 Task: Look for space in Oeiras, Brazil from 24th August, 2023 to 10th September, 2023 for 8 adults, 2 children in price range Rs.12000 to Rs.15000. Place can be entire place or shared room with 4 bedrooms having 8 beds and 4 bathrooms. Property type can be house, flat, guest house. Amenities needed are: wifi, TV, free parkinig on premises, gym, breakfast. Booking option can be shelf check-in. Required host language is English.
Action: Mouse moved to (427, 89)
Screenshot: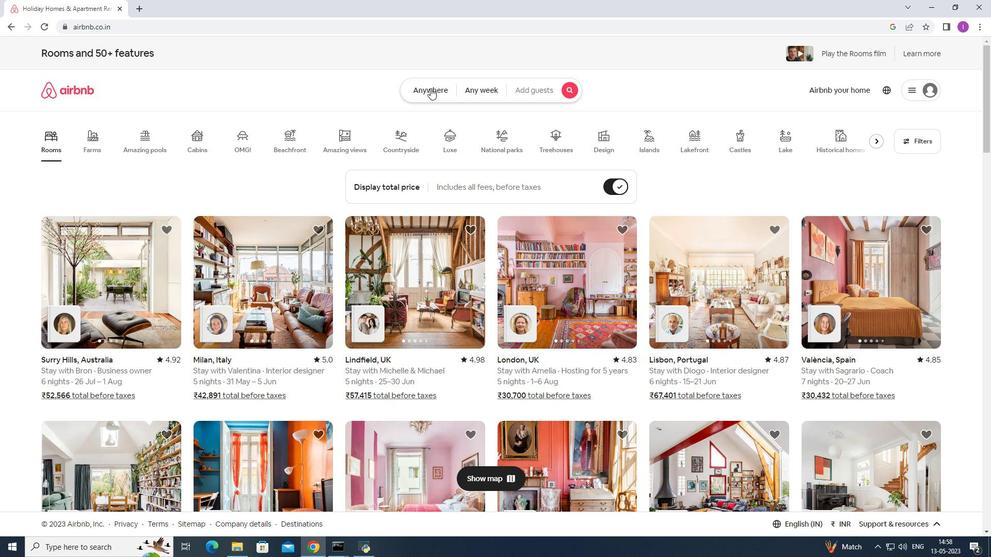 
Action: Mouse pressed left at (427, 89)
Screenshot: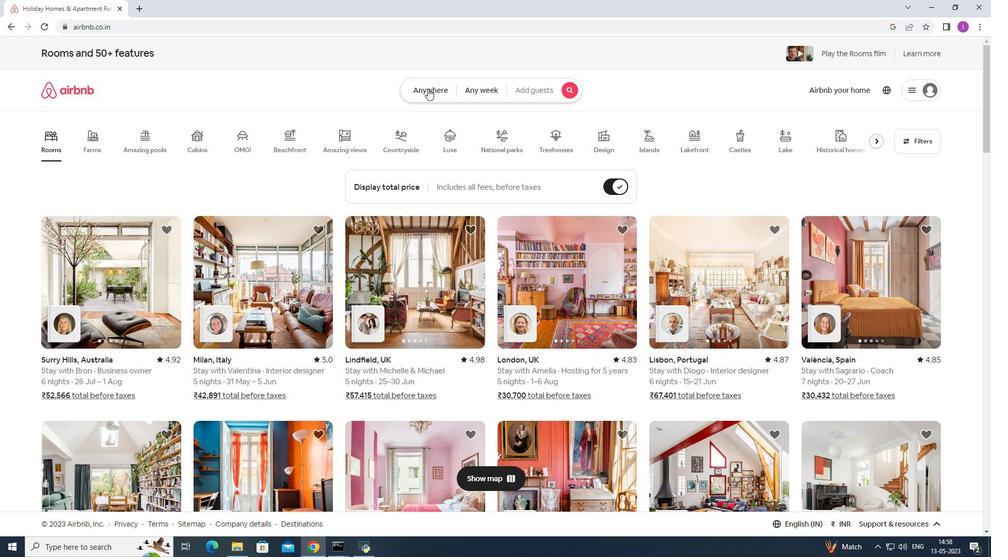 
Action: Mouse moved to (359, 121)
Screenshot: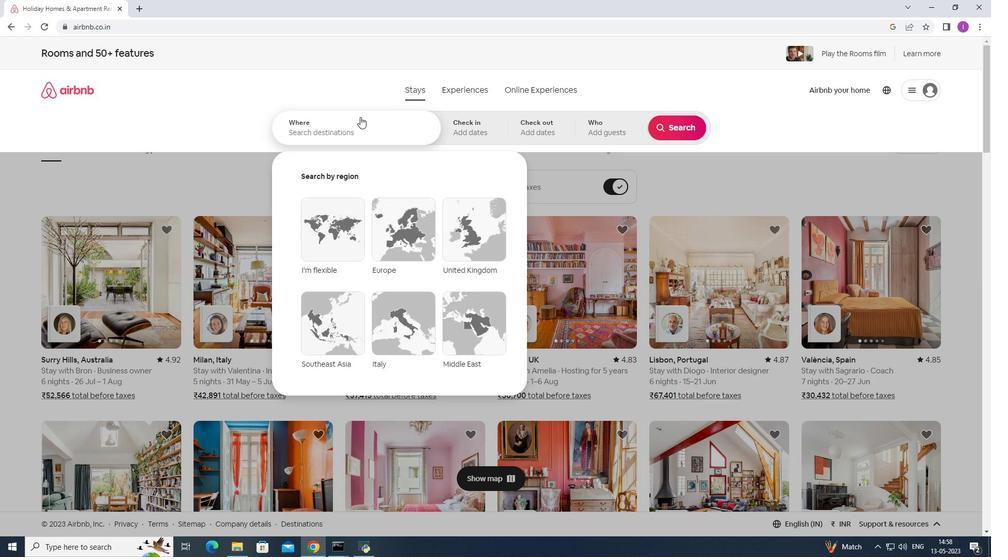
Action: Mouse pressed left at (359, 121)
Screenshot: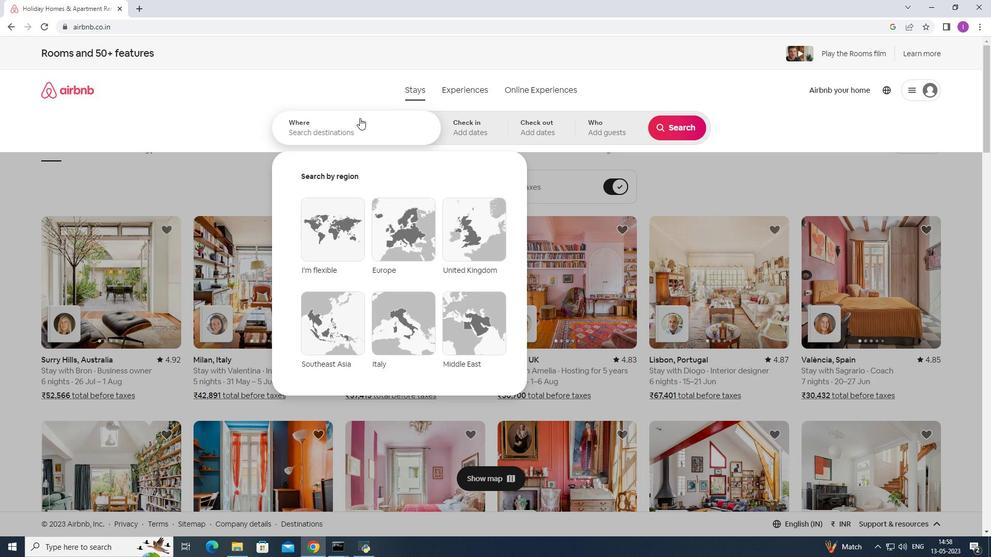 
Action: Mouse moved to (358, 132)
Screenshot: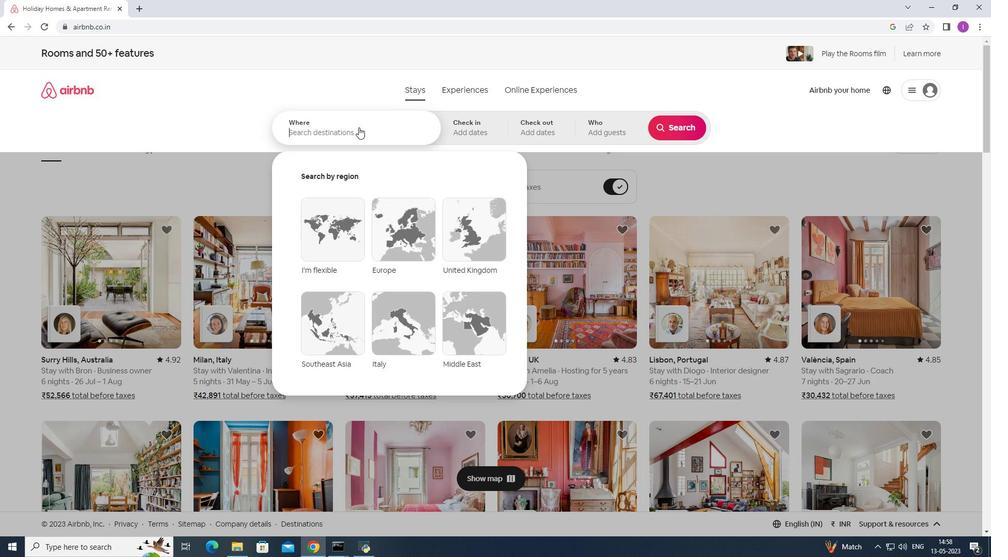 
Action: Key pressed <Key.shift>Oeiras,<Key.shift><Key.shift><Key.shift><Key.shift><Key.shift><Key.shift><Key.shift><Key.shift><Key.shift><Key.shift><Key.shift><Key.shift><Key.shift><Key.shift><Key.shift><Key.shift><Key.shift><Key.shift><Key.shift><Key.shift>Brazil
Screenshot: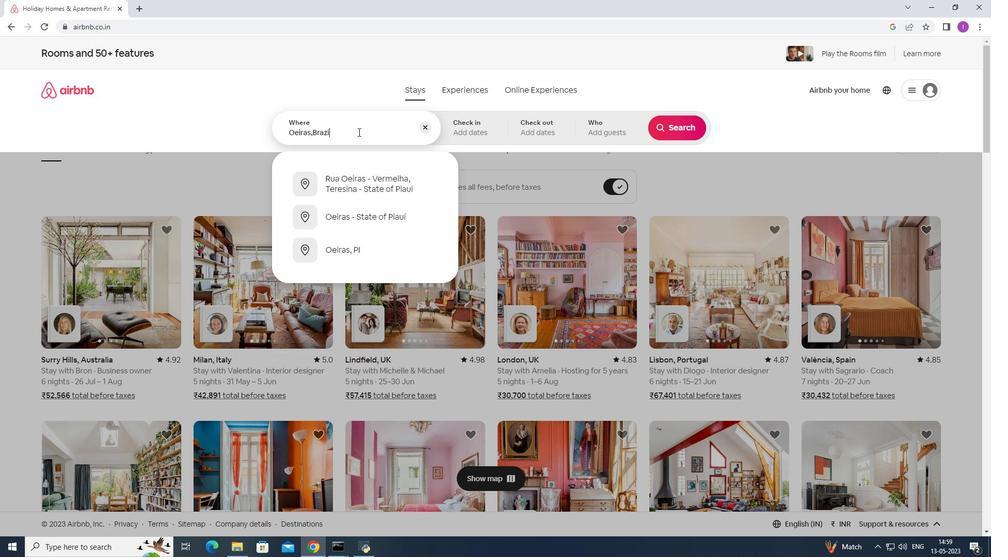 
Action: Mouse moved to (471, 130)
Screenshot: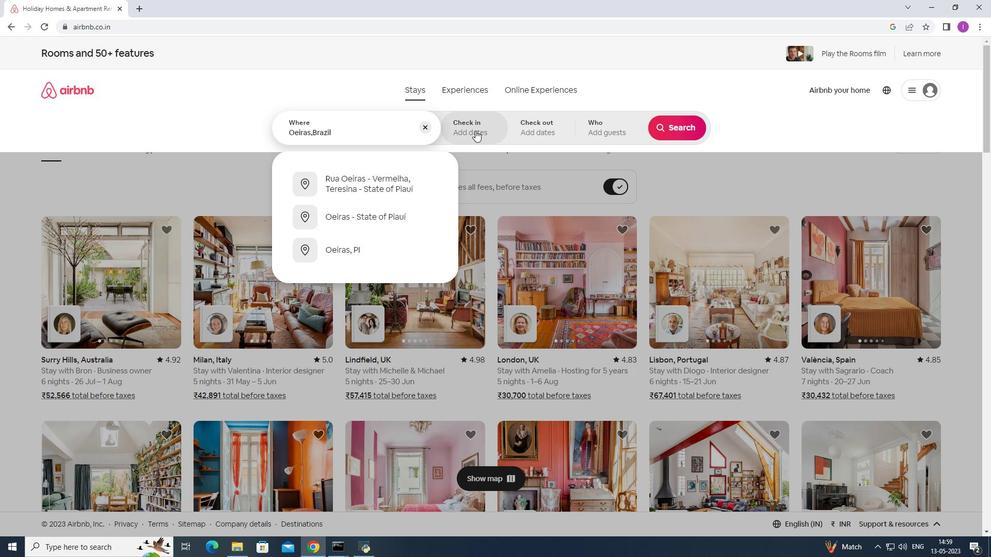 
Action: Mouse pressed left at (471, 130)
Screenshot: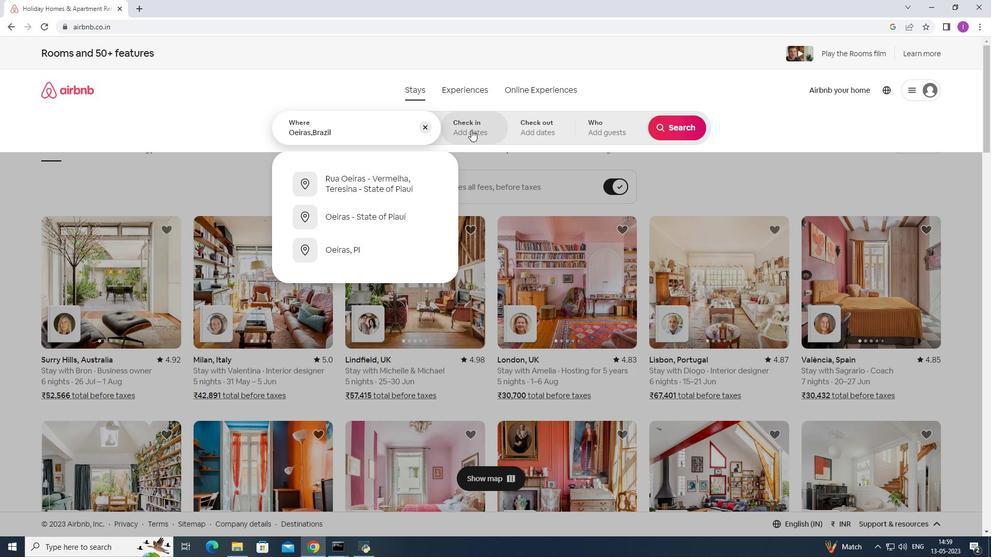 
Action: Mouse moved to (668, 210)
Screenshot: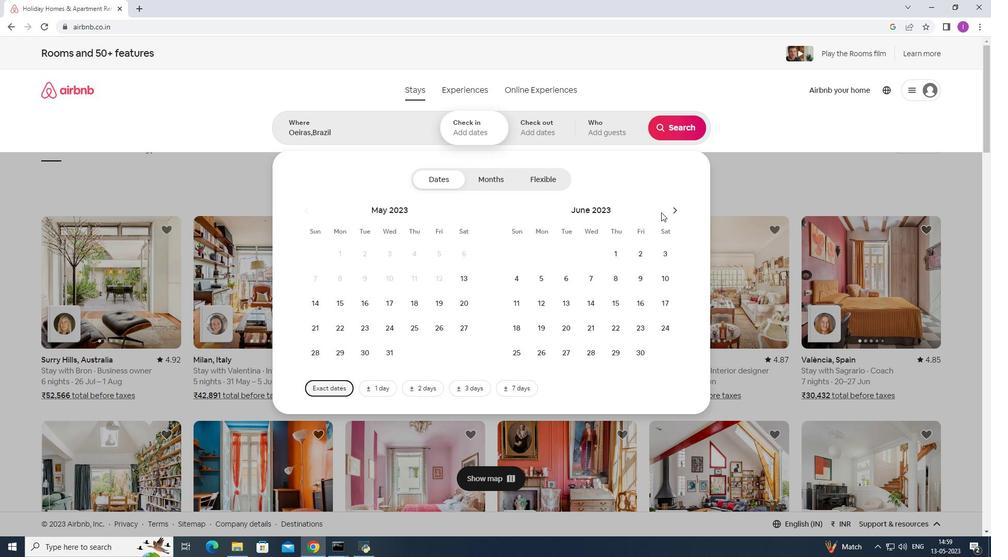 
Action: Mouse pressed left at (668, 210)
Screenshot: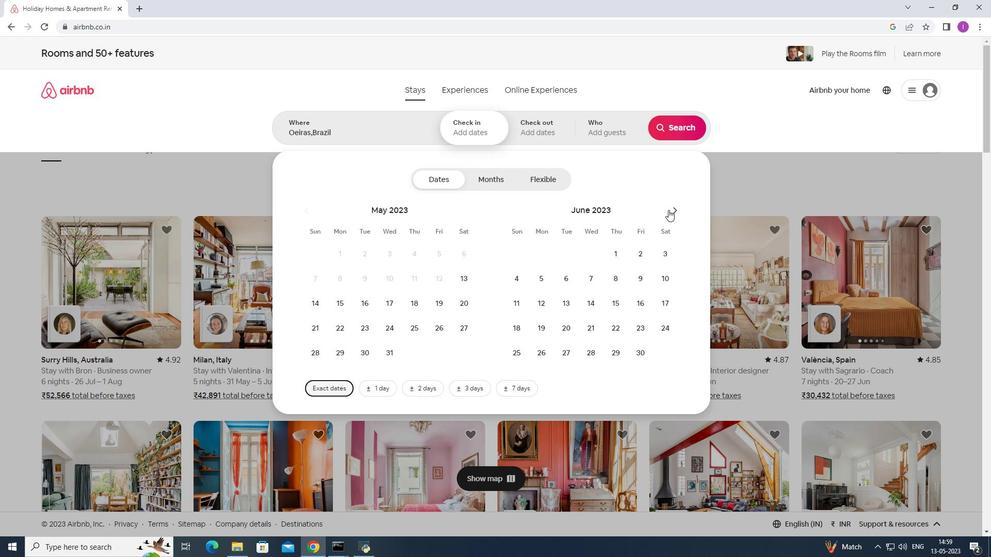 
Action: Mouse pressed left at (668, 210)
Screenshot: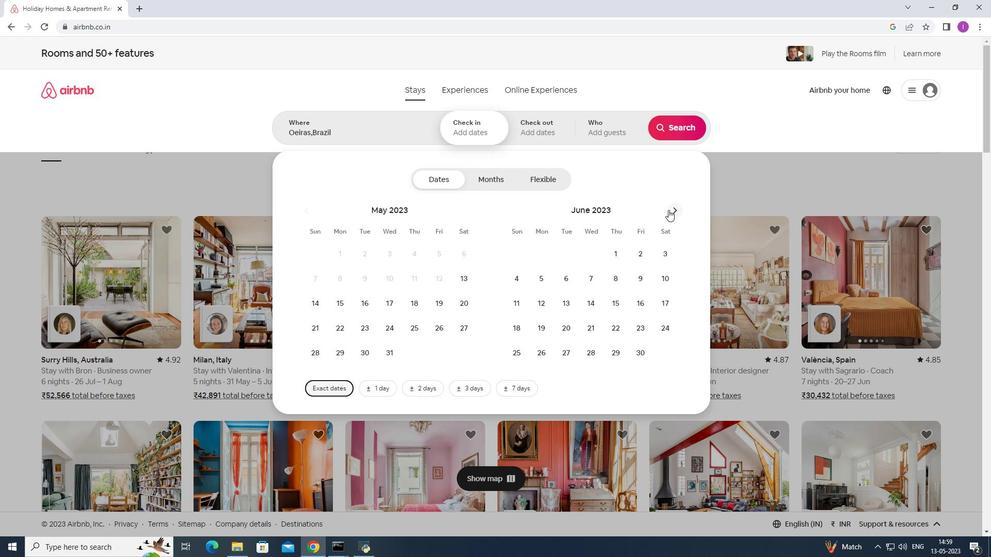 
Action: Mouse moved to (668, 210)
Screenshot: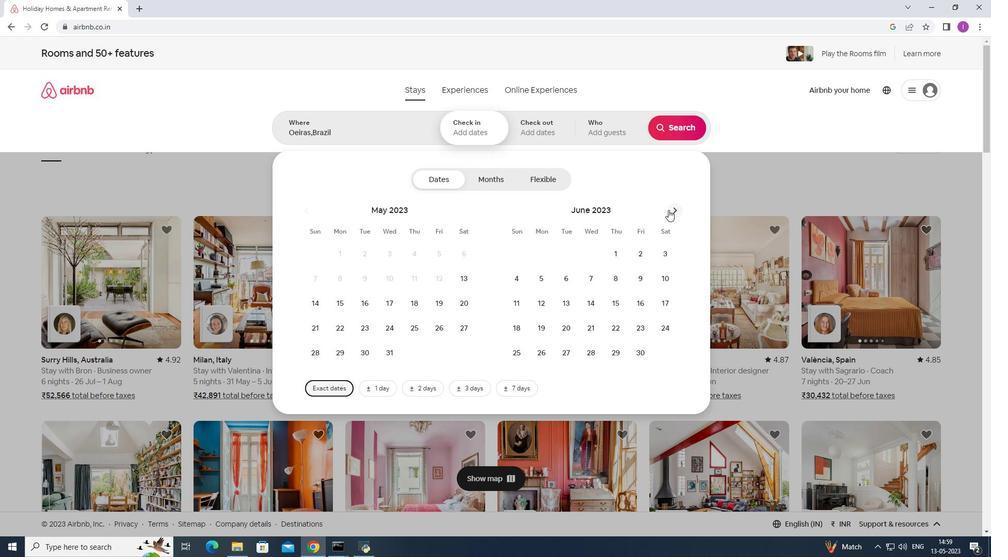 
Action: Mouse pressed left at (668, 210)
Screenshot: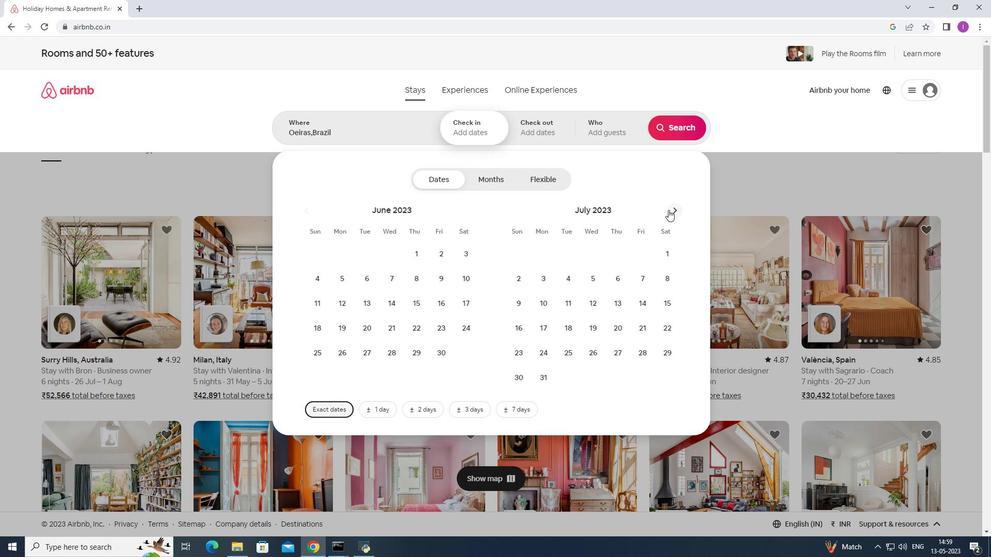 
Action: Mouse pressed left at (668, 210)
Screenshot: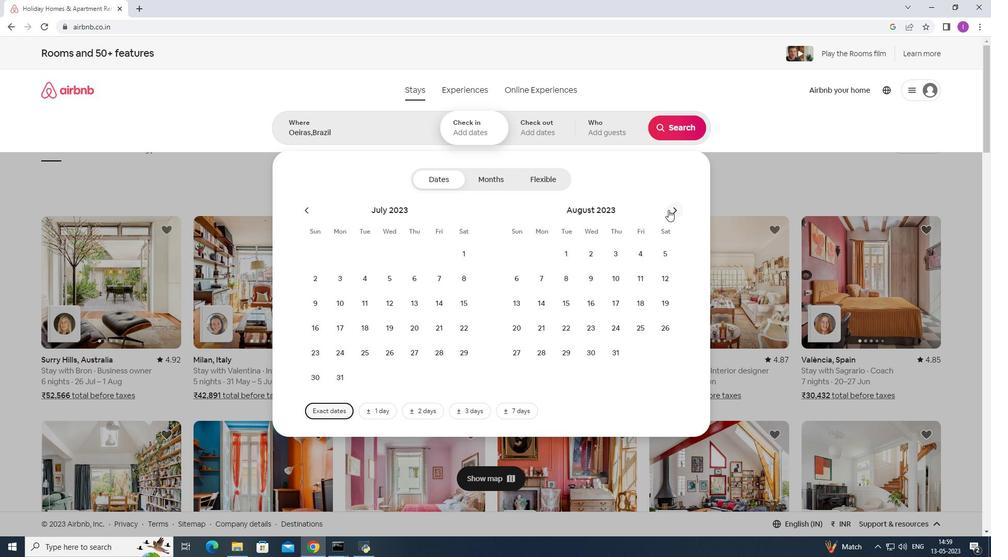 
Action: Mouse moved to (413, 324)
Screenshot: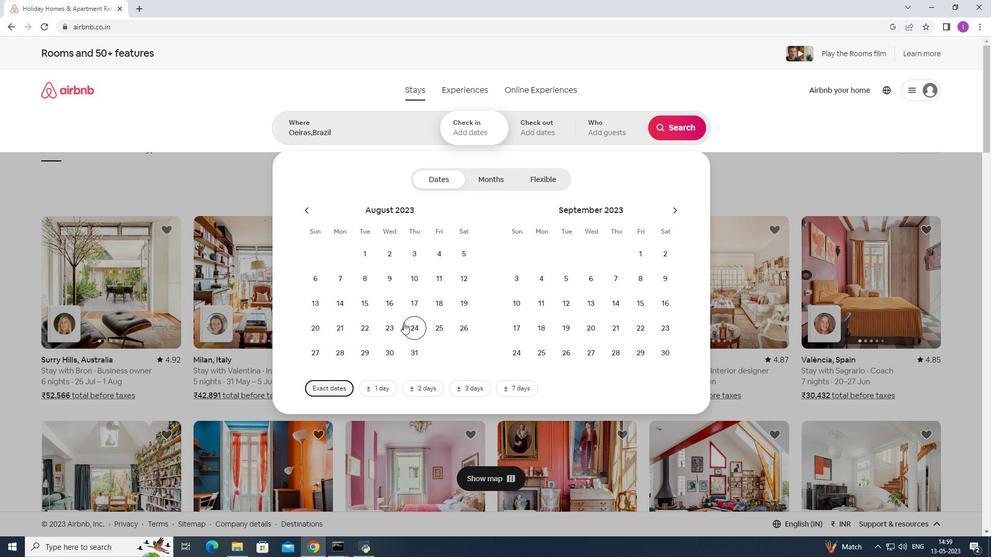 
Action: Mouse pressed left at (413, 324)
Screenshot: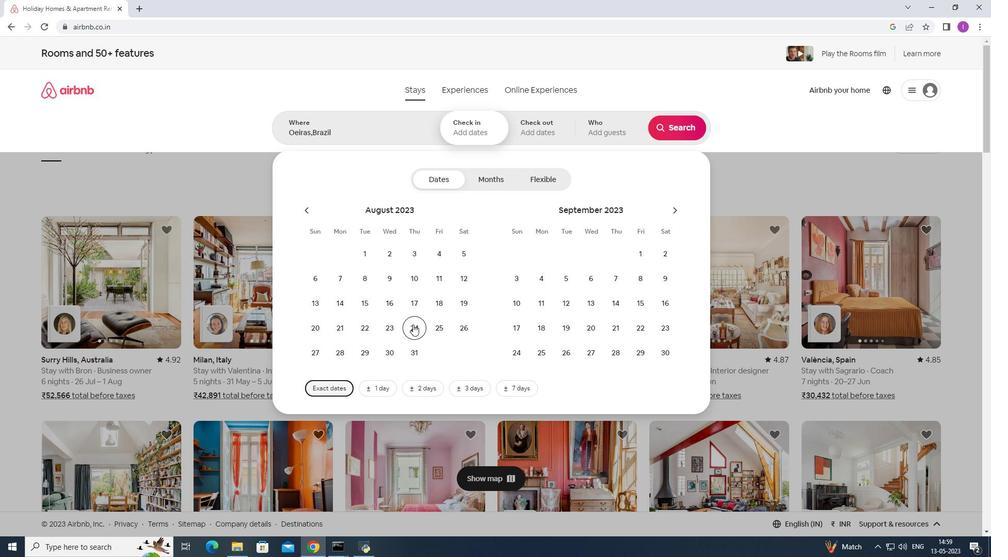 
Action: Mouse moved to (509, 301)
Screenshot: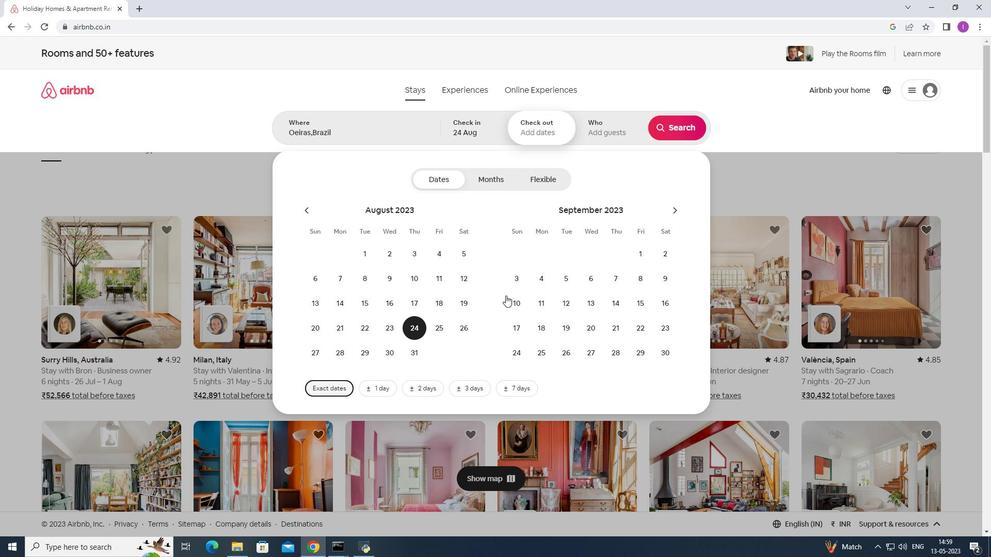 
Action: Mouse pressed left at (509, 301)
Screenshot: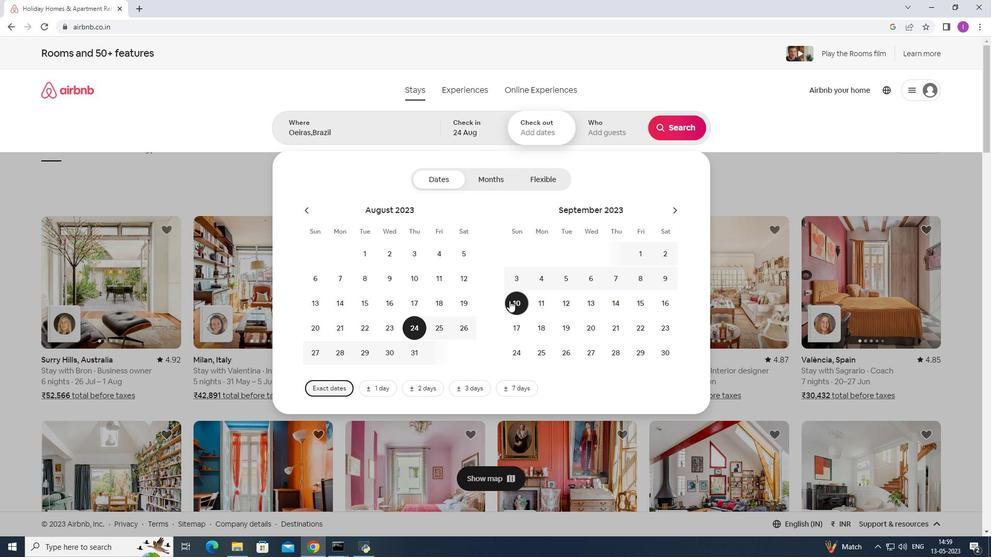 
Action: Mouse moved to (601, 132)
Screenshot: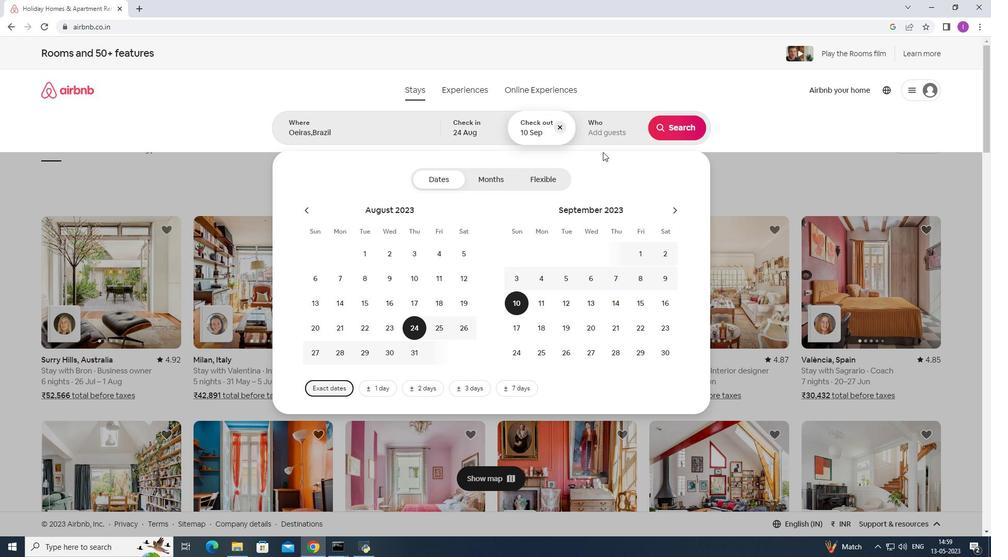 
Action: Mouse pressed left at (601, 132)
Screenshot: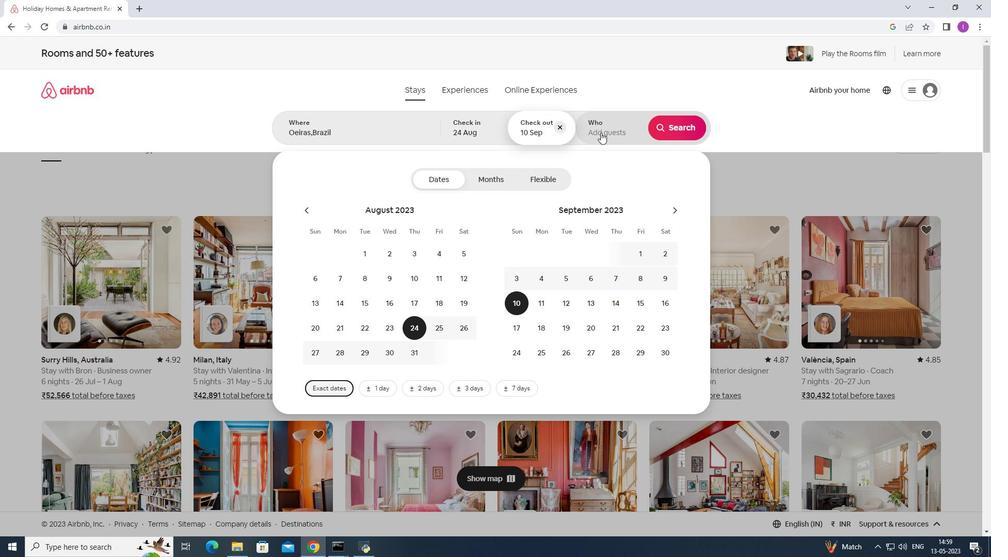 
Action: Mouse moved to (680, 182)
Screenshot: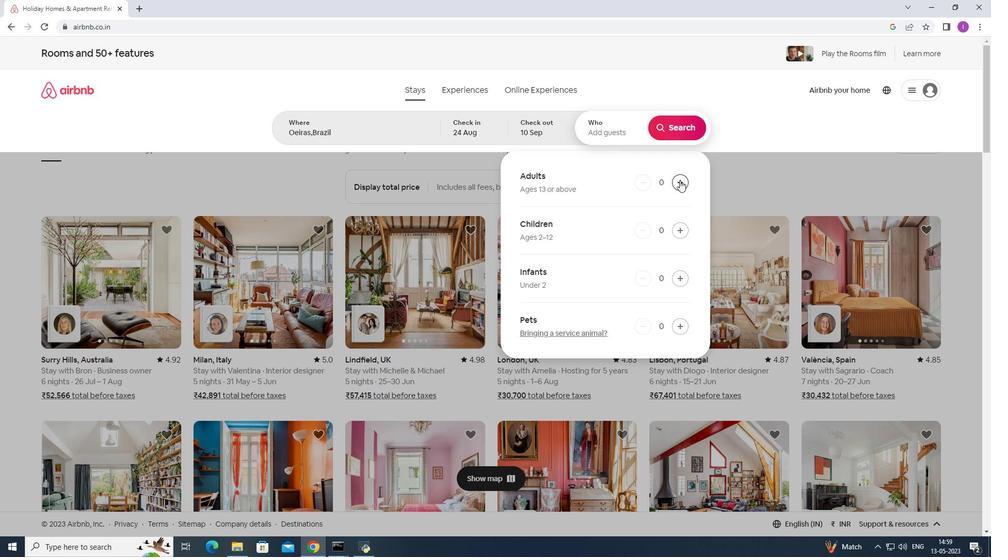 
Action: Mouse pressed left at (680, 182)
Screenshot: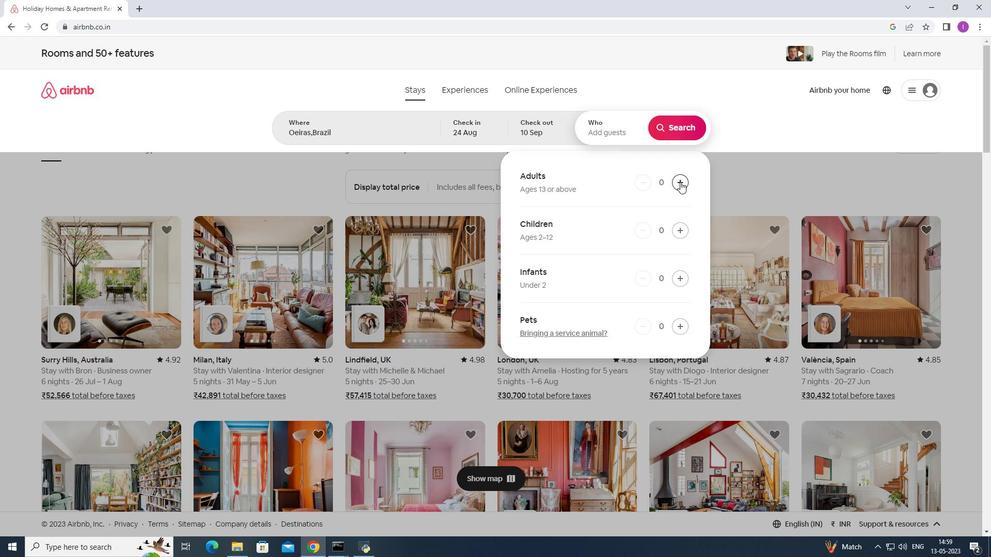 
Action: Mouse pressed left at (680, 182)
Screenshot: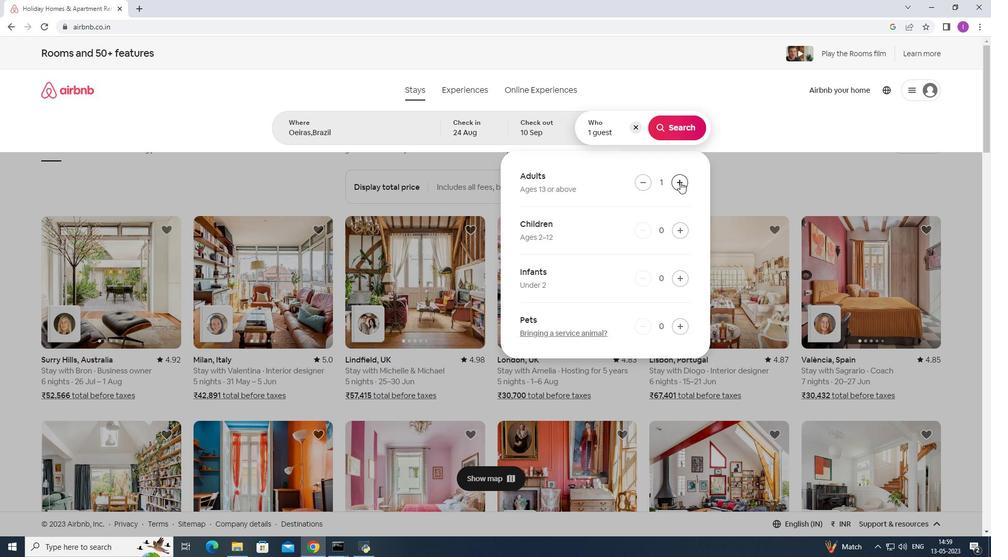 
Action: Mouse pressed left at (680, 182)
Screenshot: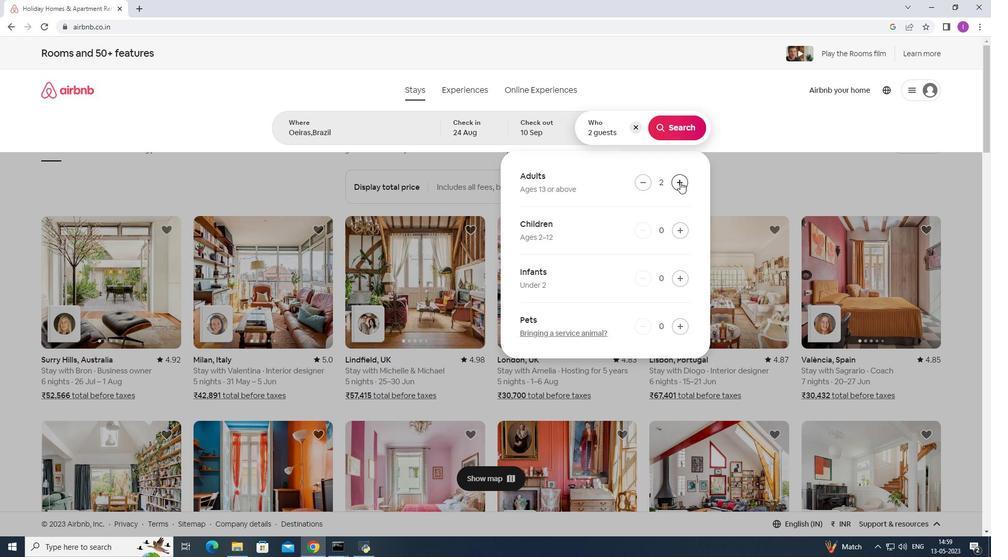 
Action: Mouse pressed left at (680, 182)
Screenshot: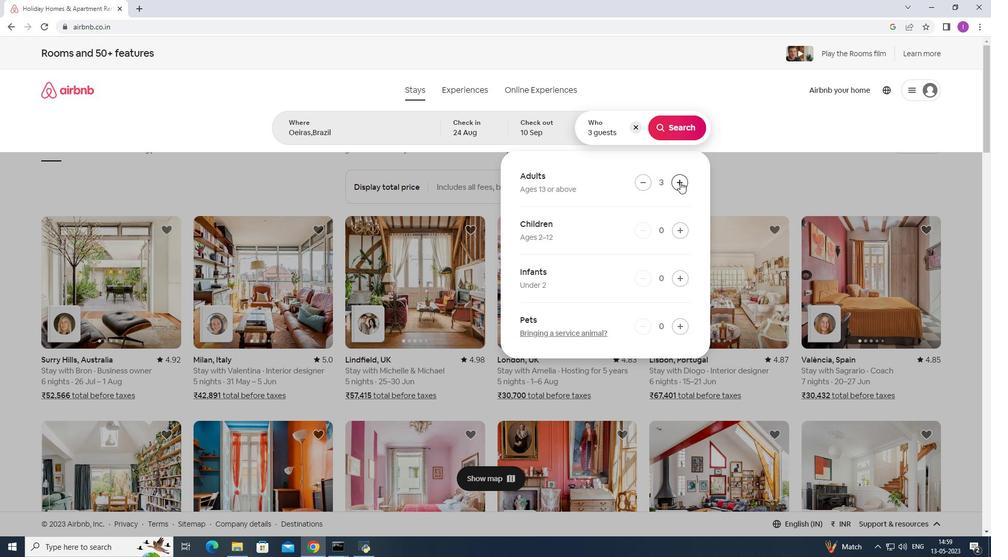 
Action: Mouse pressed left at (680, 182)
Screenshot: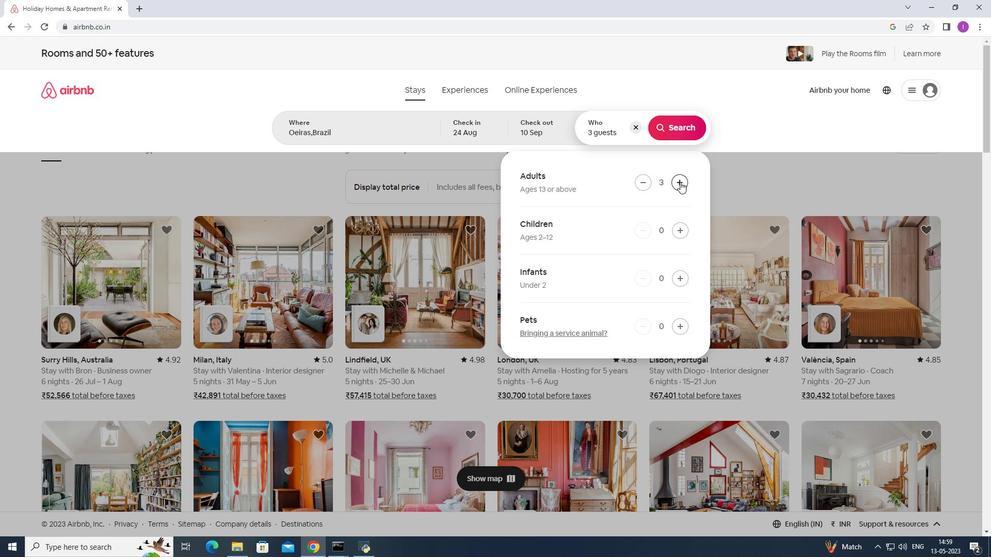 
Action: Mouse pressed left at (680, 182)
Screenshot: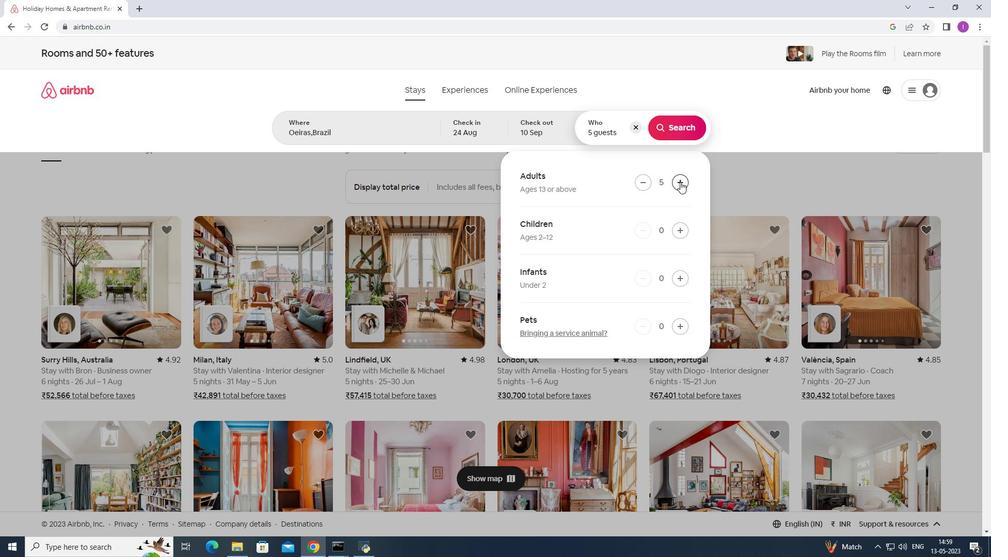 
Action: Mouse pressed left at (680, 182)
Screenshot: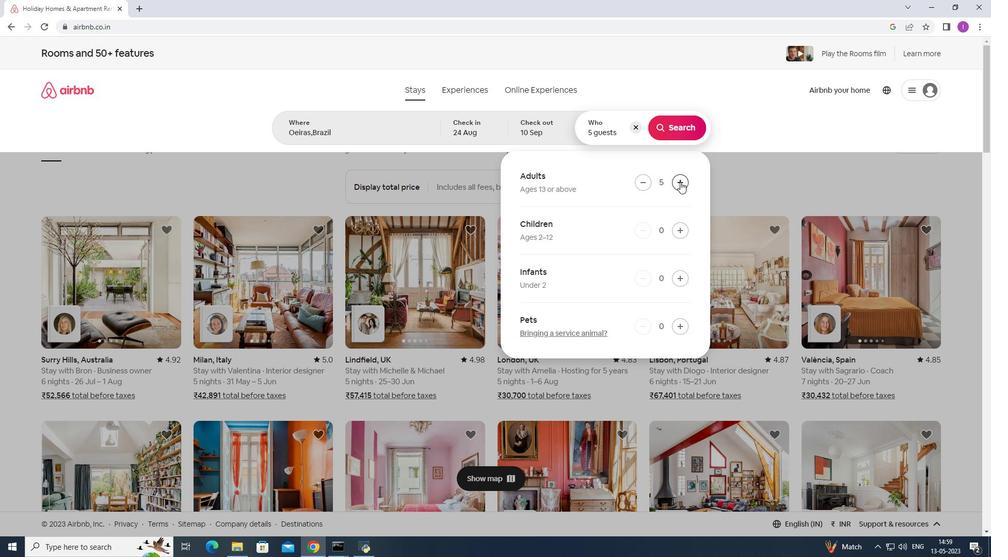 
Action: Mouse pressed left at (680, 182)
Screenshot: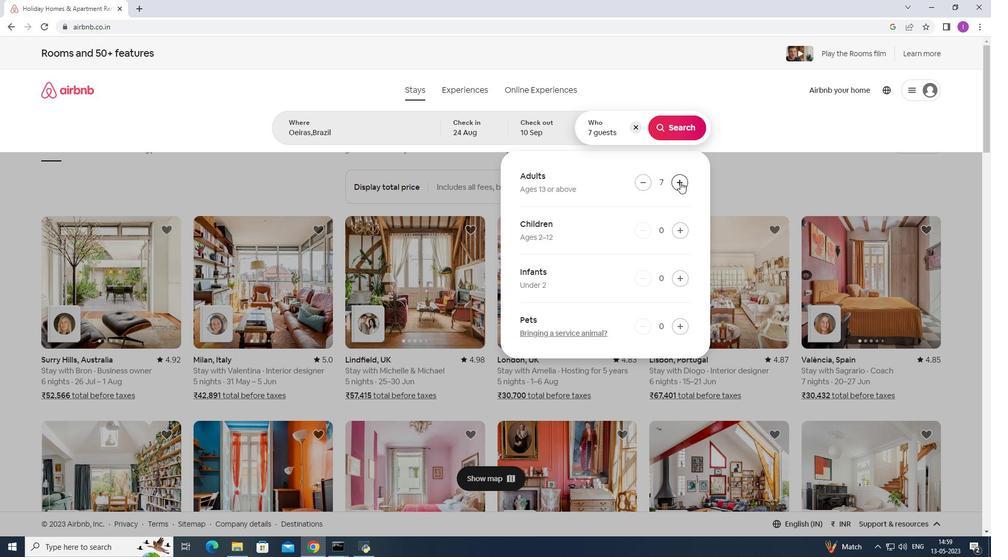 
Action: Mouse moved to (677, 229)
Screenshot: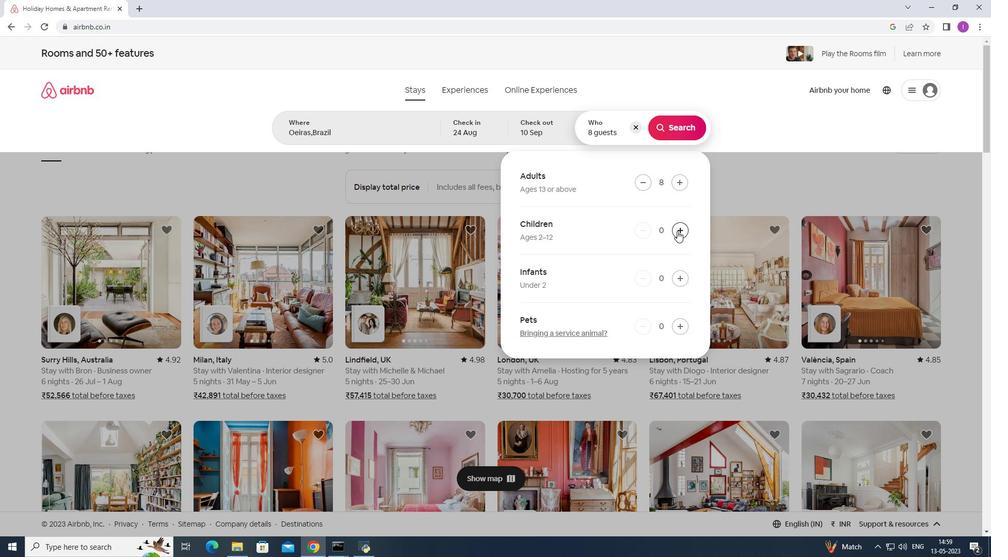 
Action: Mouse pressed left at (677, 229)
Screenshot: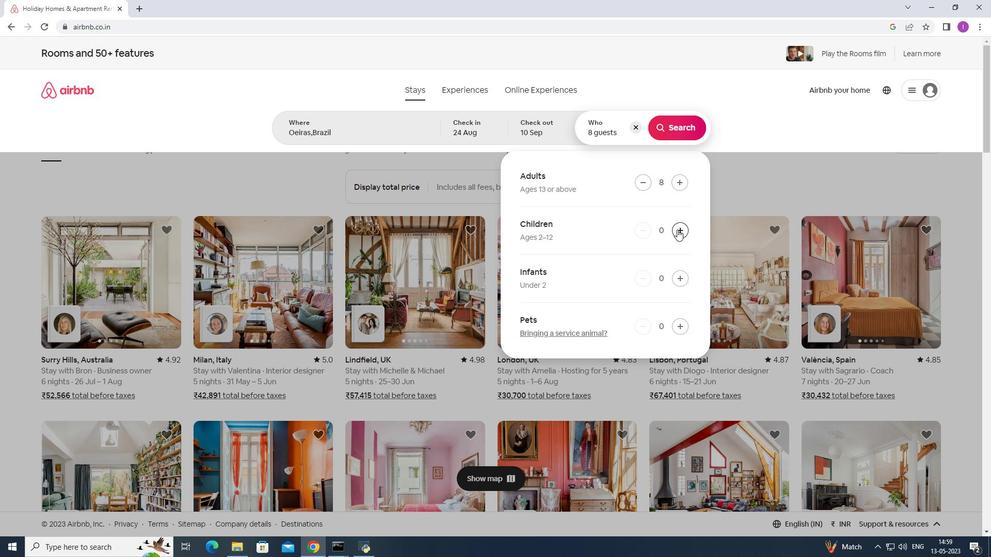 
Action: Mouse pressed left at (677, 229)
Screenshot: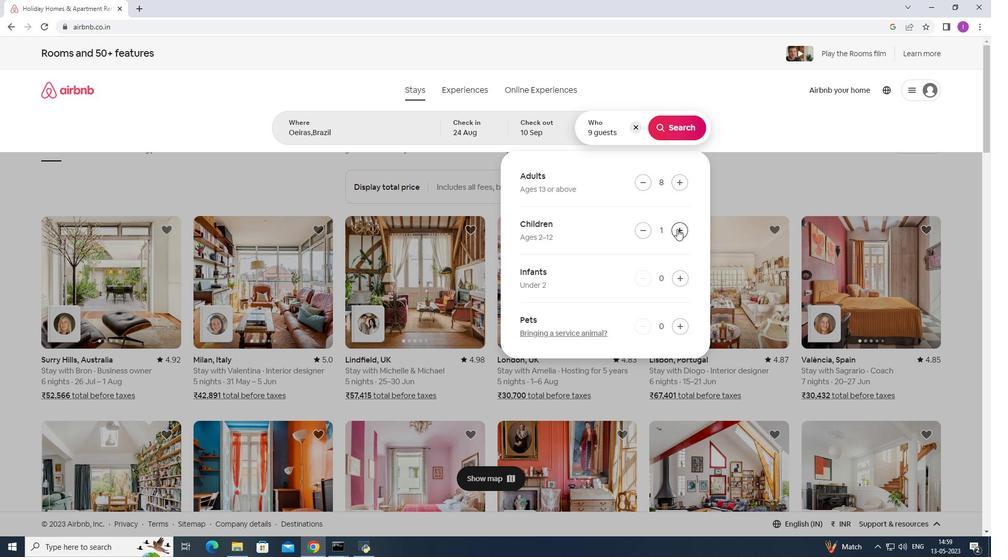
Action: Mouse moved to (683, 124)
Screenshot: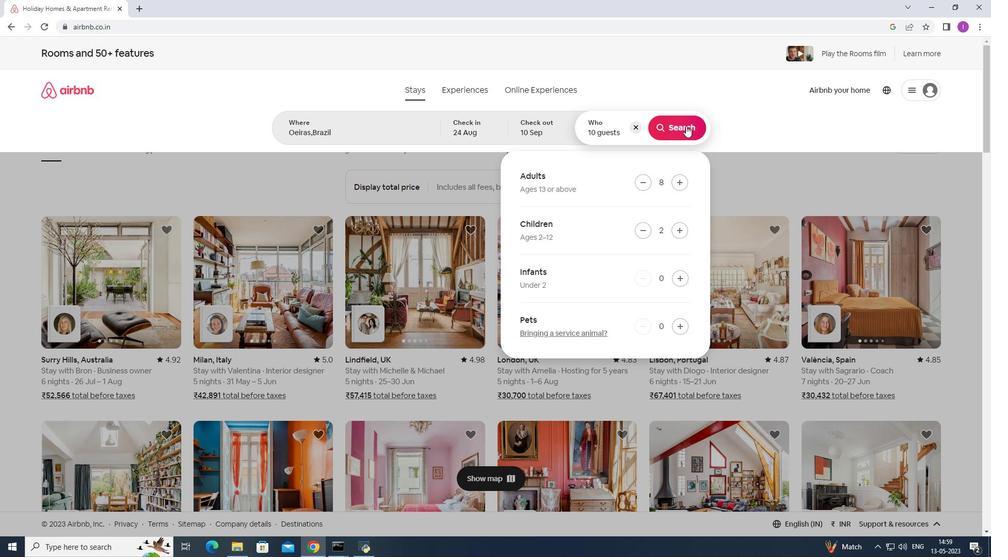 
Action: Mouse pressed left at (683, 124)
Screenshot: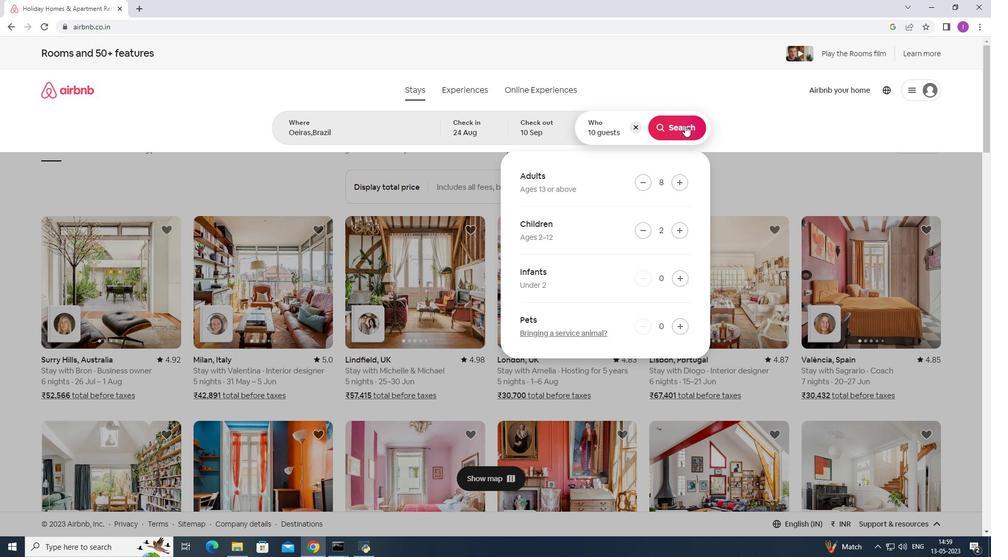 
Action: Mouse moved to (952, 98)
Screenshot: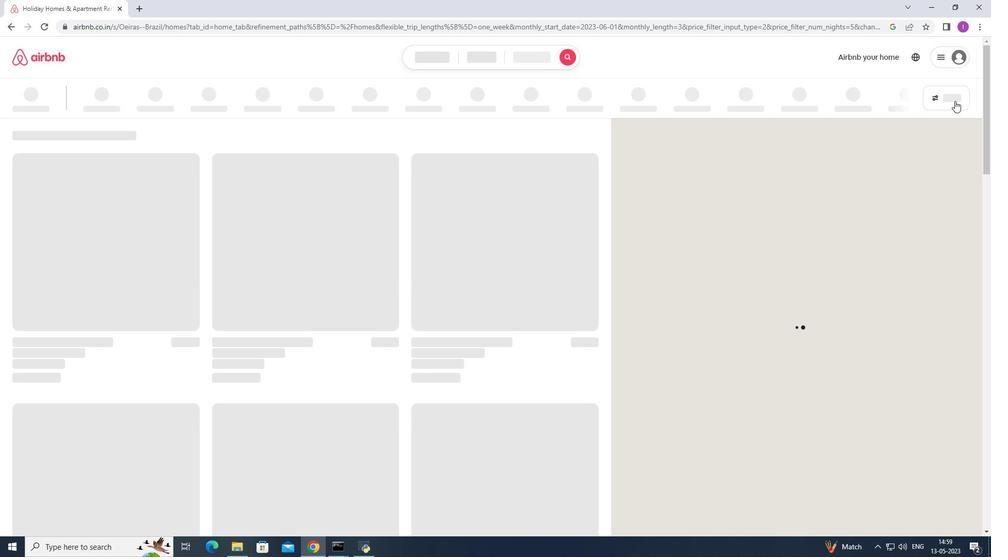 
Action: Mouse pressed left at (952, 98)
Screenshot: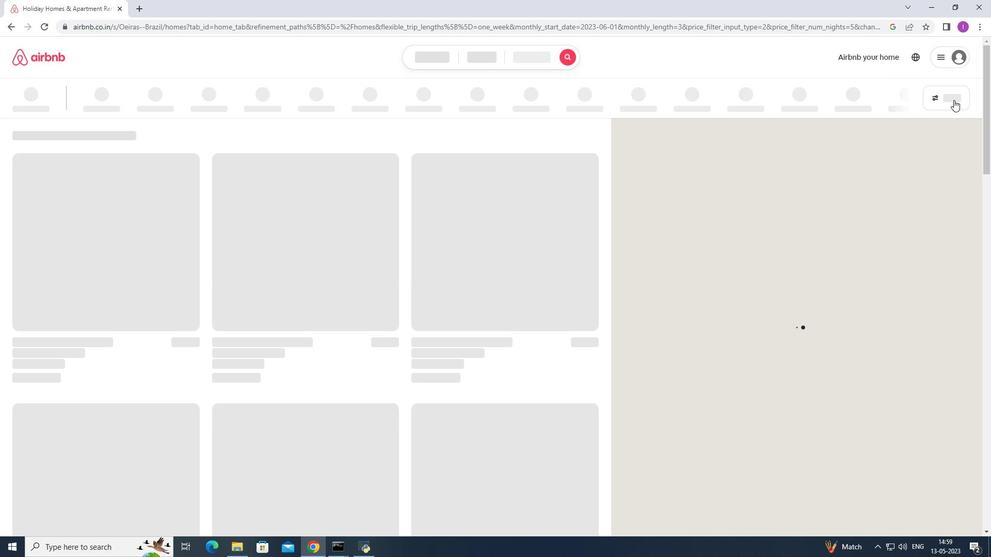 
Action: Mouse moved to (933, 99)
Screenshot: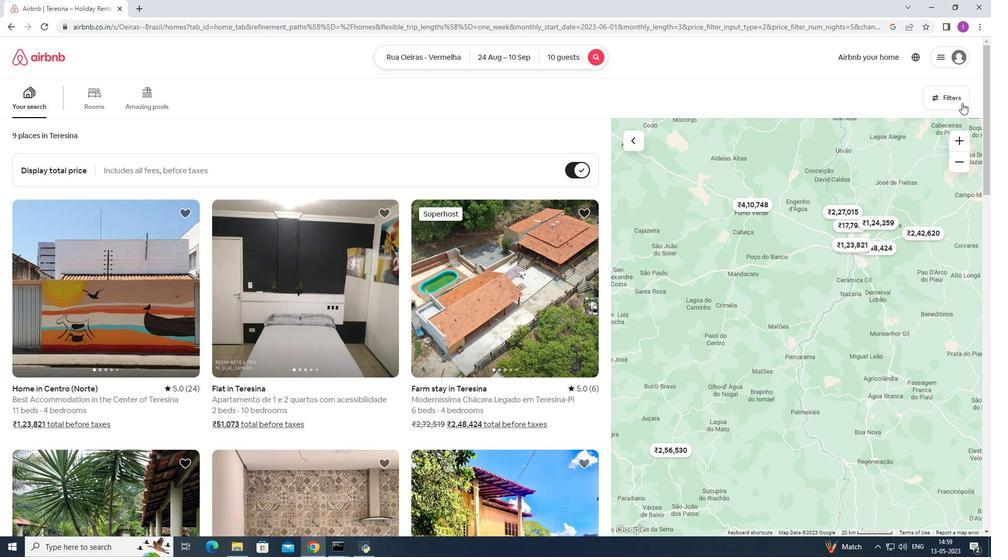 
Action: Mouse pressed left at (933, 99)
Screenshot: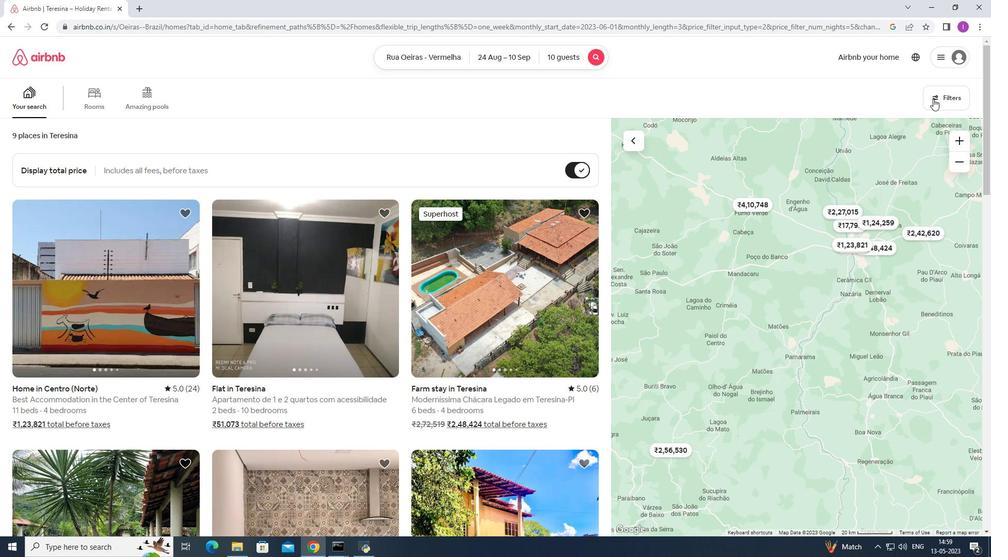 
Action: Mouse moved to (560, 349)
Screenshot: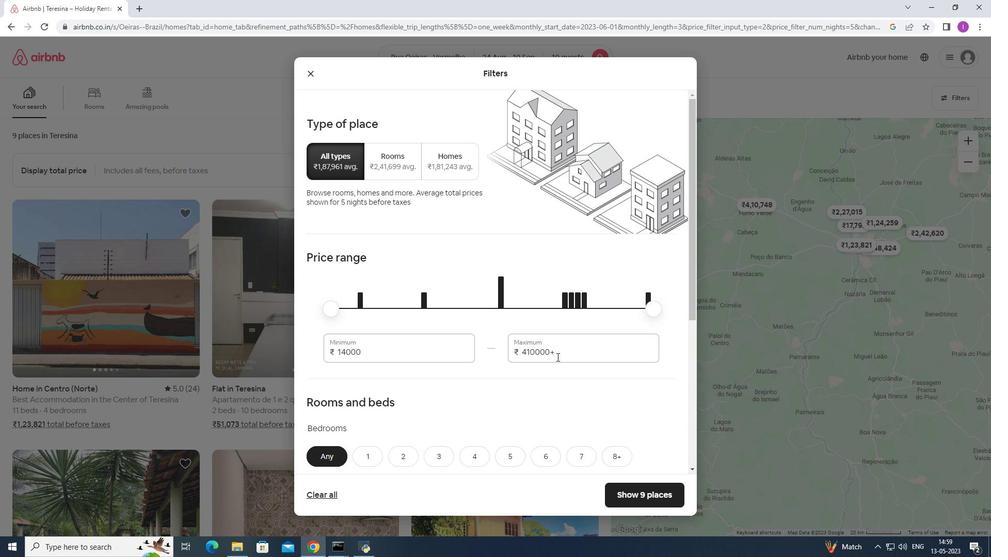 
Action: Mouse pressed left at (560, 349)
Screenshot: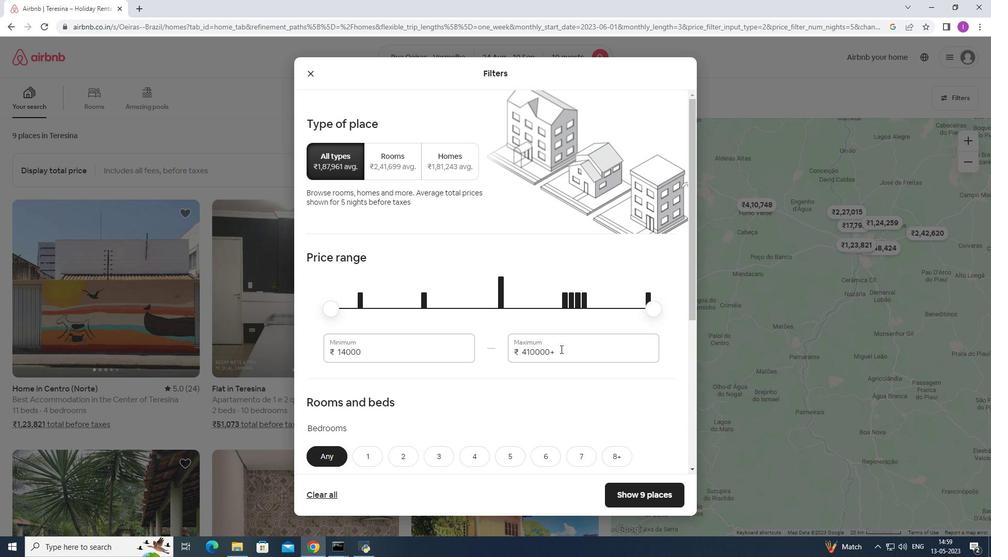 
Action: Mouse moved to (503, 376)
Screenshot: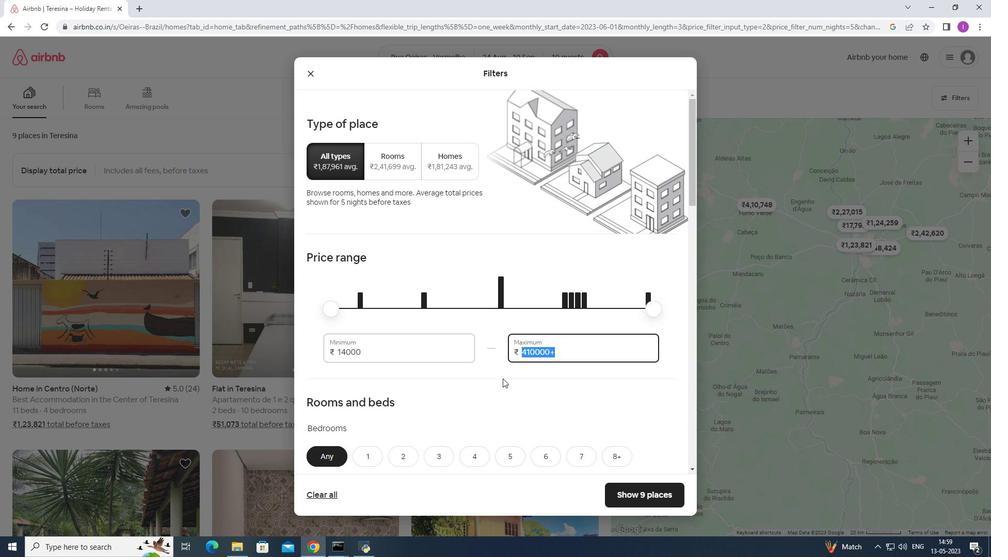 
Action: Key pressed 1
Screenshot: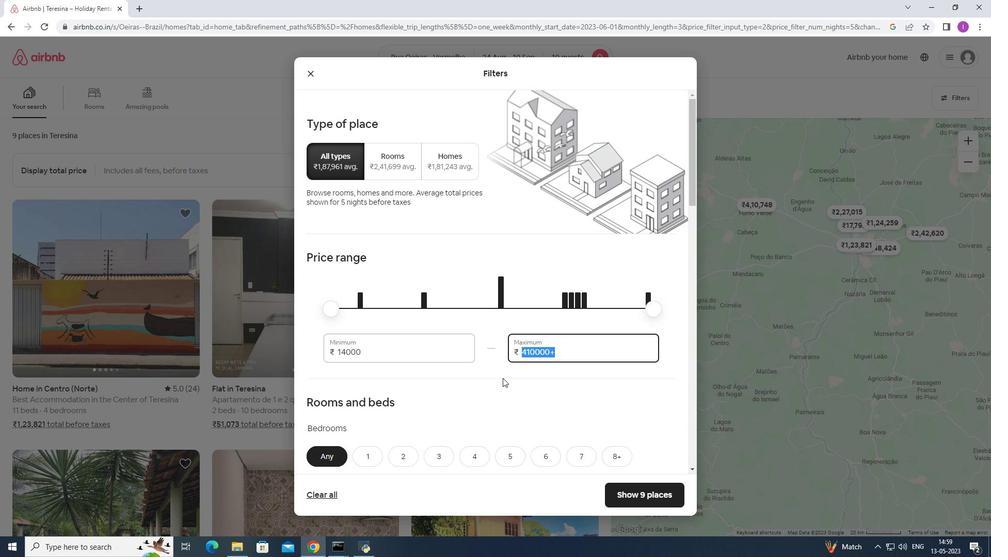 
Action: Mouse moved to (503, 376)
Screenshot: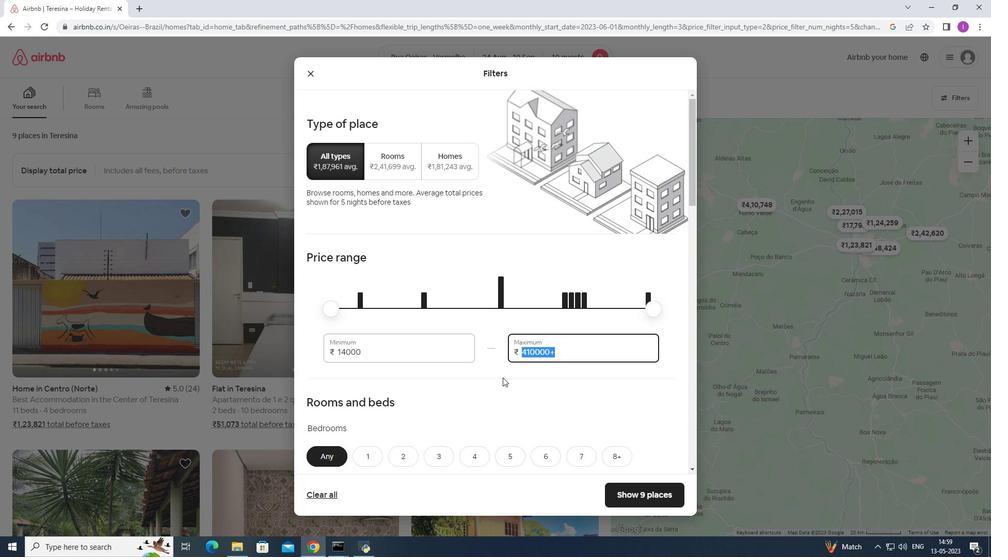 
Action: Key pressed 5
Screenshot: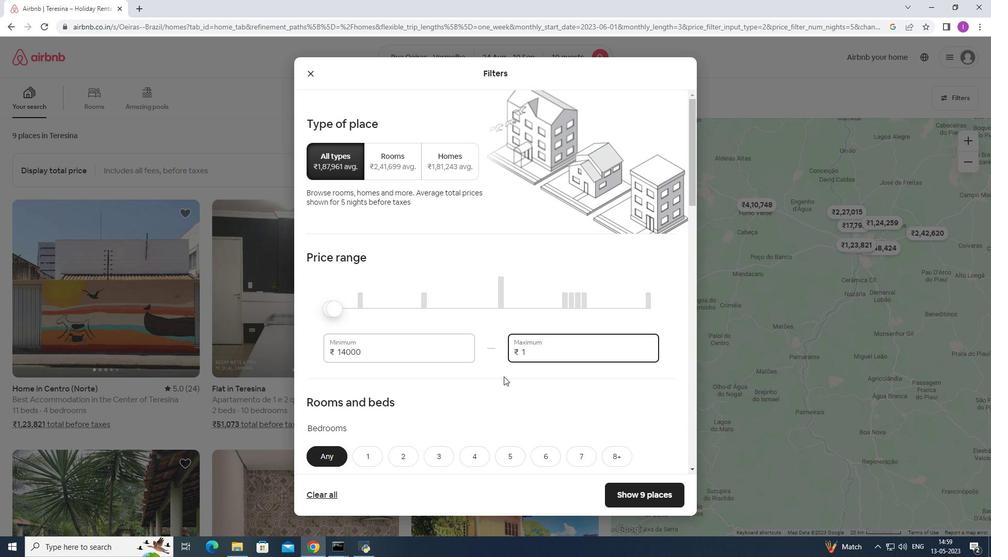
Action: Mouse moved to (505, 372)
Screenshot: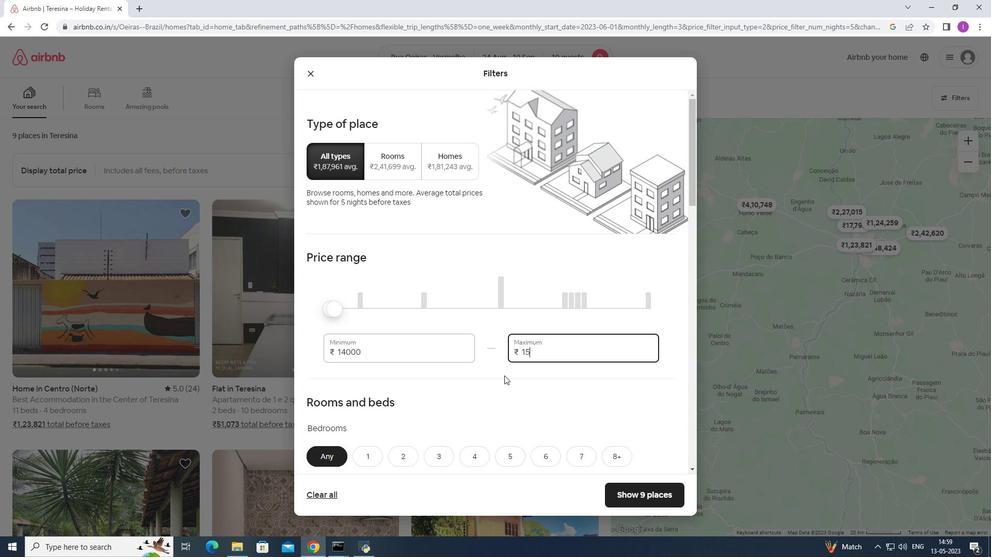 
Action: Key pressed 000
Screenshot: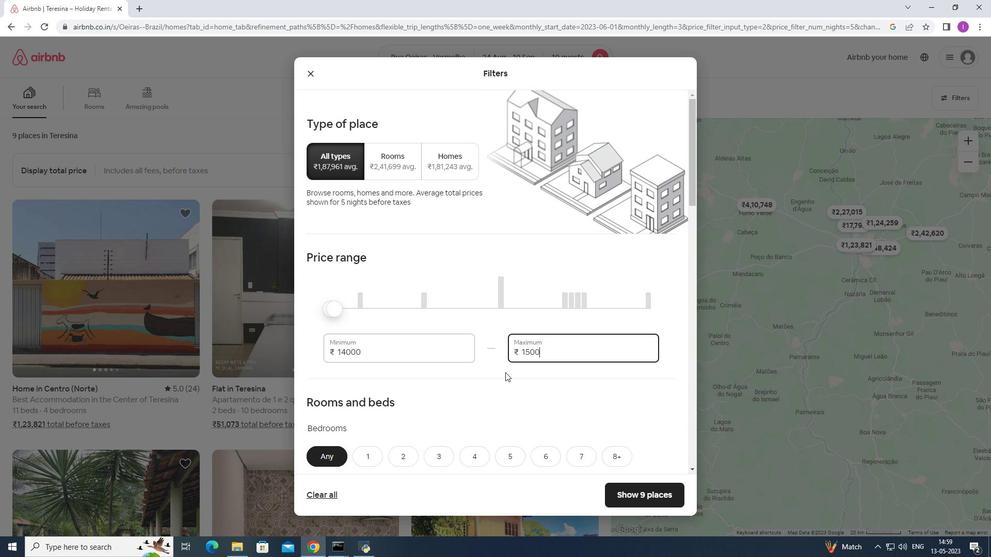 
Action: Mouse moved to (380, 355)
Screenshot: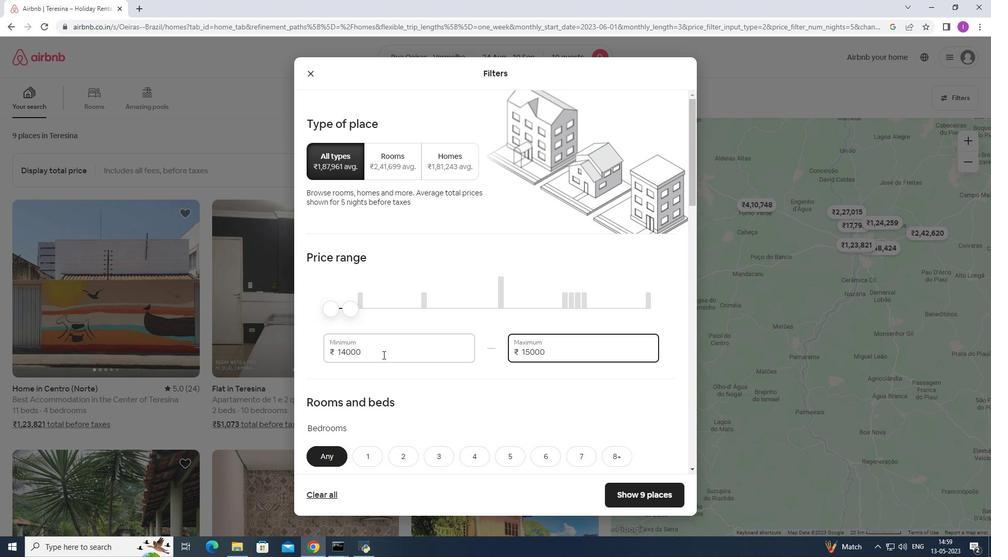 
Action: Mouse pressed left at (380, 355)
Screenshot: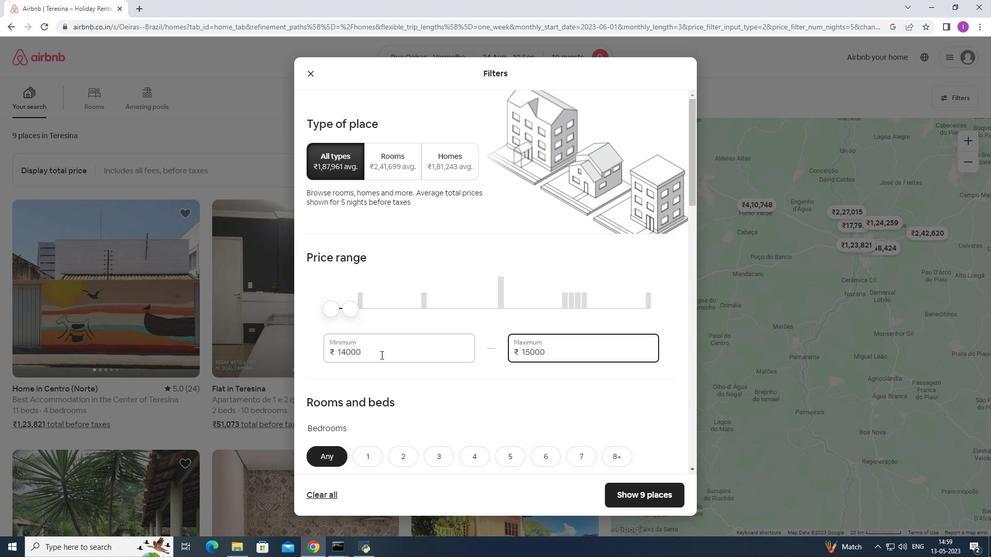 
Action: Mouse moved to (384, 374)
Screenshot: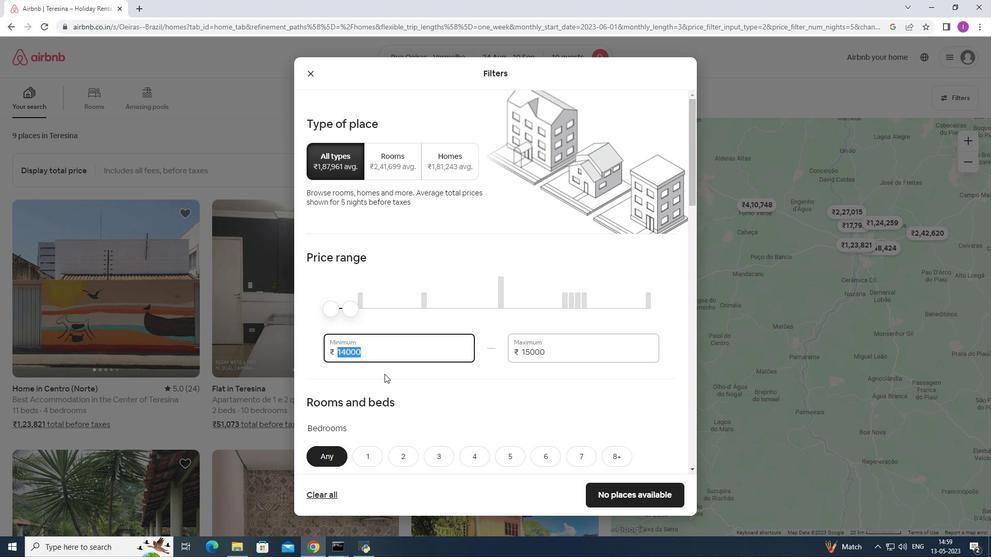 
Action: Key pressed 1
Screenshot: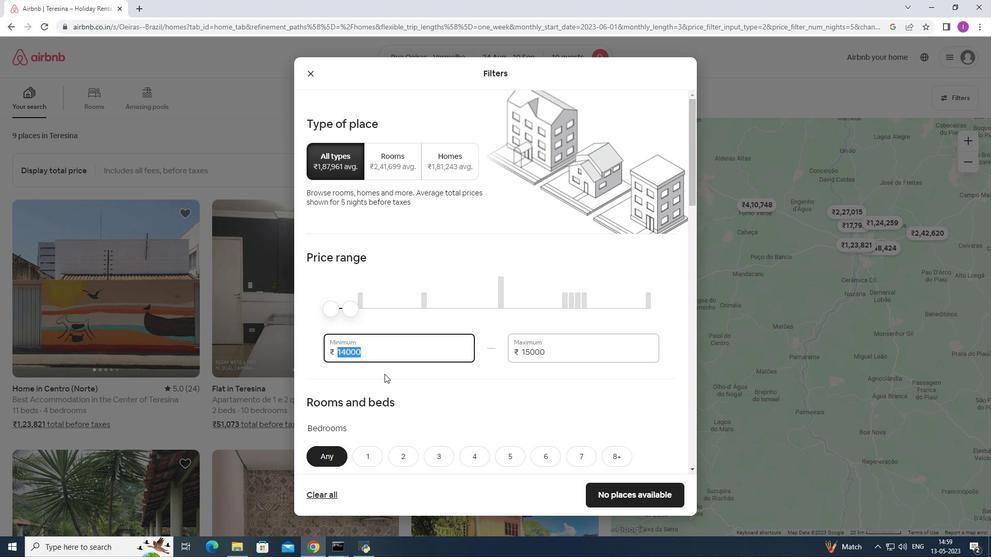 
Action: Mouse moved to (382, 372)
Screenshot: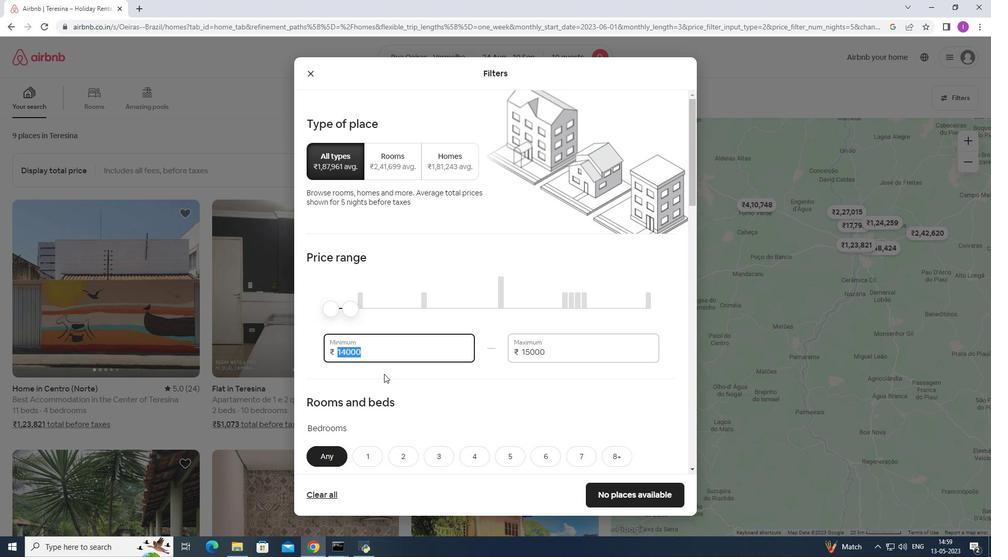 
Action: Key pressed 2
Screenshot: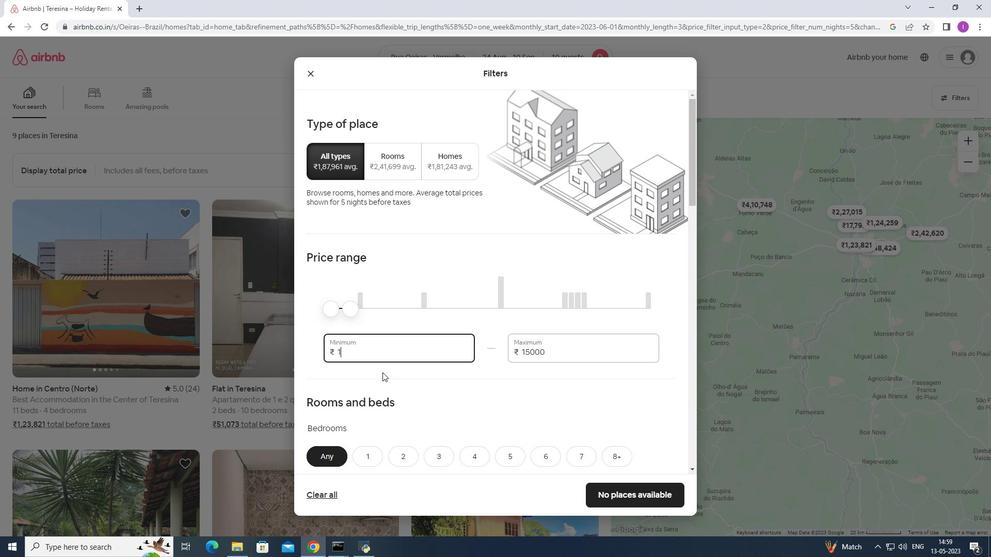 
Action: Mouse moved to (381, 372)
Screenshot: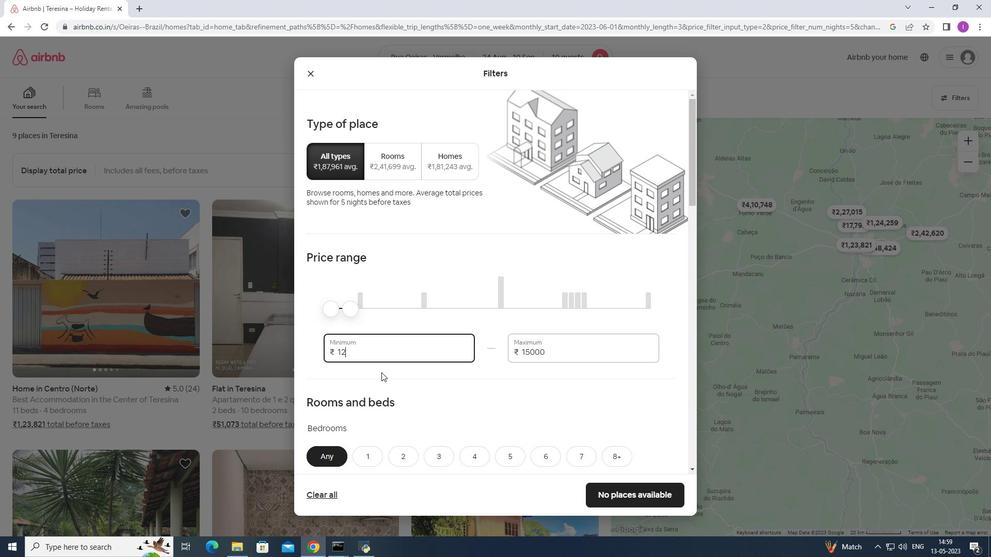 
Action: Key pressed 0
Screenshot: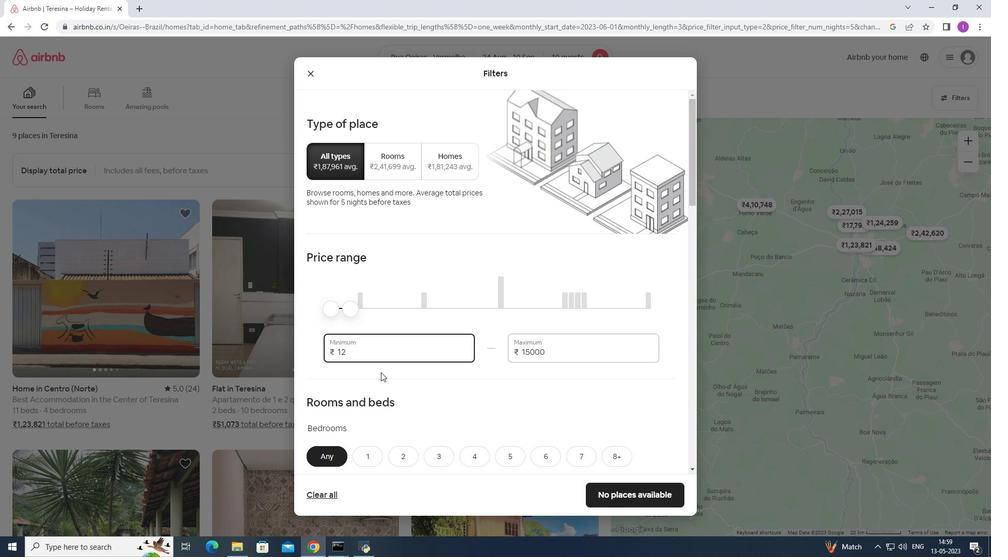 
Action: Mouse moved to (381, 372)
Screenshot: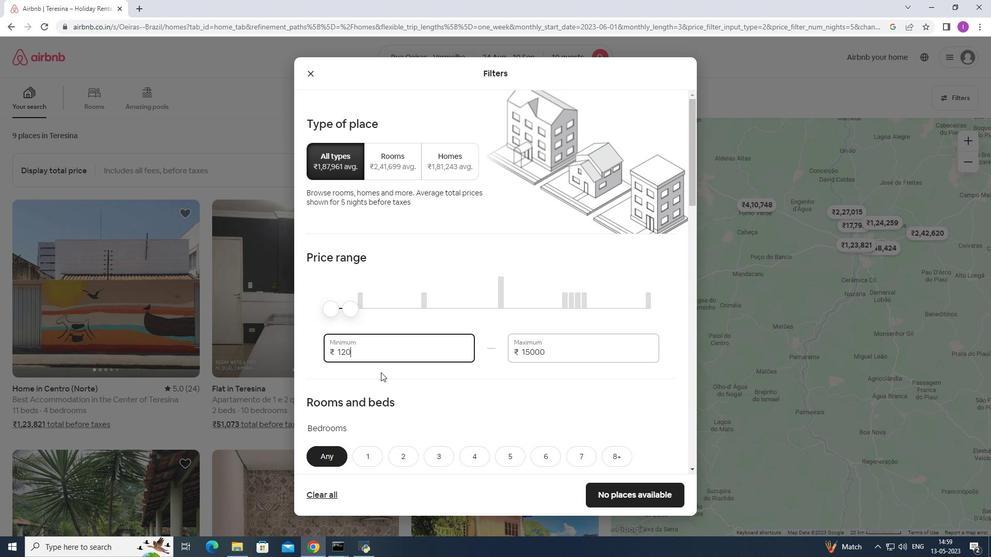 
Action: Key pressed 00
Screenshot: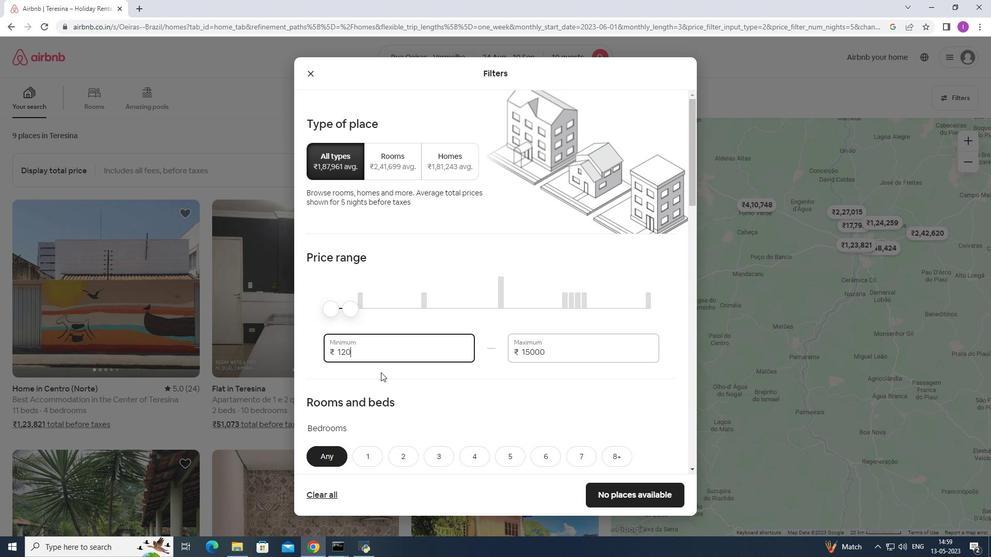 
Action: Mouse moved to (354, 366)
Screenshot: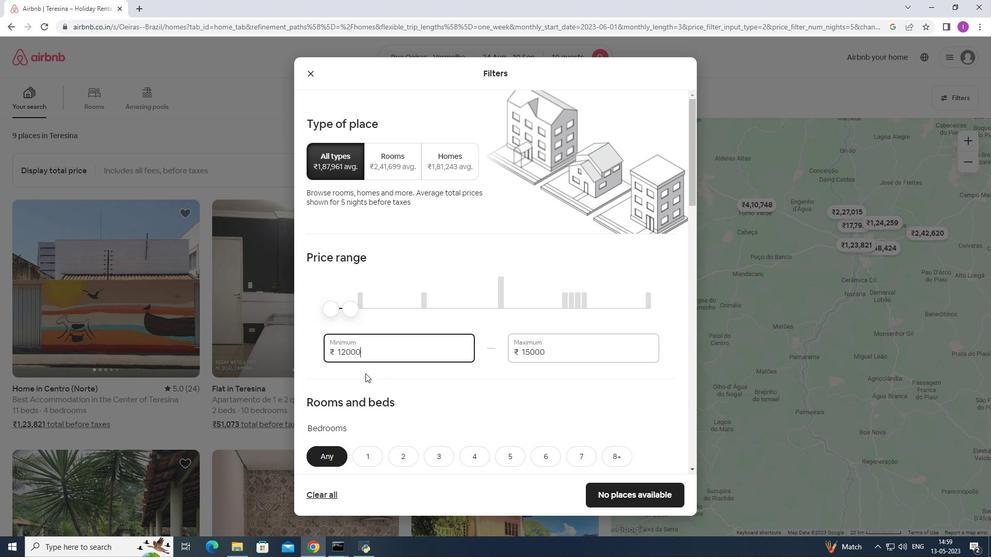 
Action: Mouse scrolled (354, 366) with delta (0, 0)
Screenshot: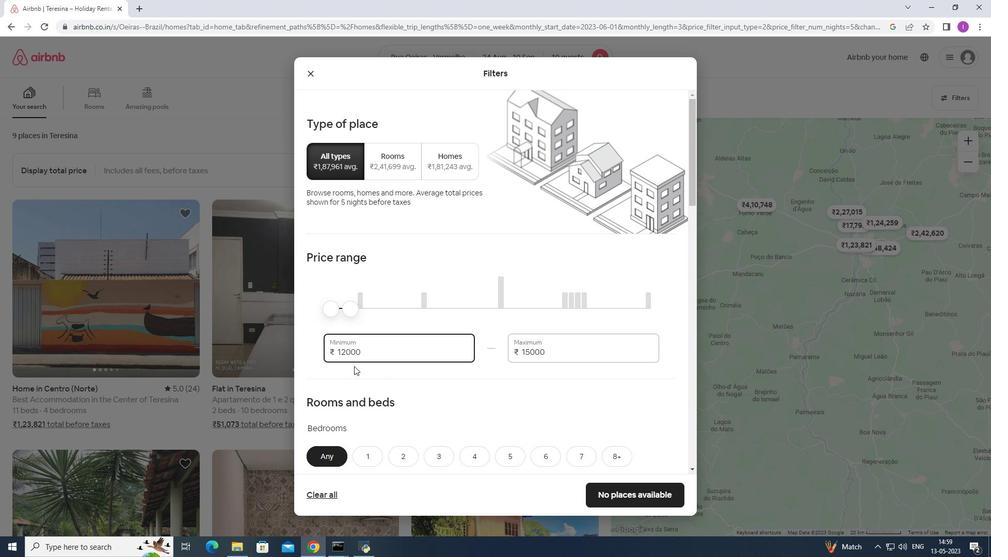 
Action: Mouse scrolled (354, 366) with delta (0, 0)
Screenshot: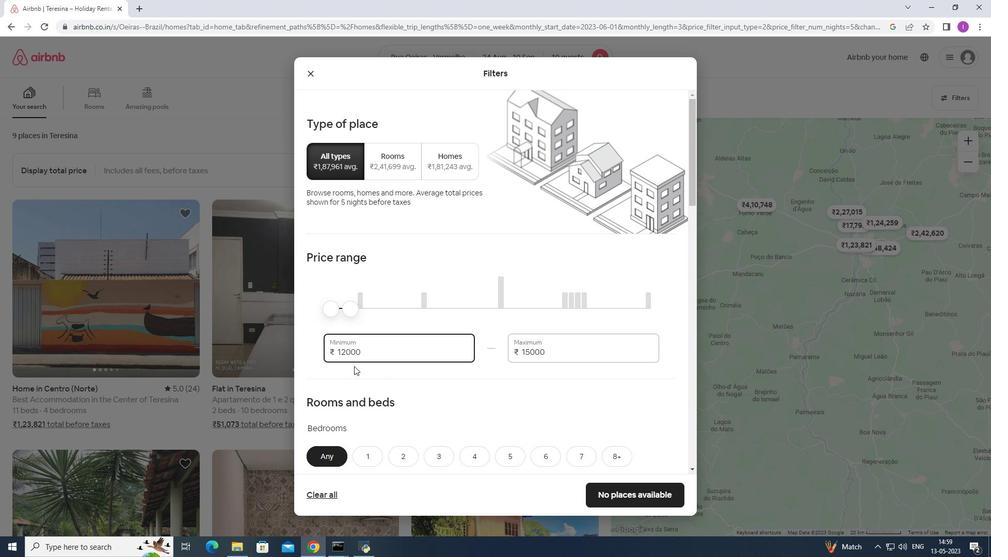 
Action: Mouse moved to (351, 382)
Screenshot: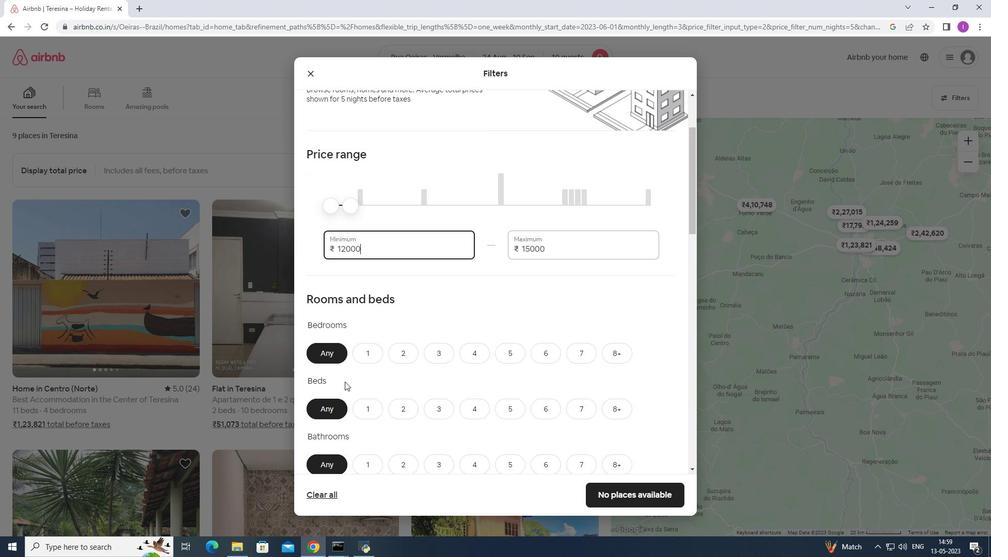 
Action: Mouse scrolled (351, 381) with delta (0, 0)
Screenshot: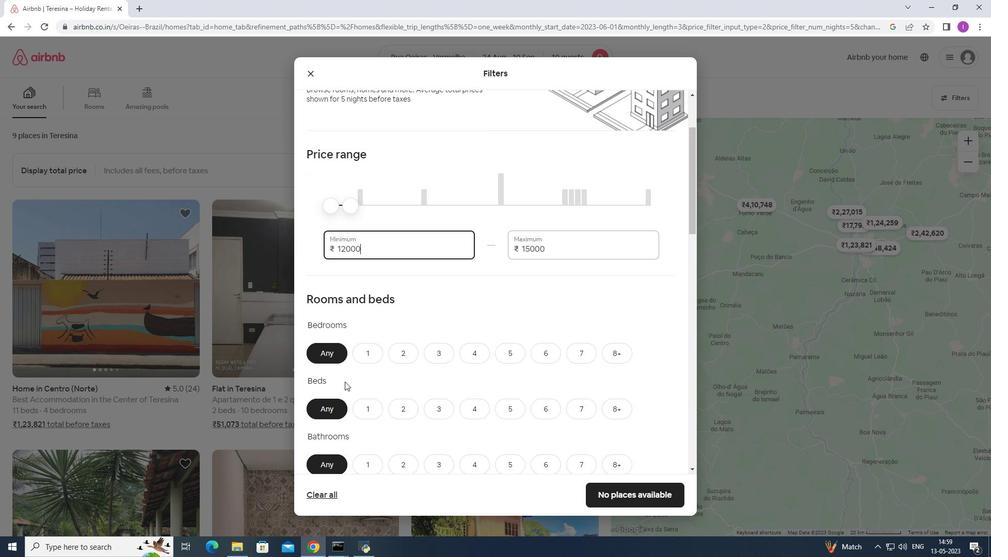 
Action: Mouse moved to (351, 382)
Screenshot: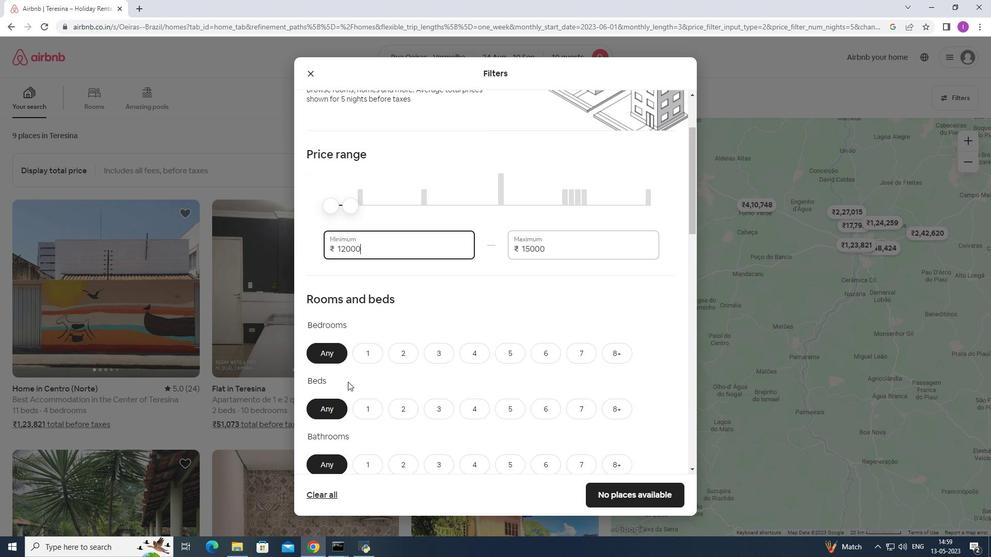 
Action: Mouse scrolled (351, 381) with delta (0, 0)
Screenshot: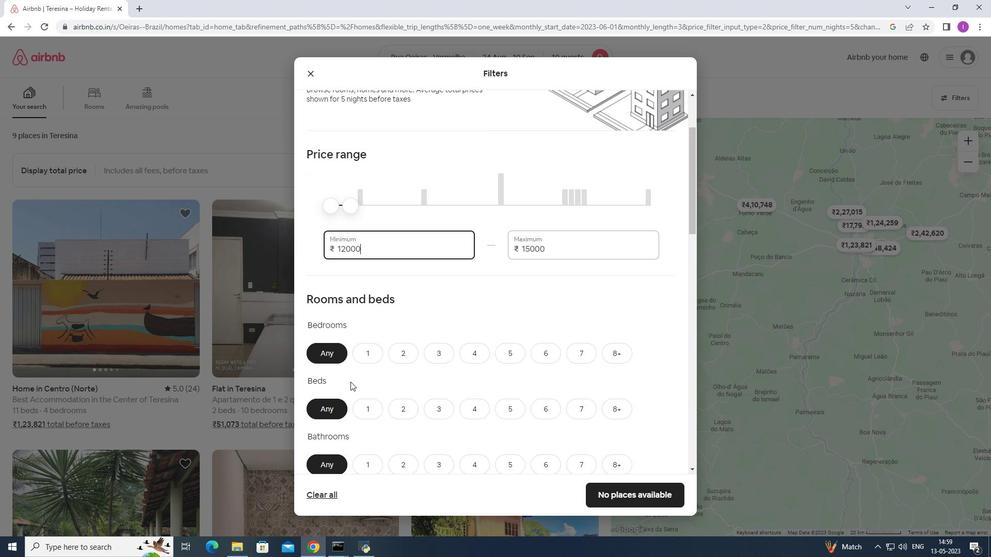 
Action: Mouse moved to (468, 253)
Screenshot: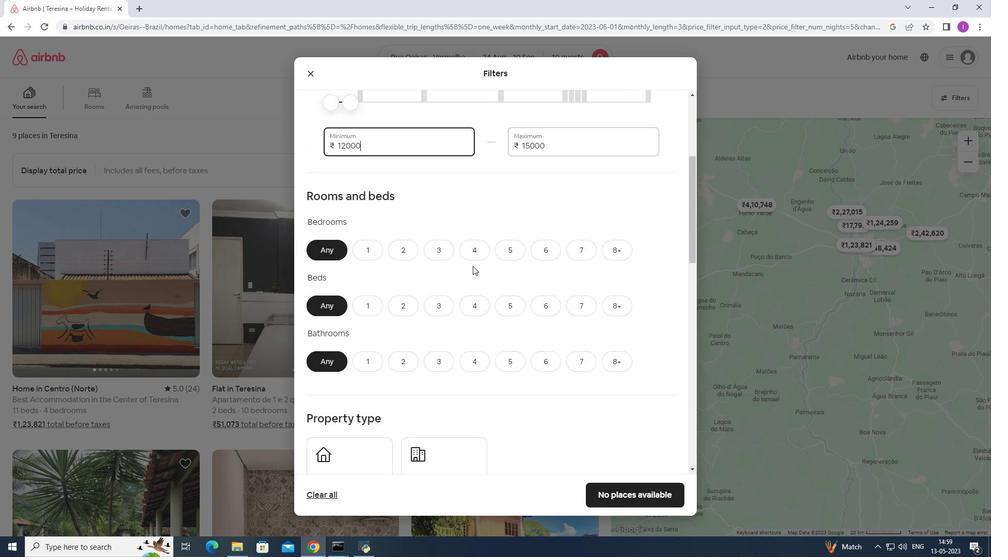 
Action: Mouse pressed left at (468, 253)
Screenshot: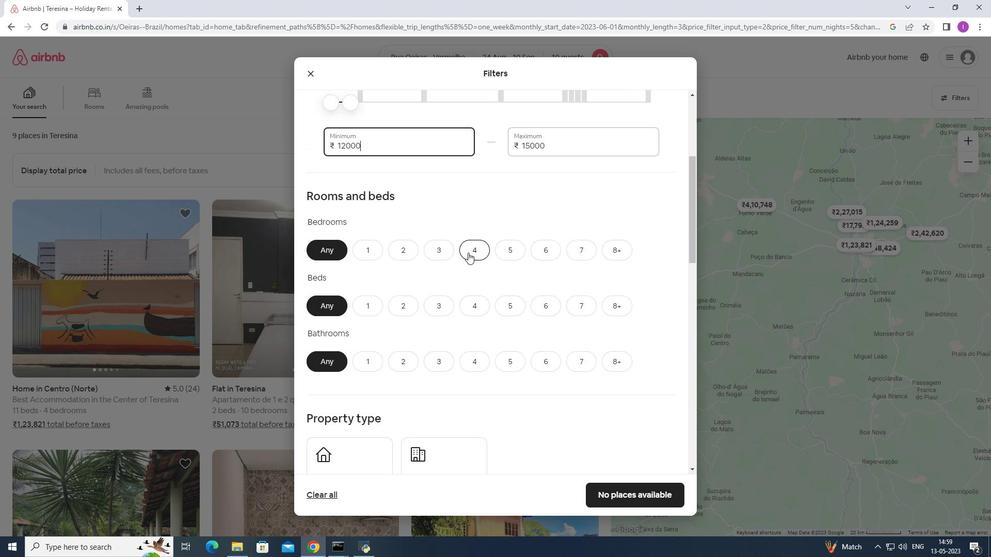 
Action: Mouse moved to (619, 310)
Screenshot: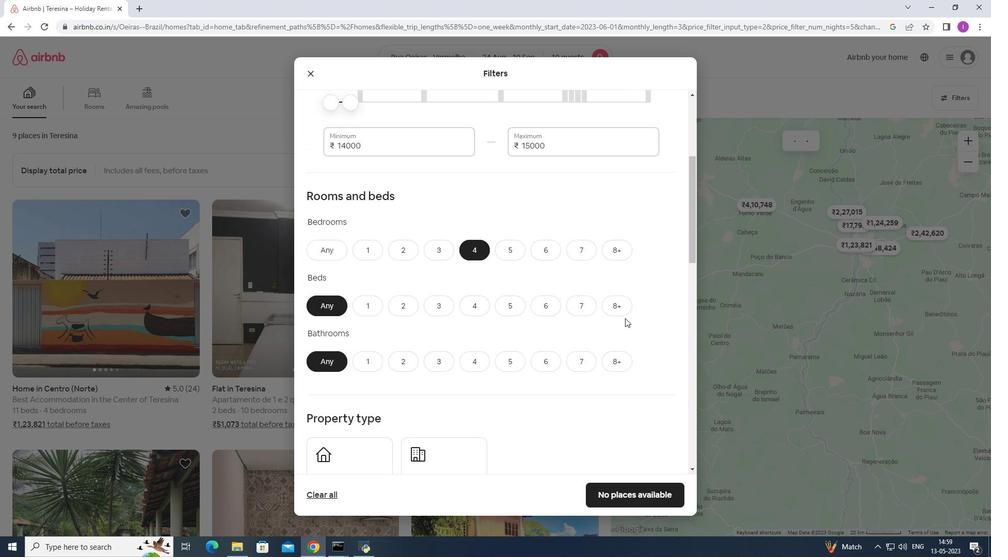 
Action: Mouse pressed left at (619, 310)
Screenshot: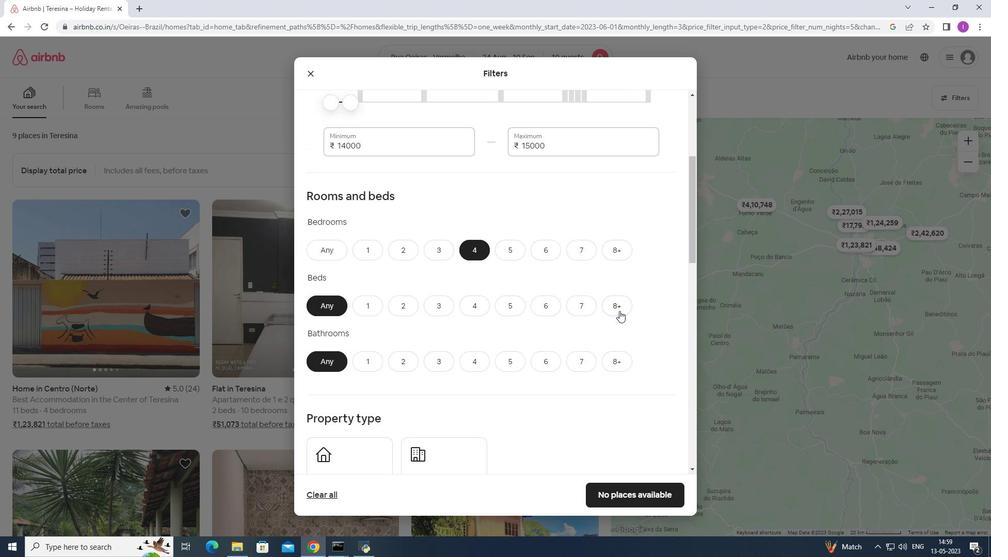 
Action: Mouse moved to (477, 362)
Screenshot: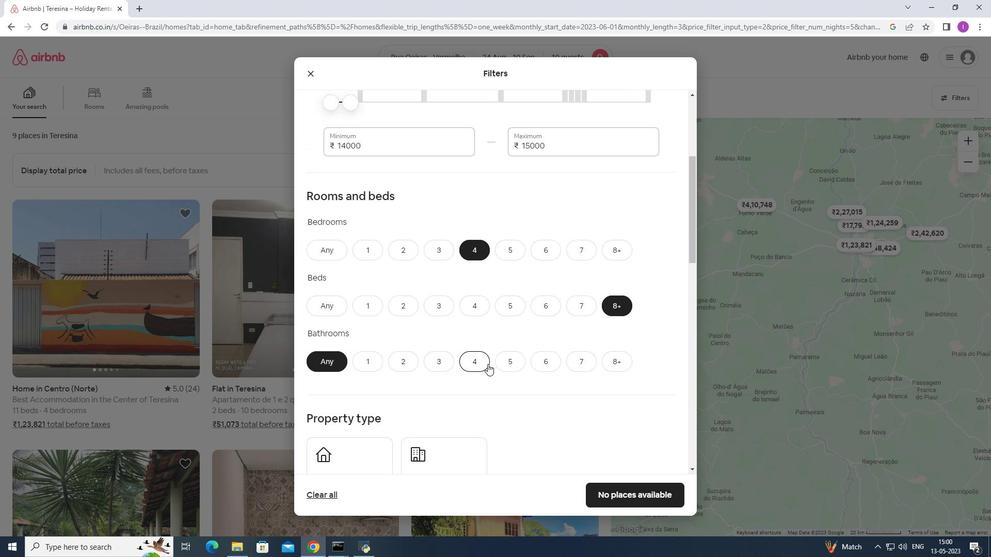 
Action: Mouse pressed left at (477, 362)
Screenshot: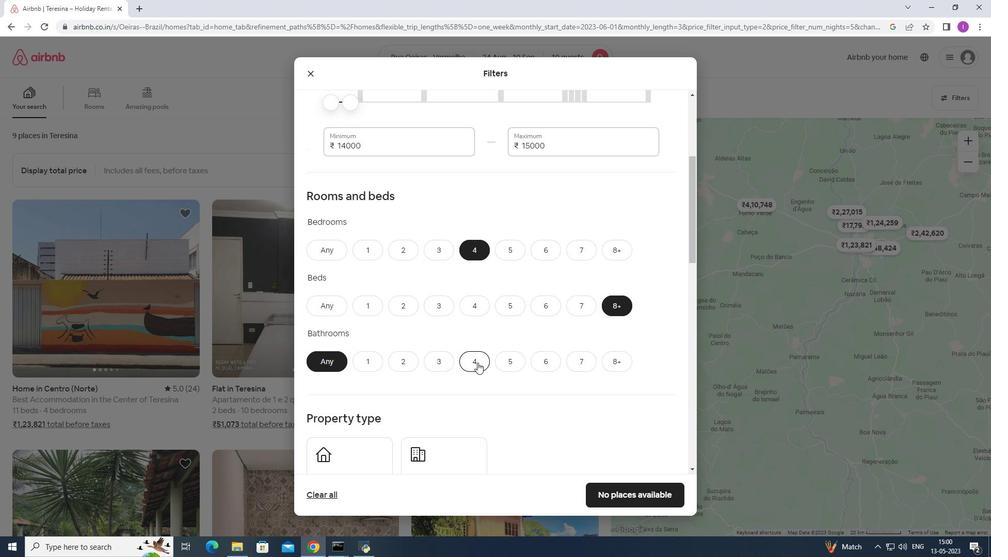
Action: Mouse moved to (422, 385)
Screenshot: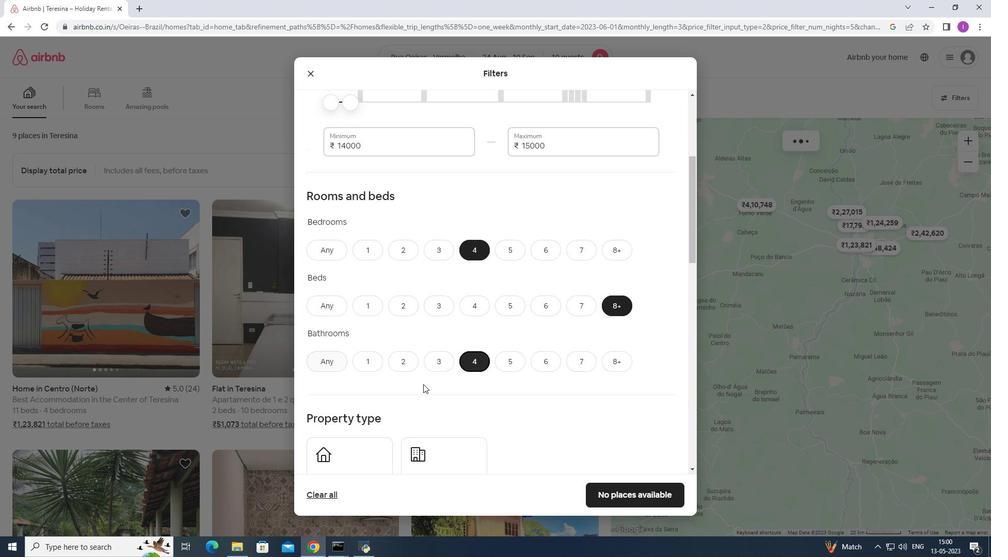 
Action: Mouse scrolled (422, 384) with delta (0, 0)
Screenshot: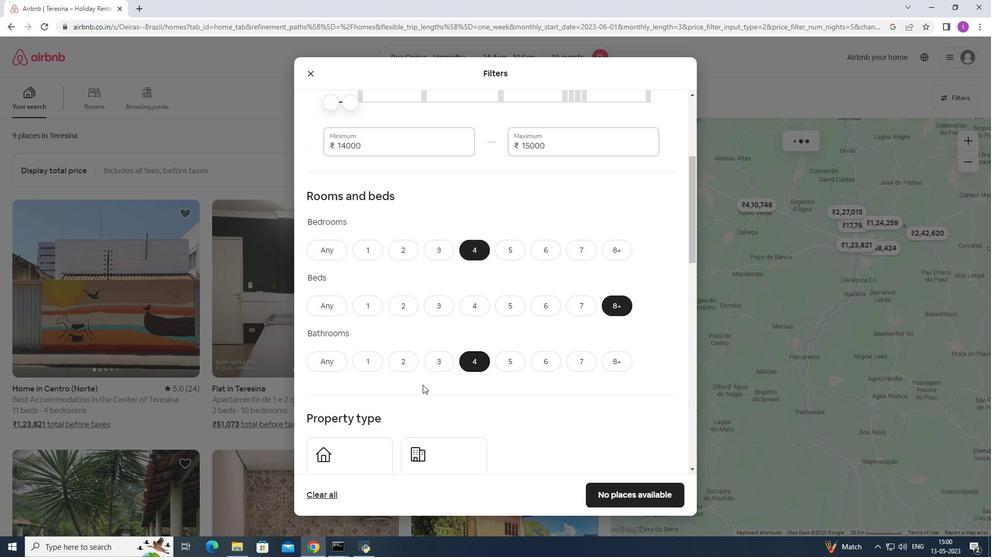 
Action: Mouse moved to (422, 384)
Screenshot: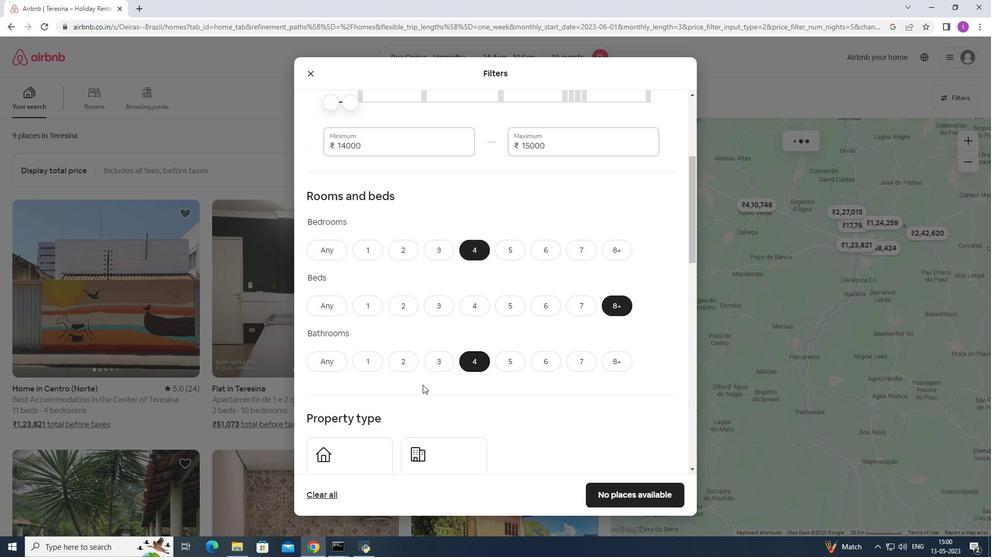 
Action: Mouse scrolled (422, 384) with delta (0, 0)
Screenshot: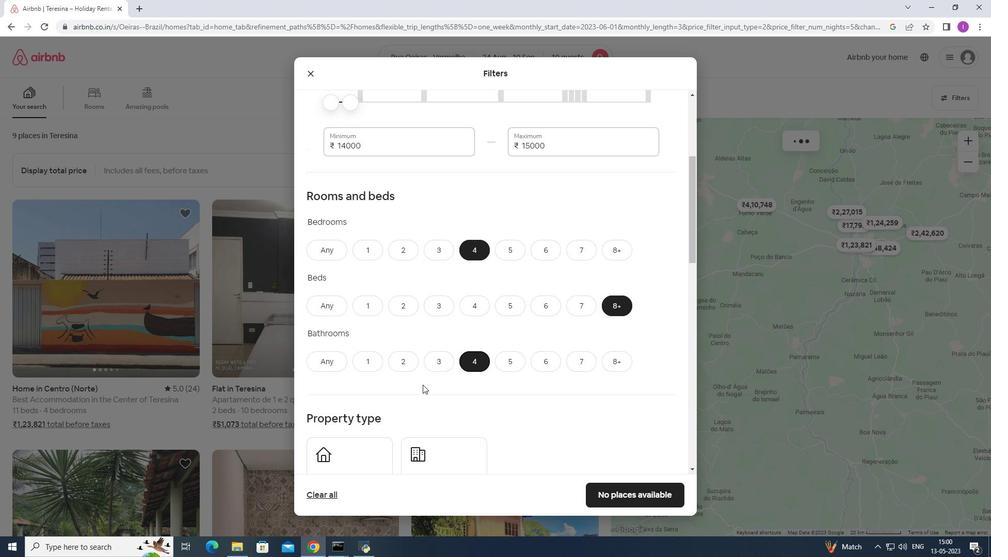
Action: Mouse moved to (368, 353)
Screenshot: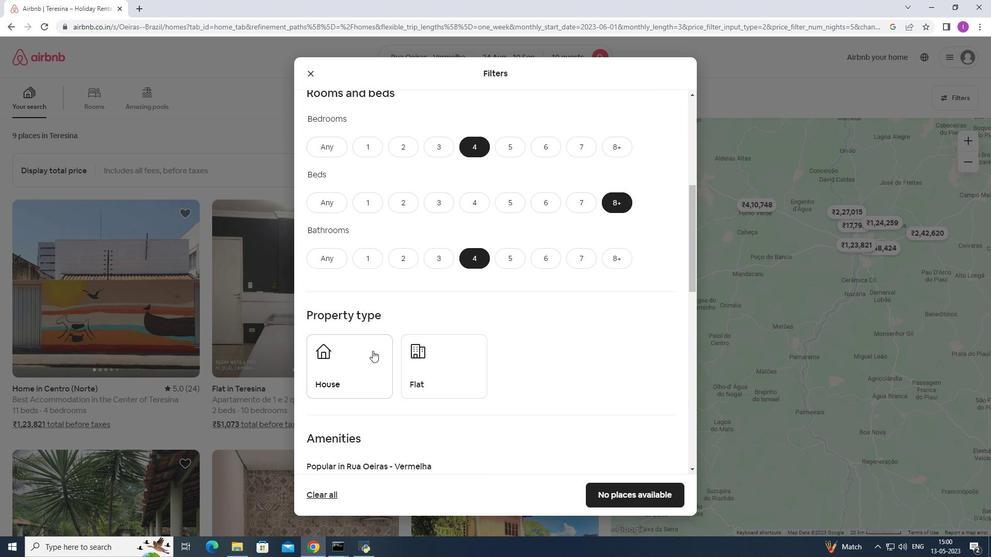 
Action: Mouse pressed left at (368, 353)
Screenshot: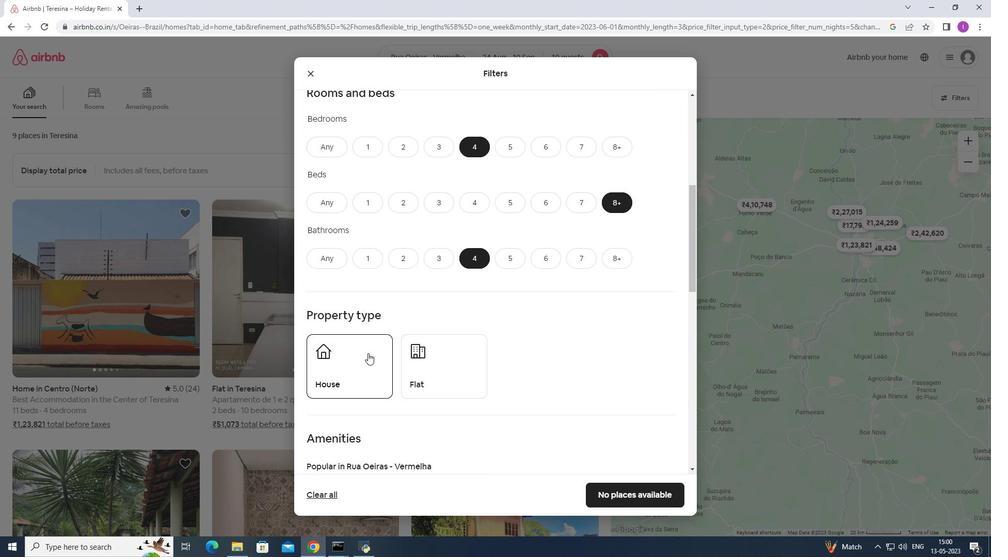 
Action: Mouse moved to (442, 363)
Screenshot: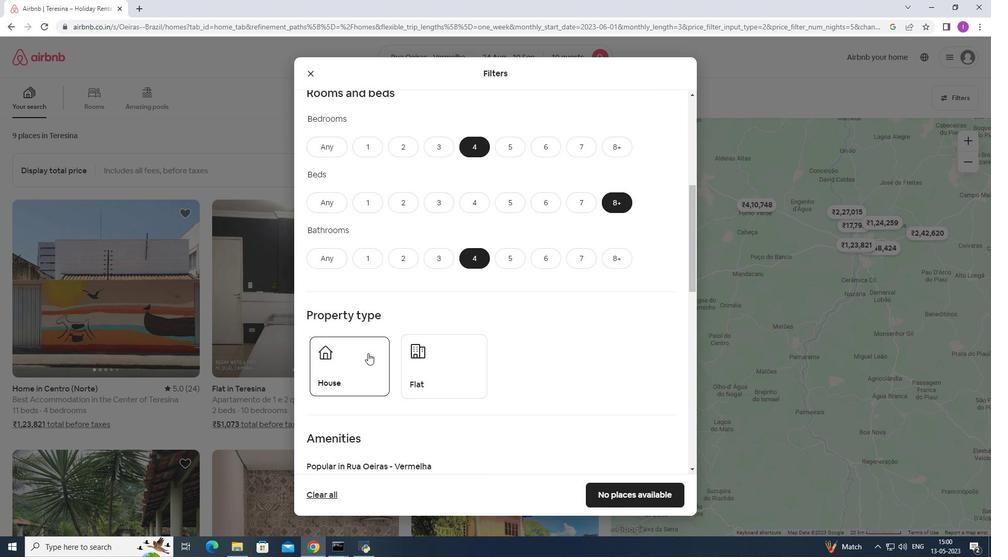 
Action: Mouse pressed left at (442, 363)
Screenshot: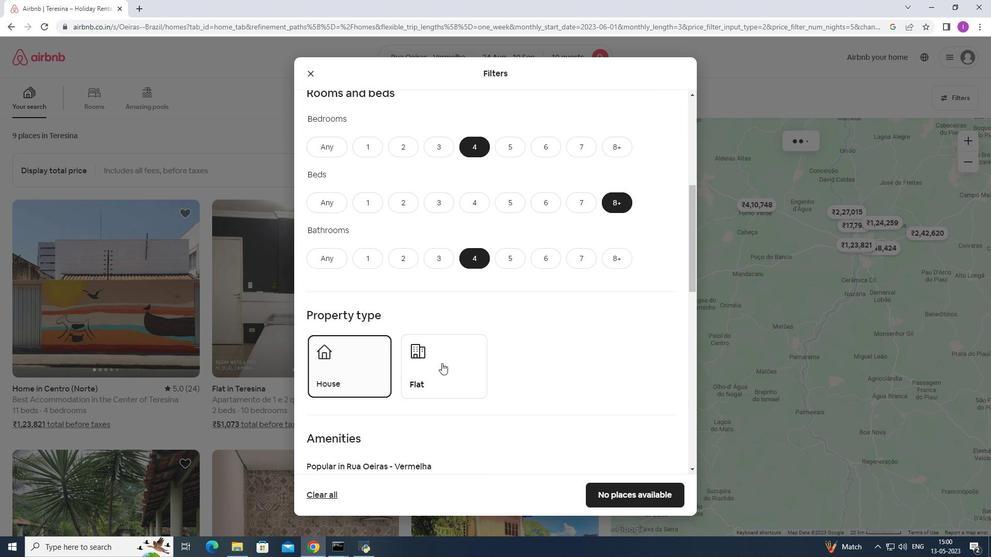 
Action: Mouse moved to (458, 363)
Screenshot: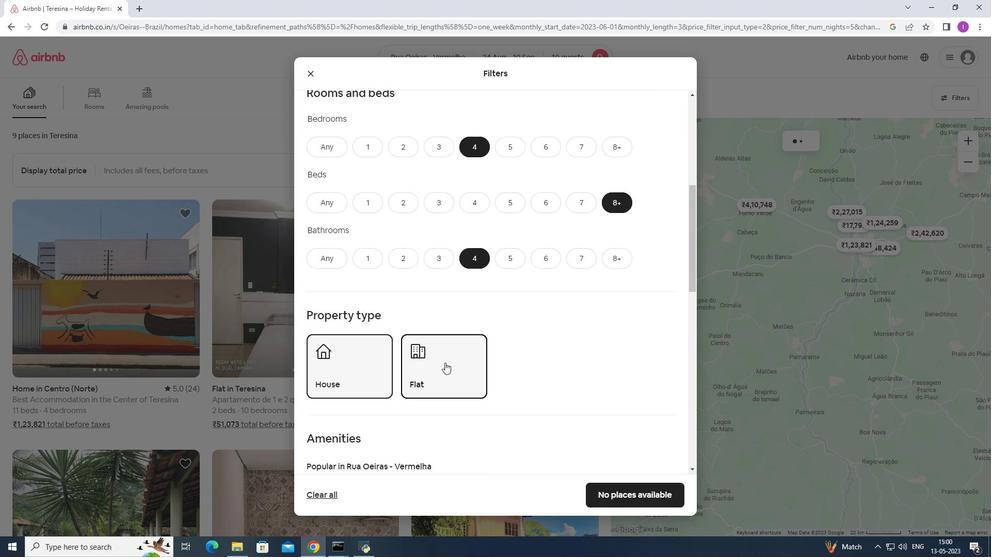 
Action: Mouse scrolled (458, 362) with delta (0, 0)
Screenshot: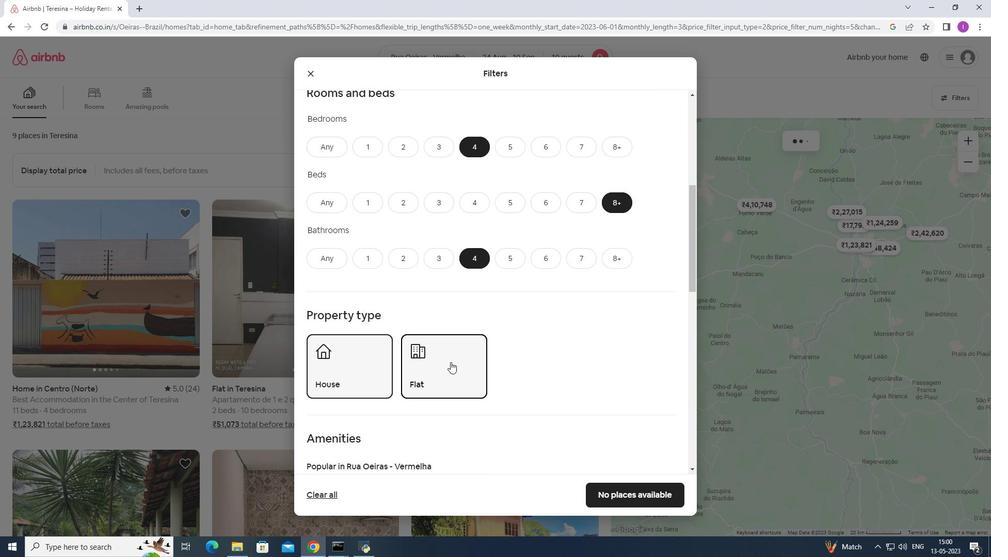 
Action: Mouse moved to (458, 364)
Screenshot: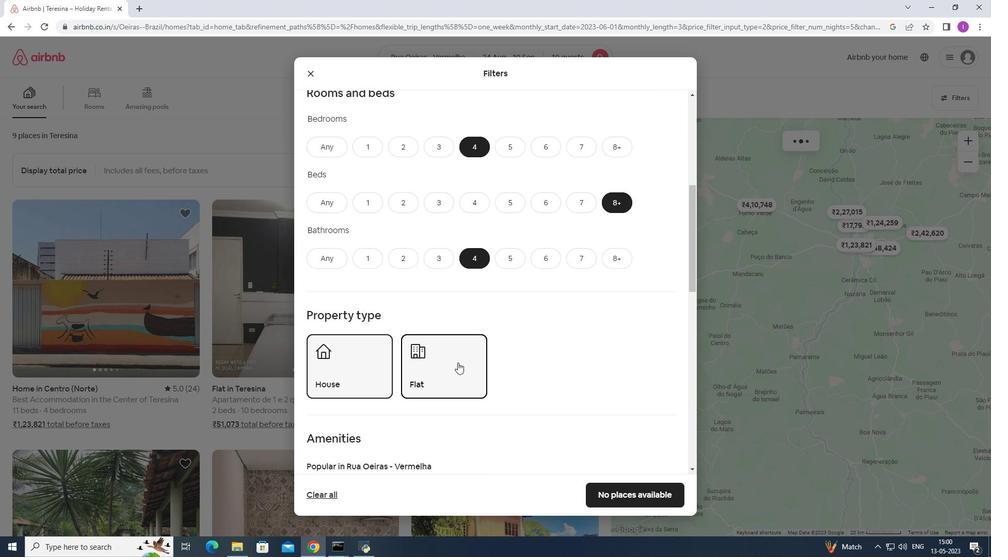 
Action: Mouse scrolled (458, 363) with delta (0, 0)
Screenshot: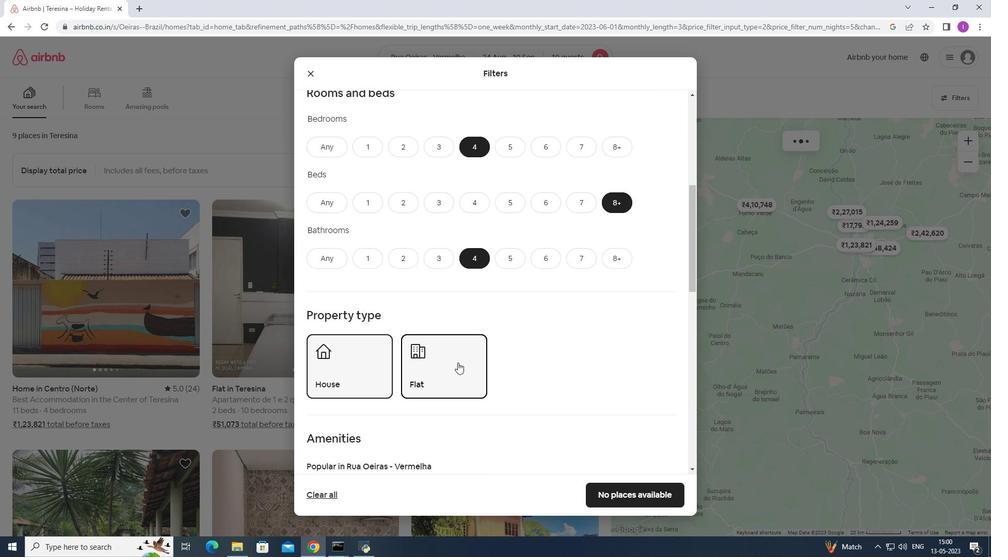 
Action: Mouse moved to (467, 368)
Screenshot: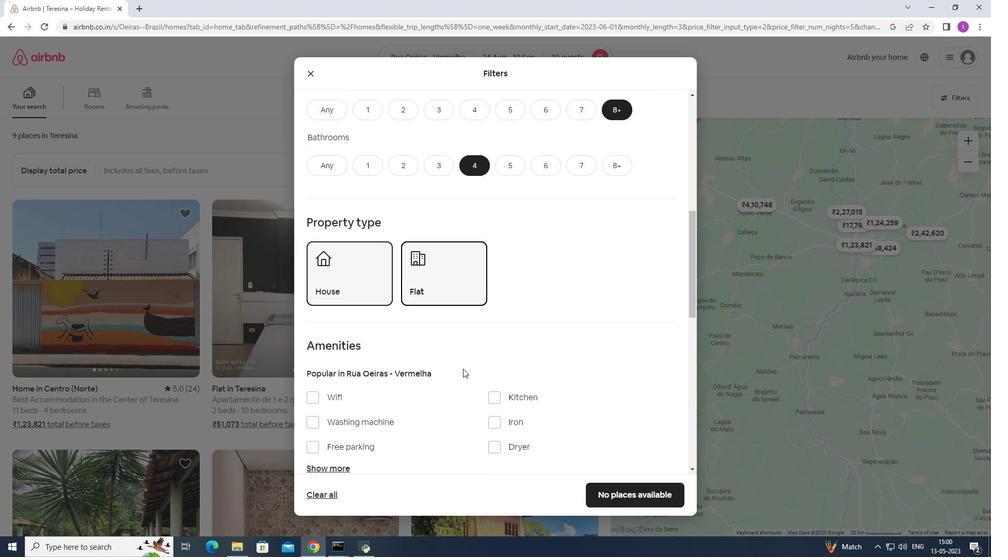 
Action: Mouse scrolled (467, 367) with delta (0, 0)
Screenshot: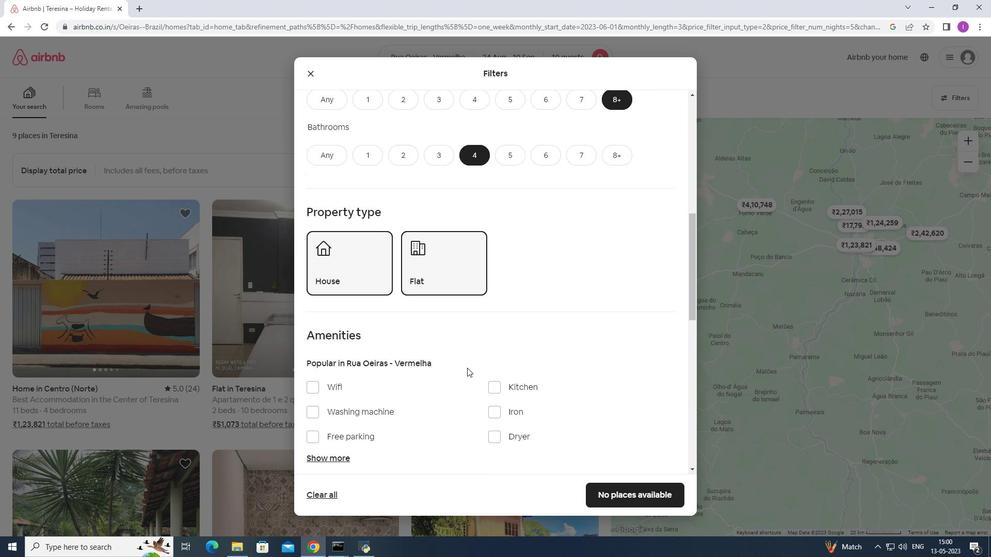 
Action: Mouse scrolled (467, 367) with delta (0, 0)
Screenshot: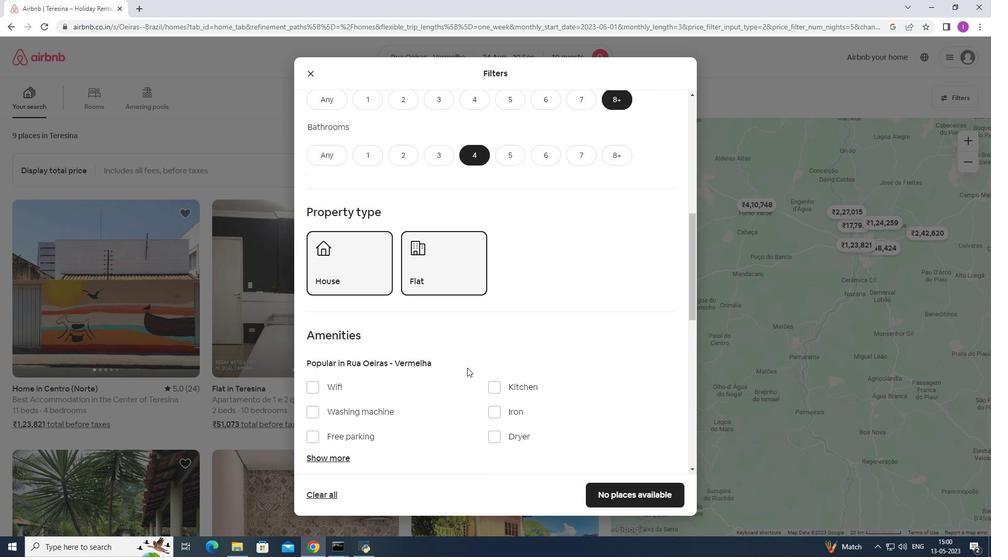 
Action: Mouse scrolled (467, 367) with delta (0, 0)
Screenshot: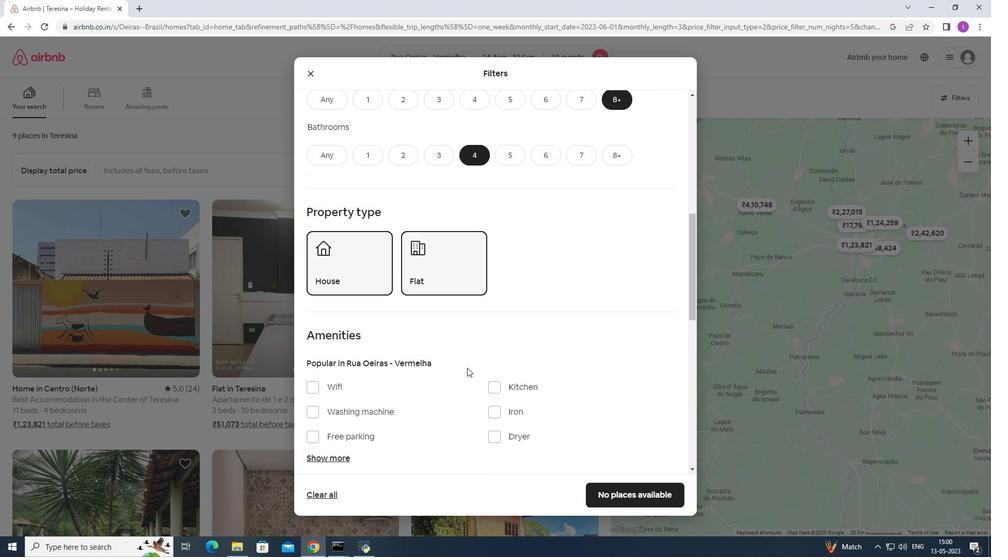 
Action: Mouse moved to (312, 232)
Screenshot: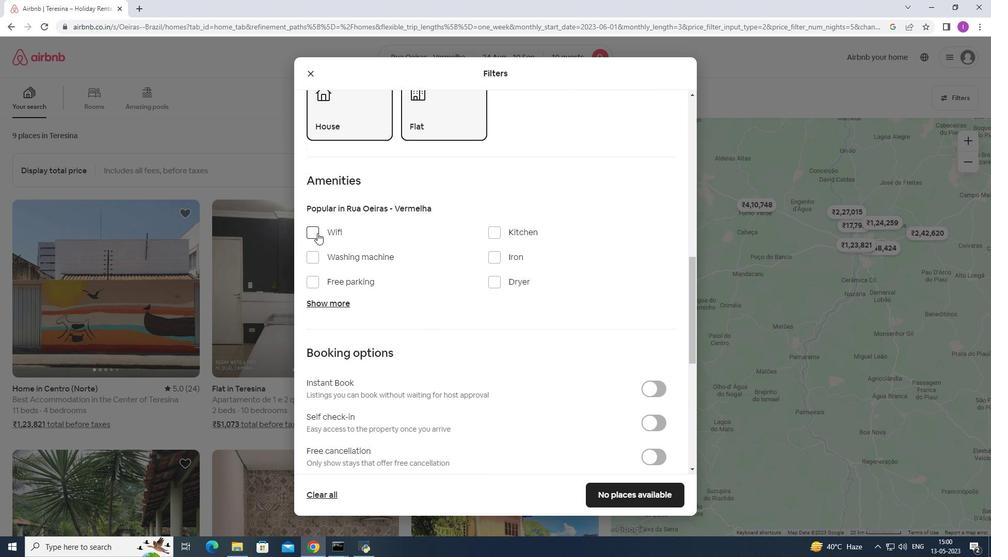 
Action: Mouse pressed left at (312, 232)
Screenshot: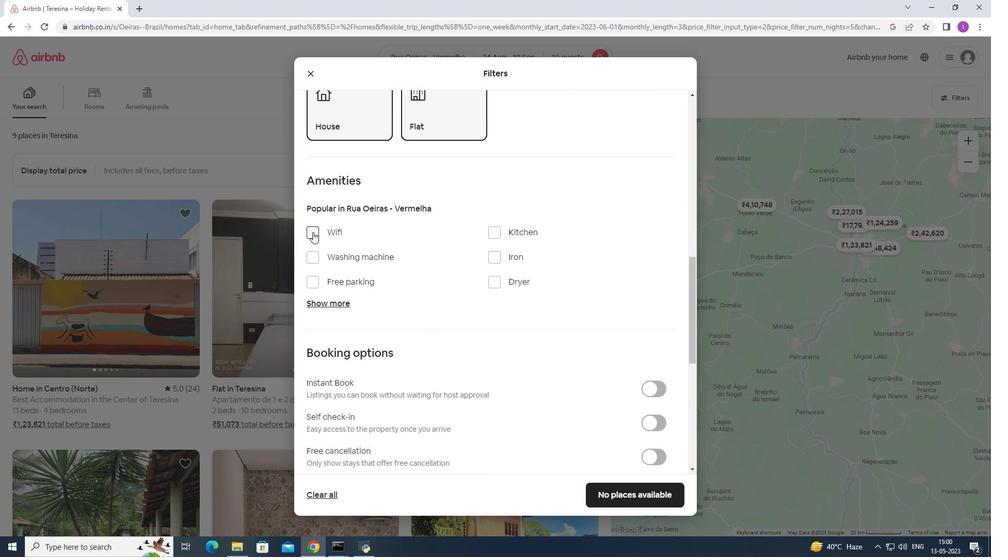 
Action: Mouse moved to (314, 282)
Screenshot: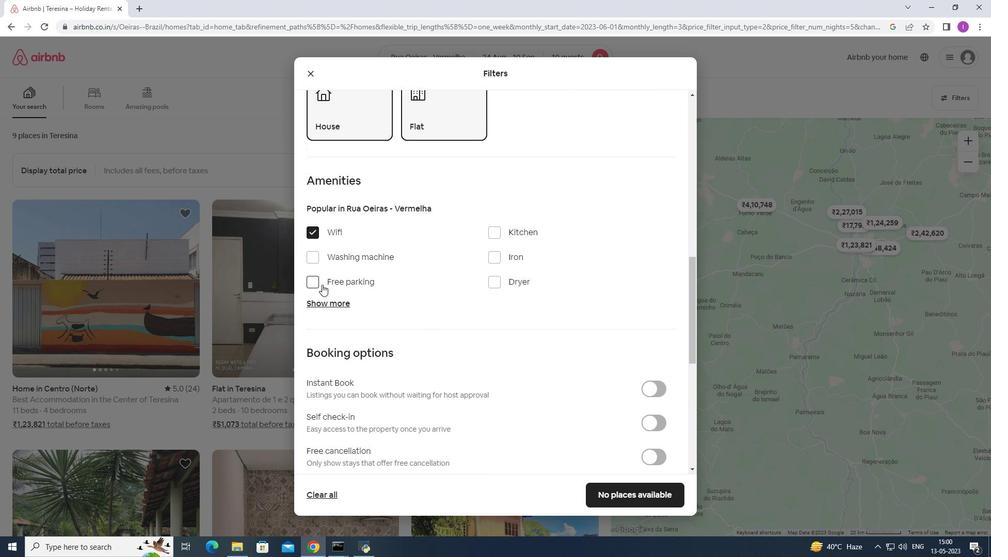 
Action: Mouse pressed left at (314, 282)
Screenshot: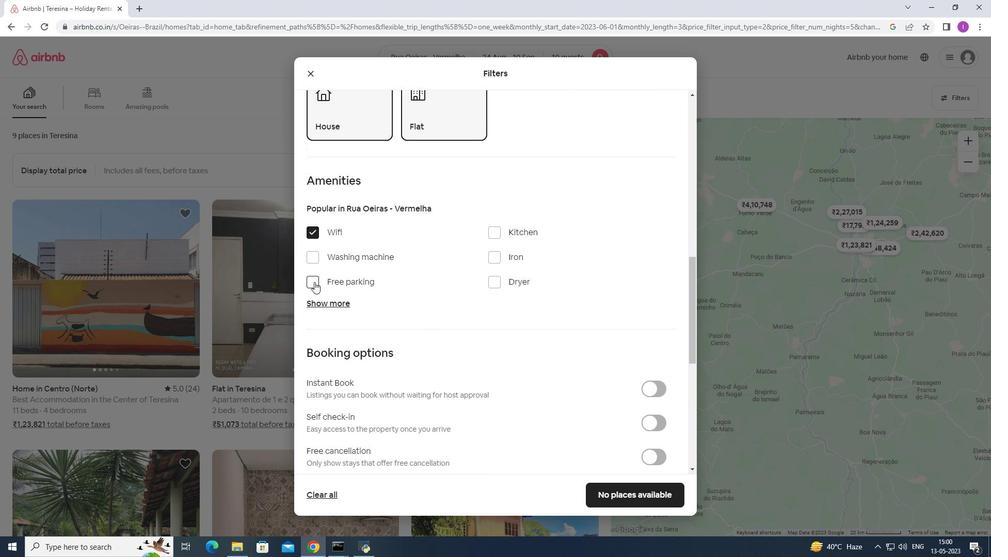 
Action: Mouse moved to (341, 304)
Screenshot: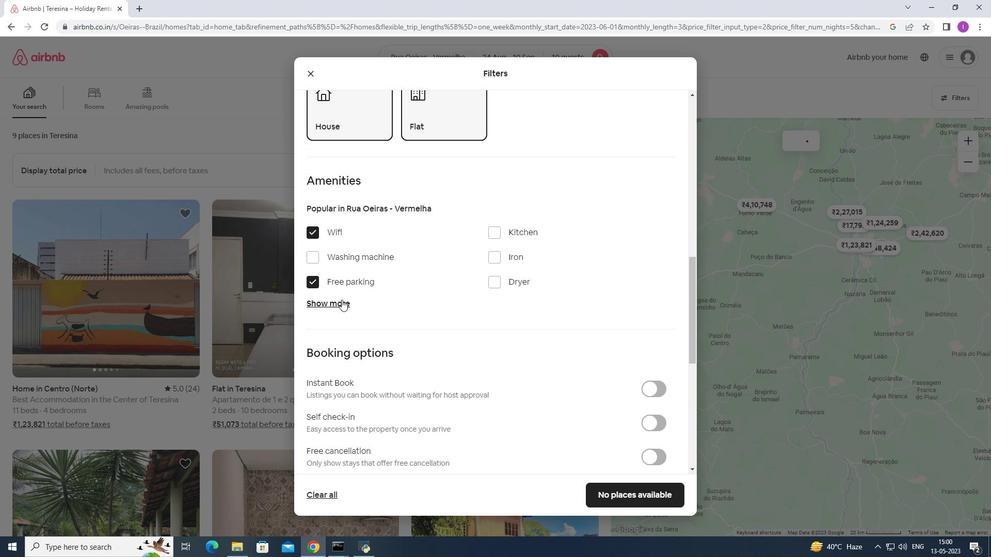 
Action: Mouse pressed left at (341, 304)
Screenshot: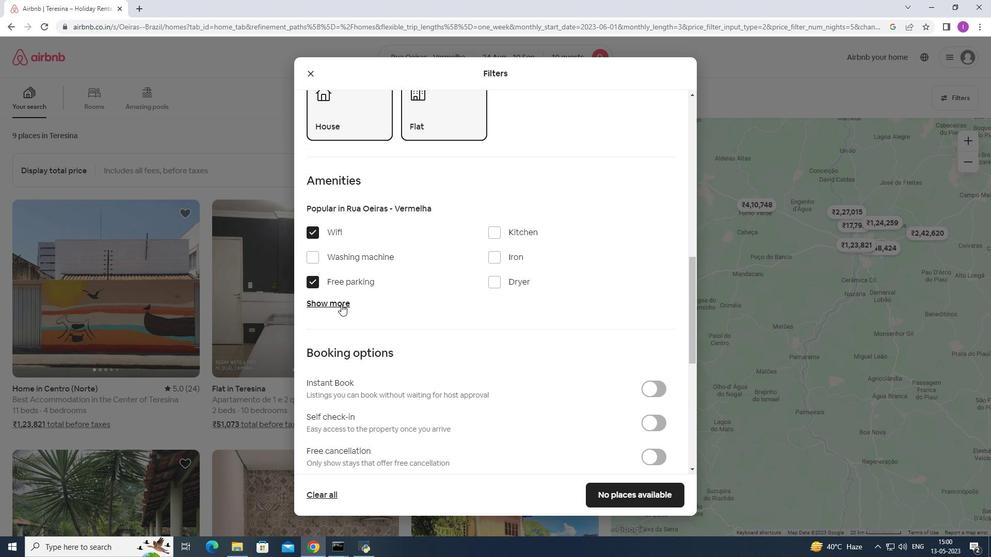 
Action: Mouse moved to (497, 369)
Screenshot: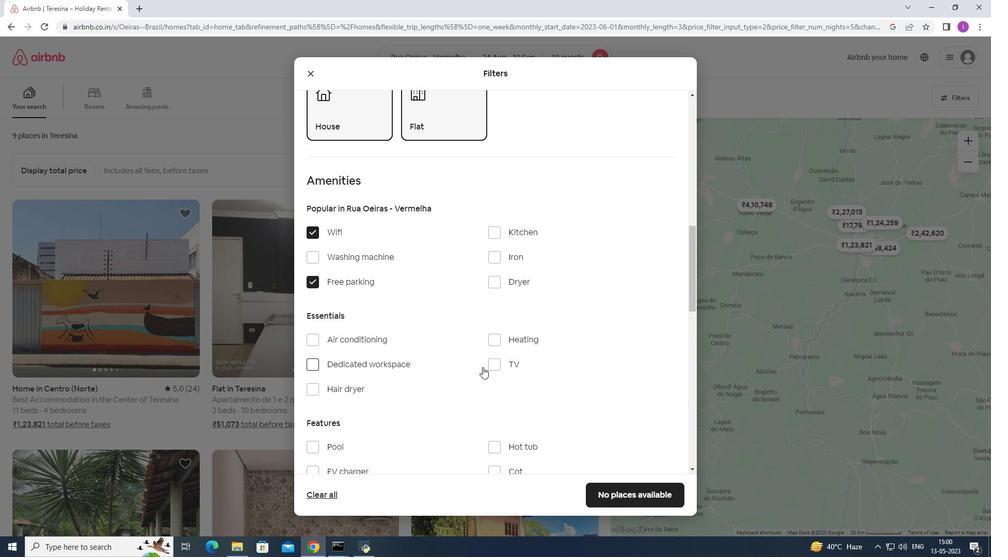 
Action: Mouse pressed left at (497, 369)
Screenshot: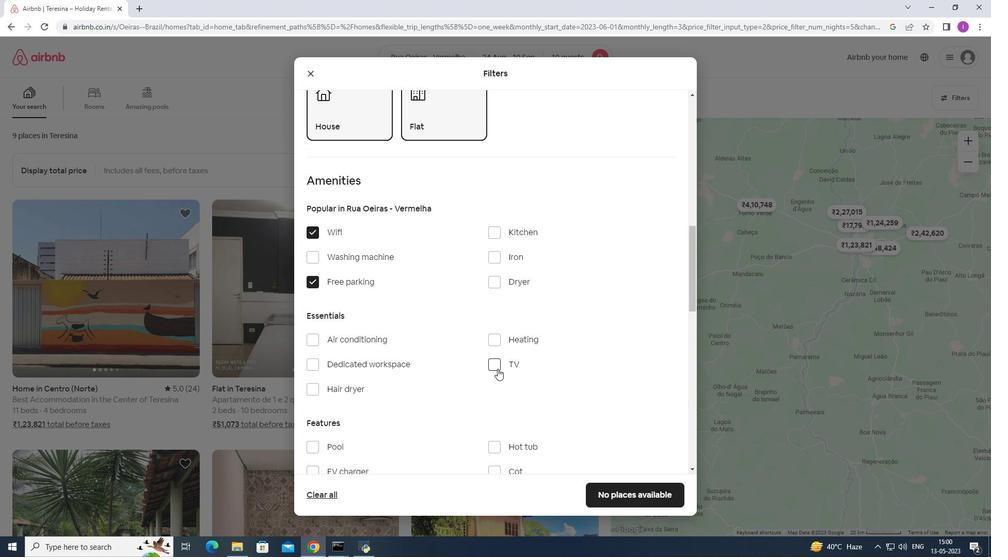 
Action: Mouse moved to (405, 421)
Screenshot: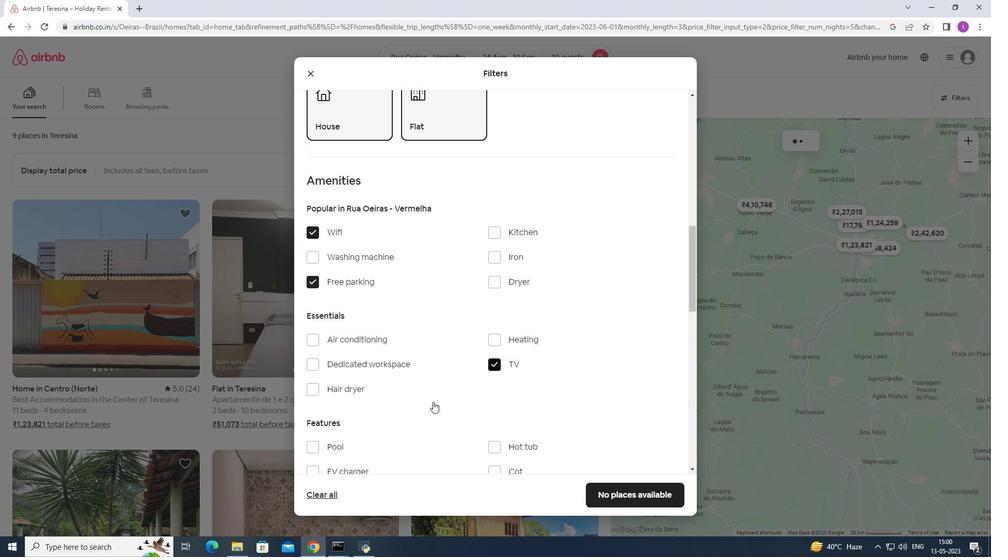 
Action: Mouse scrolled (405, 421) with delta (0, 0)
Screenshot: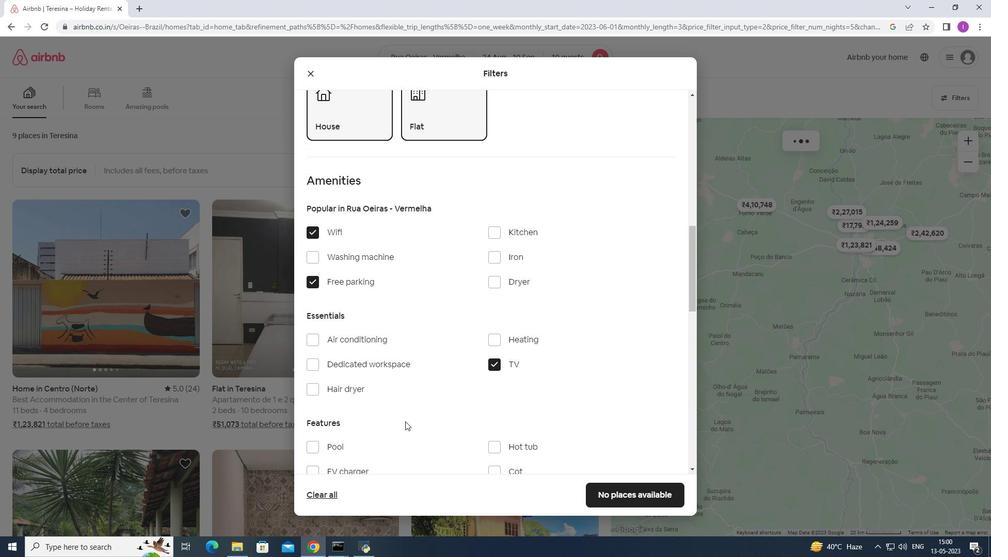 
Action: Mouse scrolled (405, 421) with delta (0, 0)
Screenshot: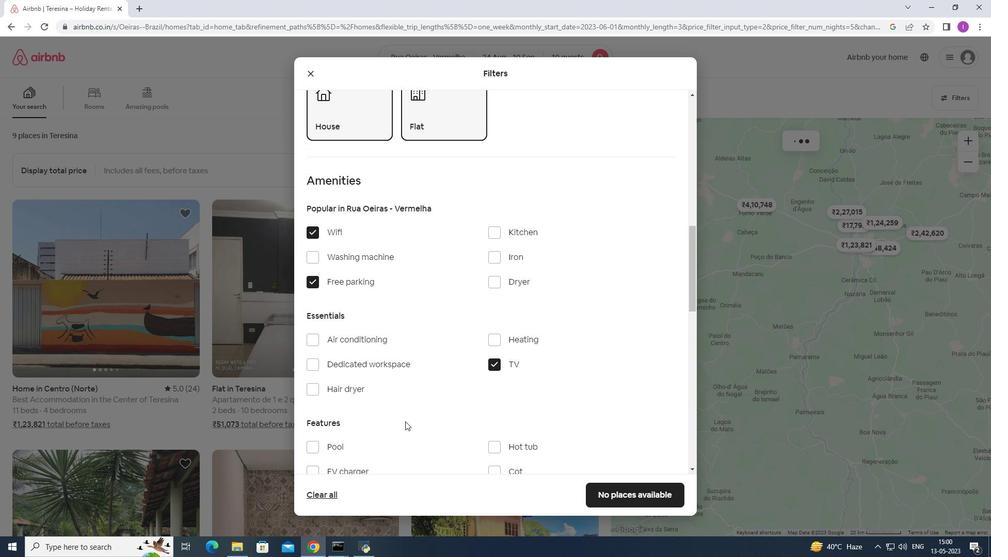 
Action: Mouse moved to (312, 388)
Screenshot: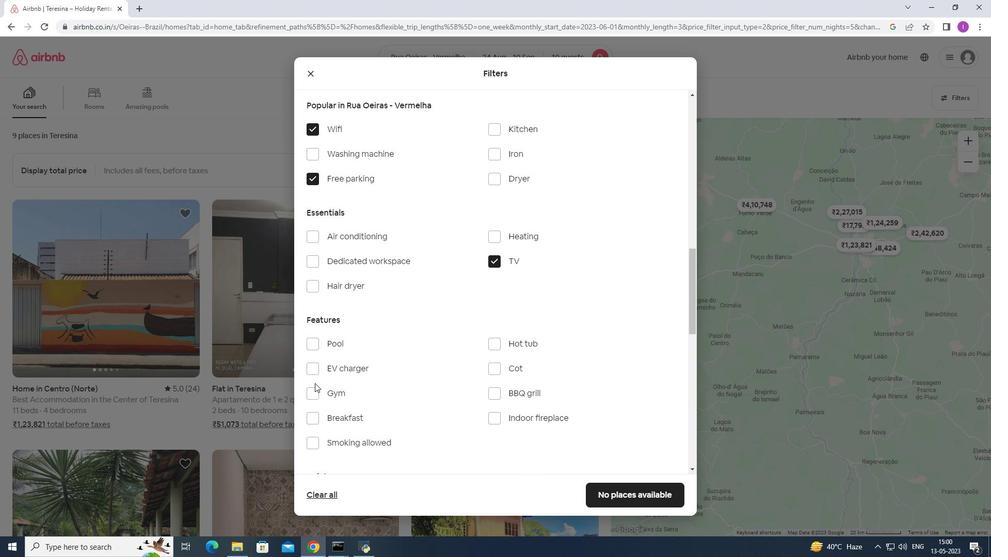 
Action: Mouse pressed left at (312, 388)
Screenshot: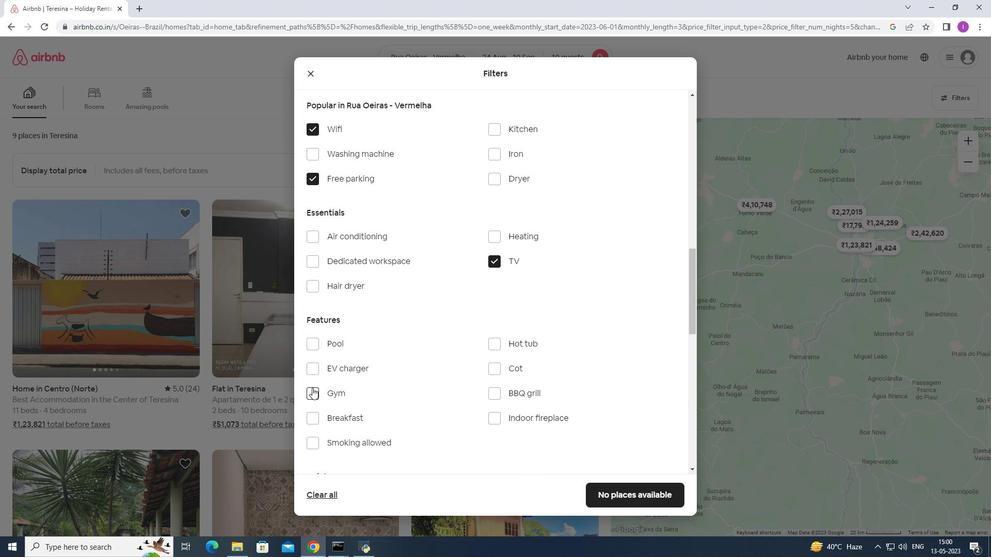 
Action: Mouse moved to (313, 416)
Screenshot: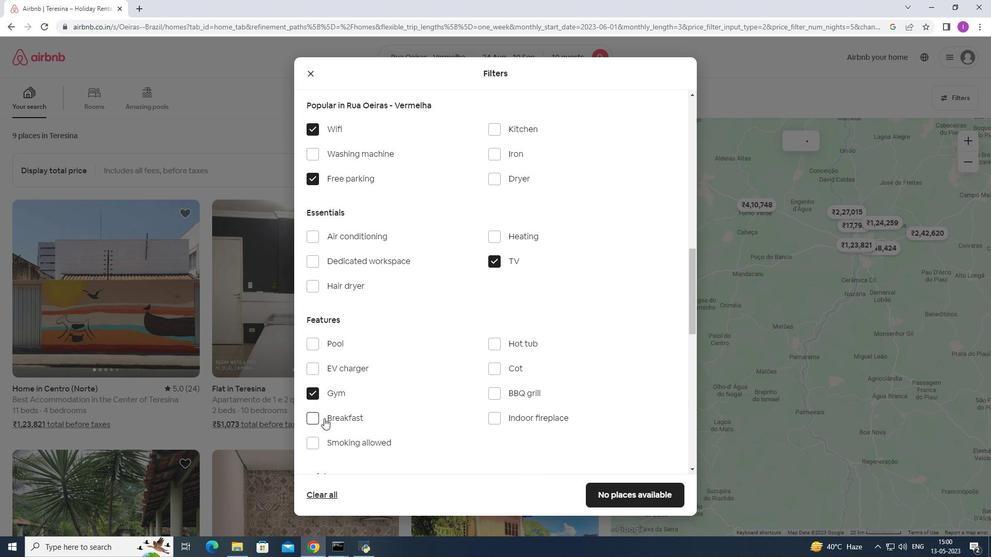 
Action: Mouse pressed left at (313, 416)
Screenshot: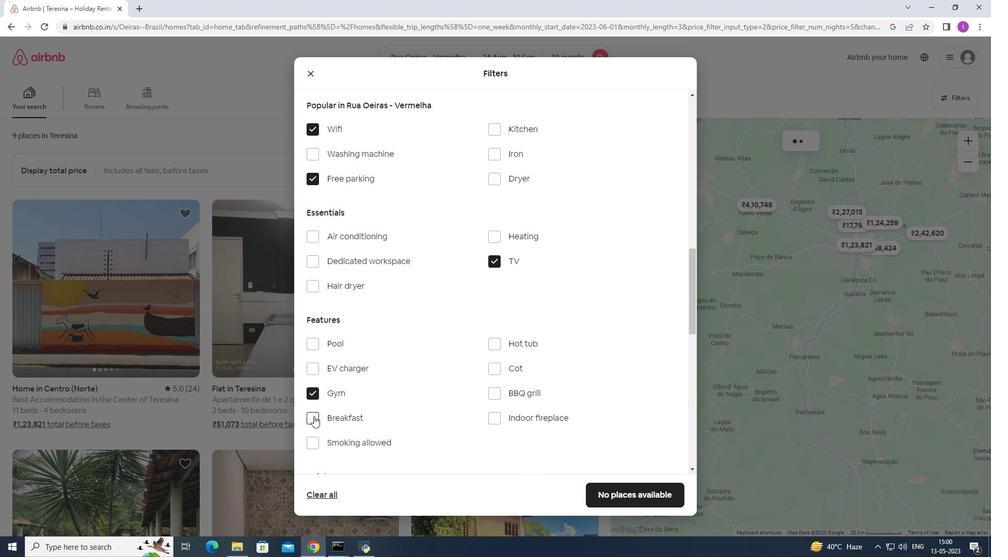
Action: Mouse moved to (383, 405)
Screenshot: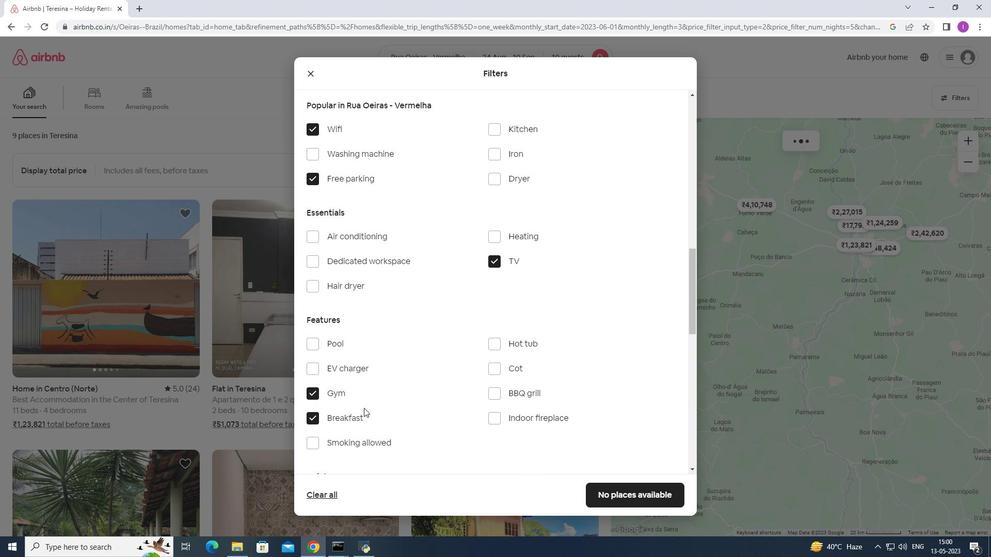 
Action: Mouse scrolled (383, 404) with delta (0, 0)
Screenshot: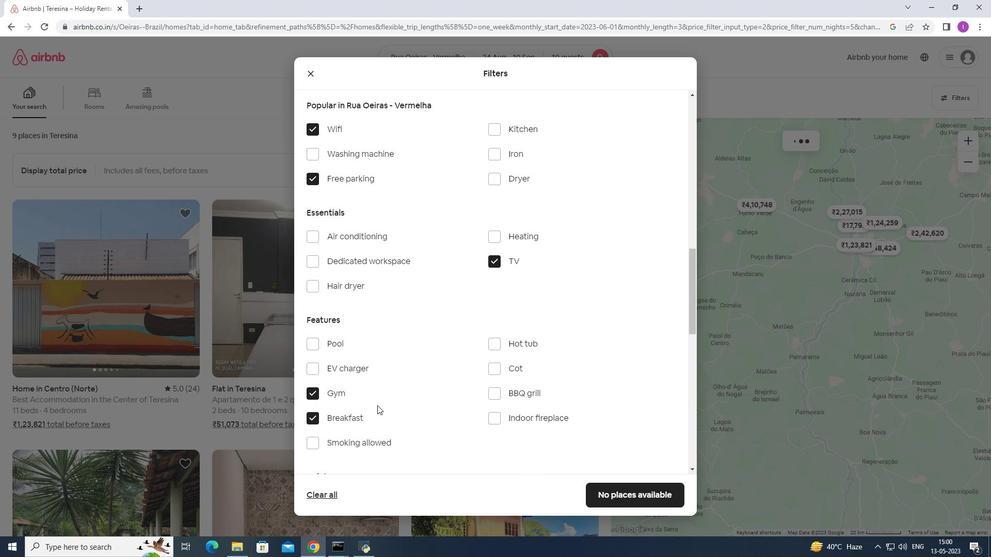 
Action: Mouse scrolled (383, 404) with delta (0, 0)
Screenshot: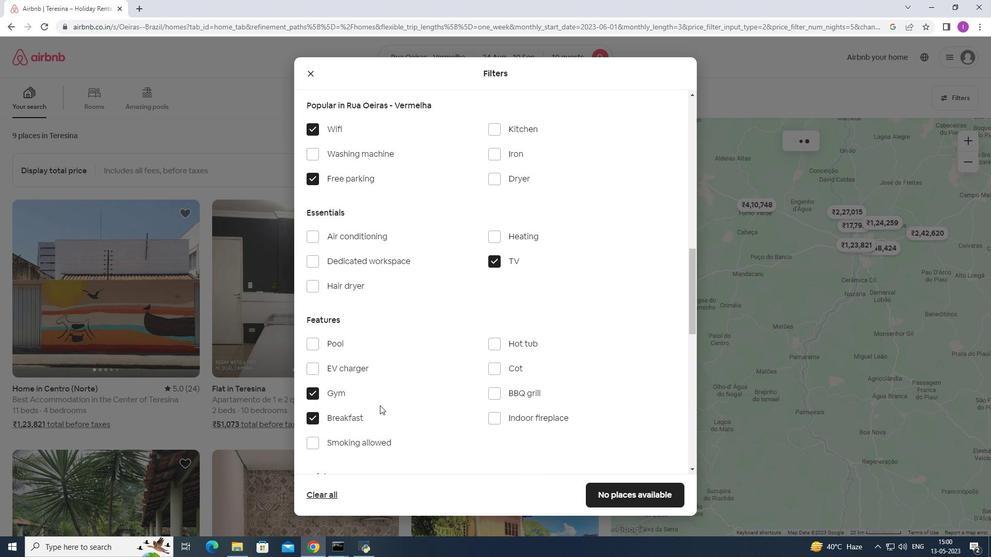 
Action: Mouse moved to (383, 405)
Screenshot: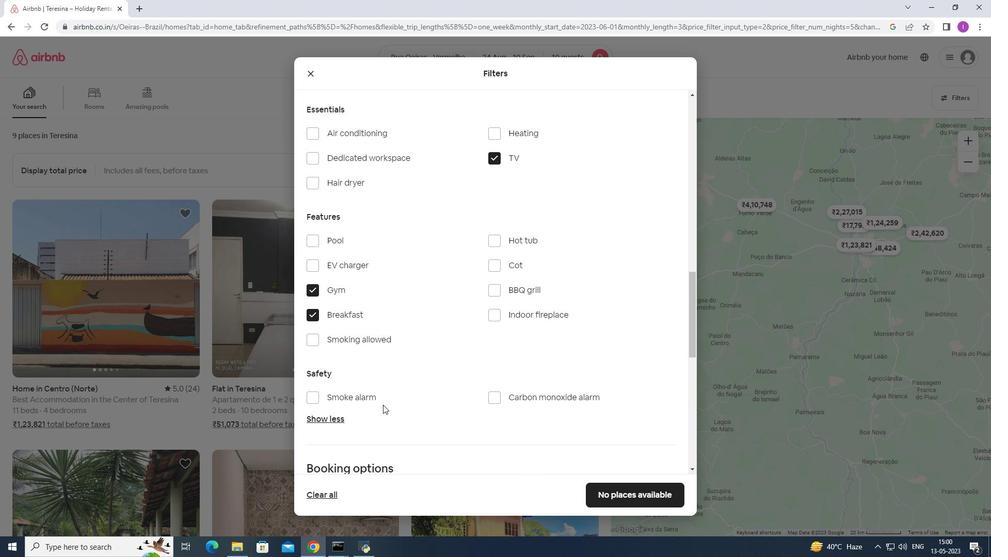 
Action: Mouse scrolled (383, 404) with delta (0, 0)
Screenshot: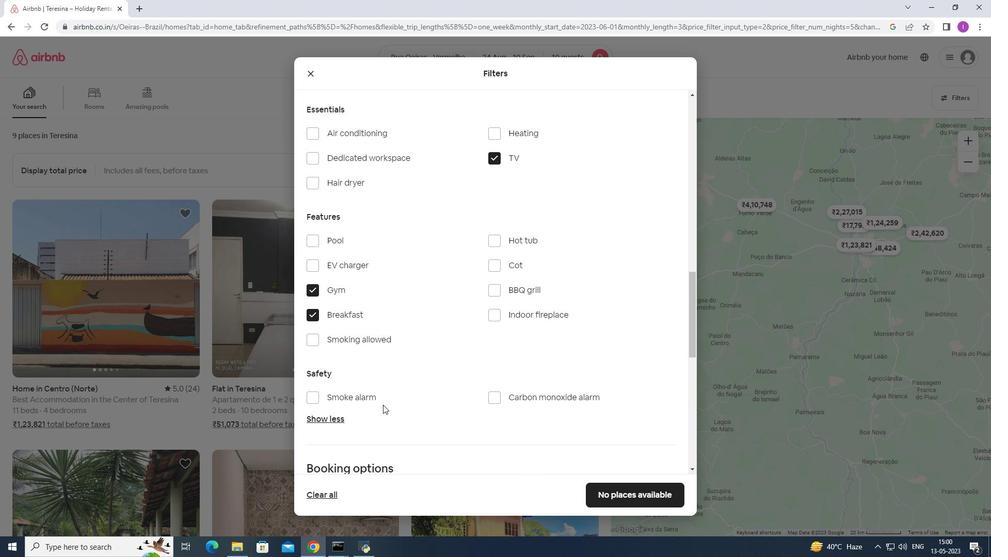 
Action: Mouse scrolled (383, 404) with delta (0, 0)
Screenshot: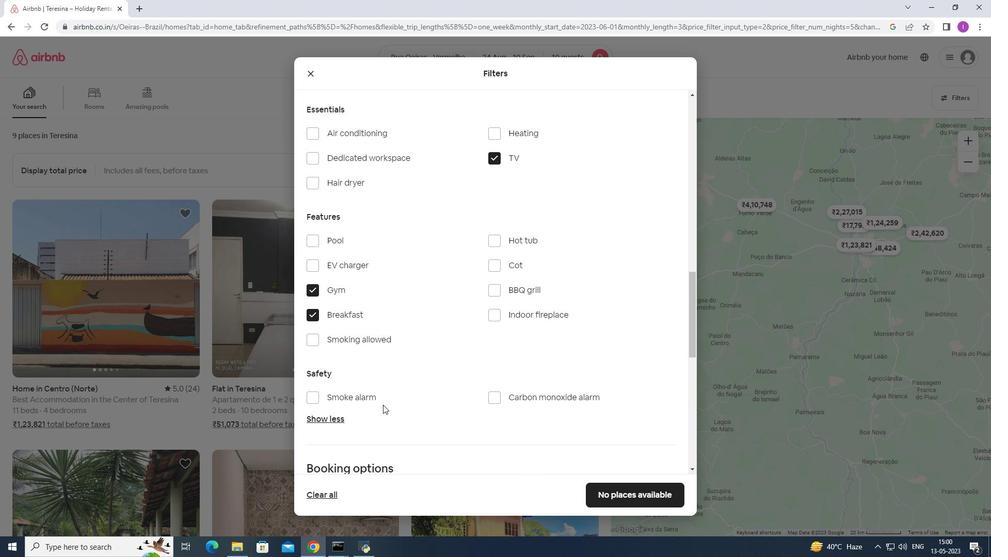 
Action: Mouse scrolled (383, 404) with delta (0, 0)
Screenshot: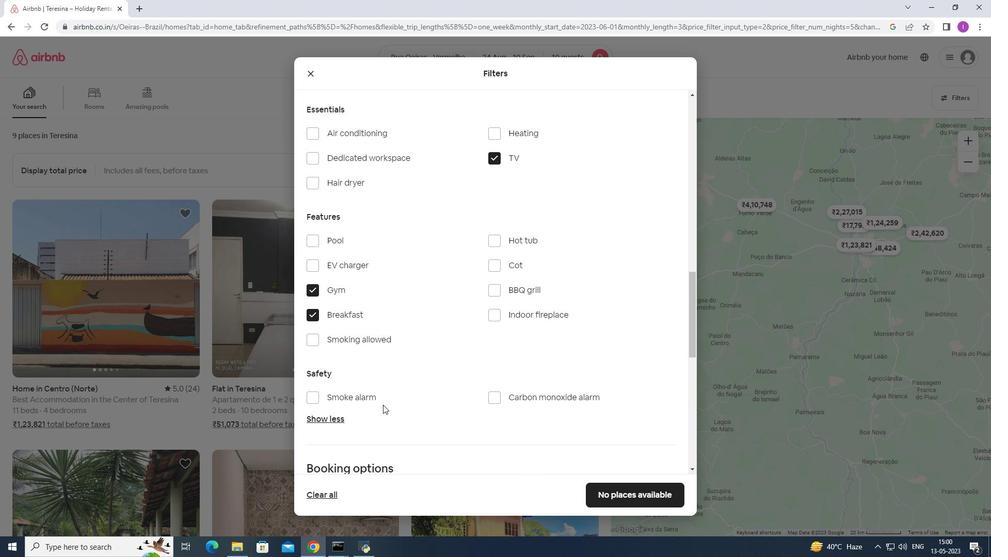 
Action: Mouse moved to (385, 404)
Screenshot: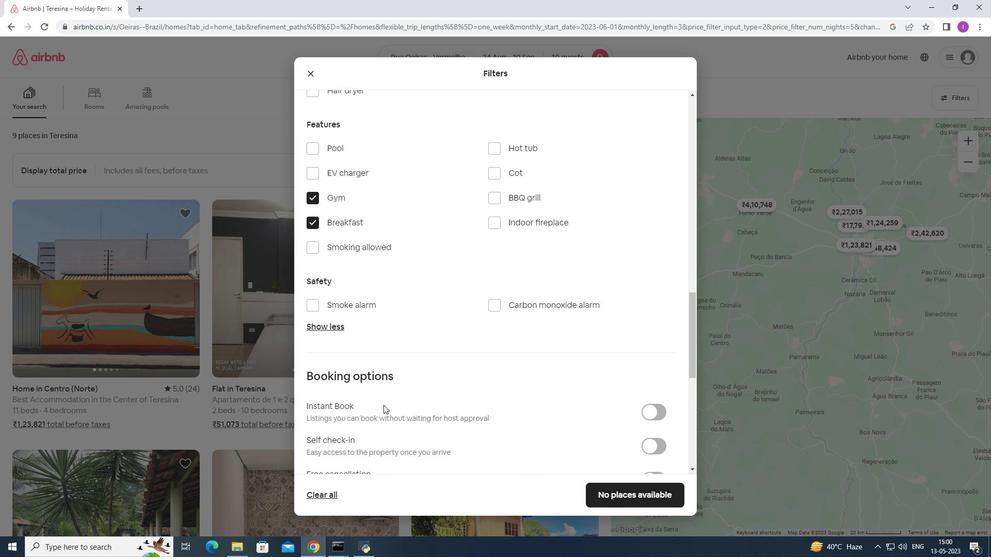 
Action: Mouse scrolled (385, 403) with delta (0, 0)
Screenshot: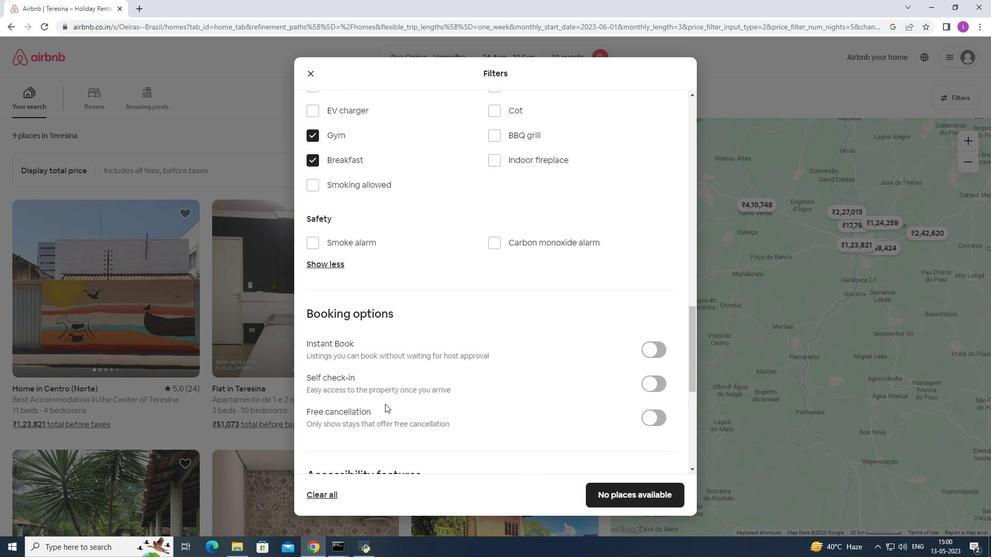 
Action: Mouse scrolled (385, 403) with delta (0, 0)
Screenshot: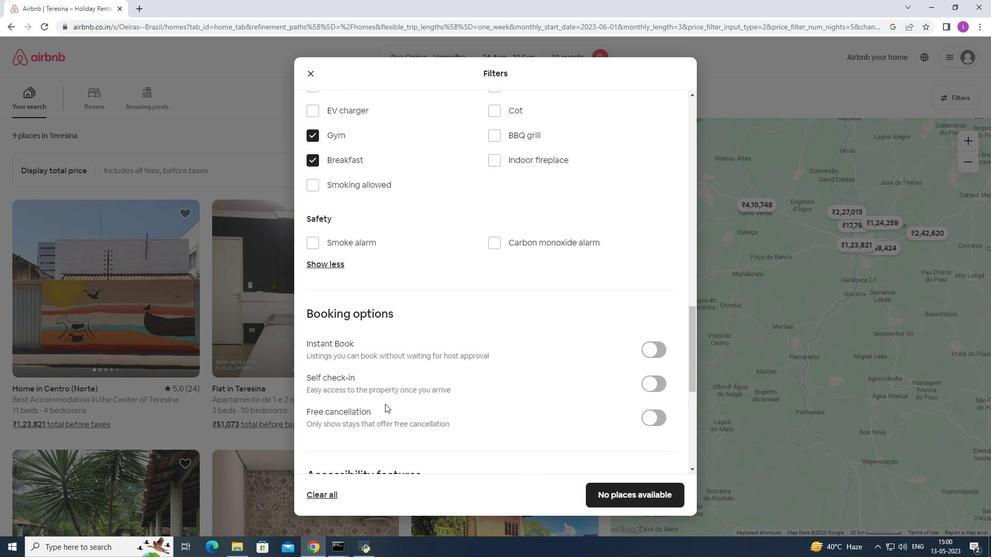 
Action: Mouse moved to (655, 286)
Screenshot: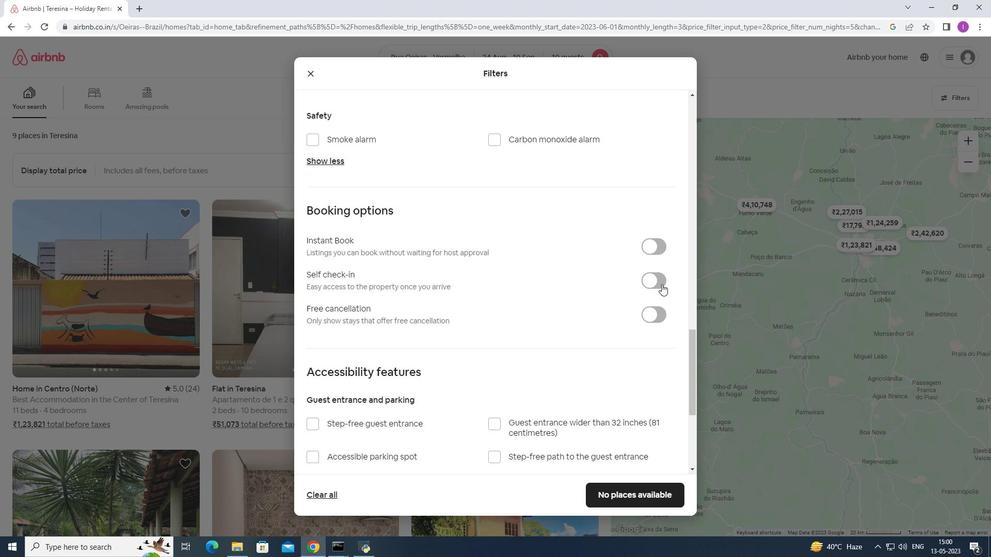 
Action: Mouse pressed left at (655, 286)
Screenshot: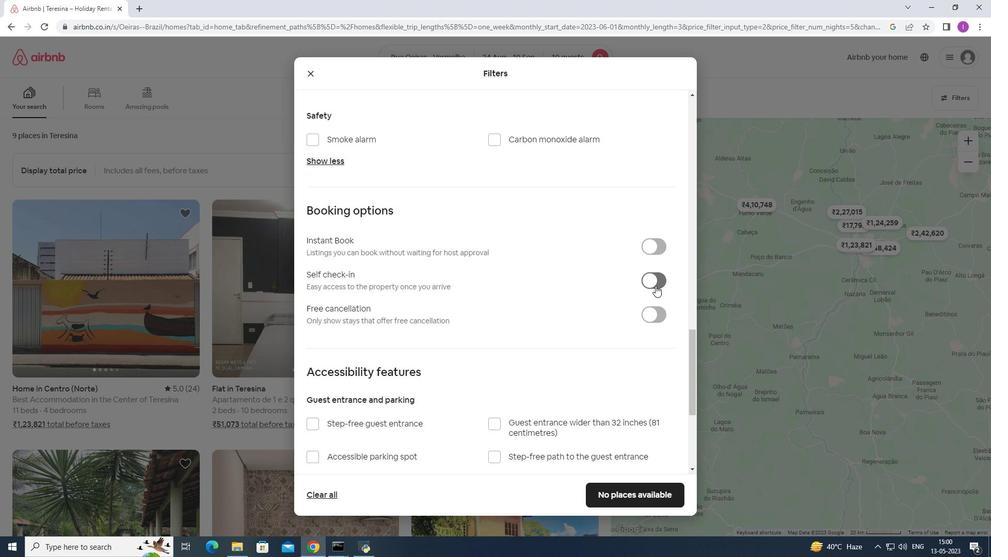 
Action: Mouse moved to (538, 340)
Screenshot: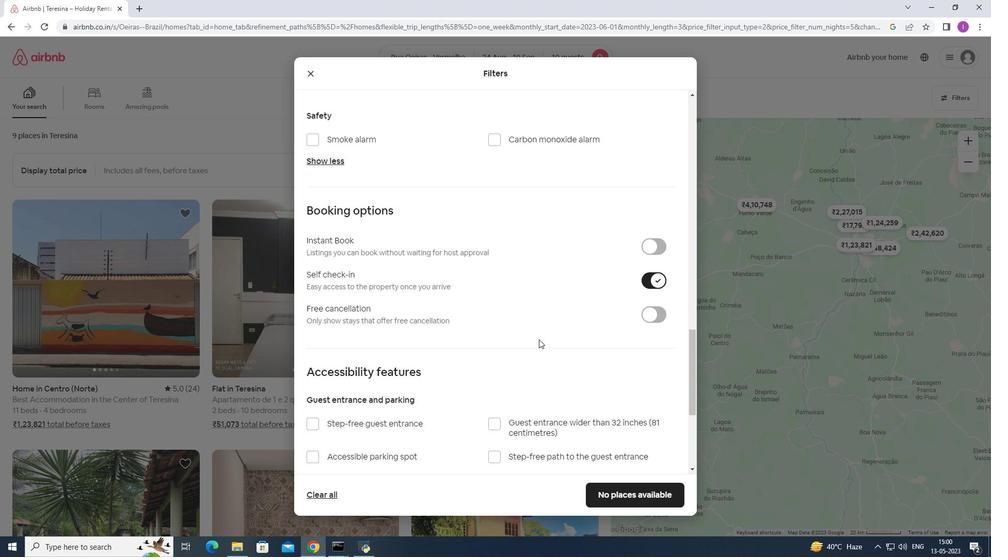 
Action: Mouse scrolled (538, 339) with delta (0, 0)
Screenshot: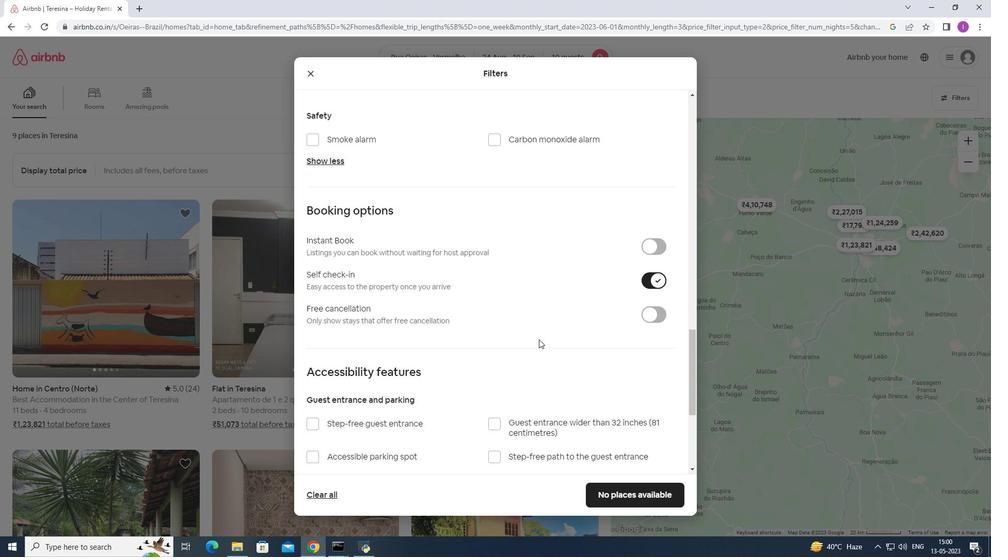 
Action: Mouse moved to (538, 340)
Screenshot: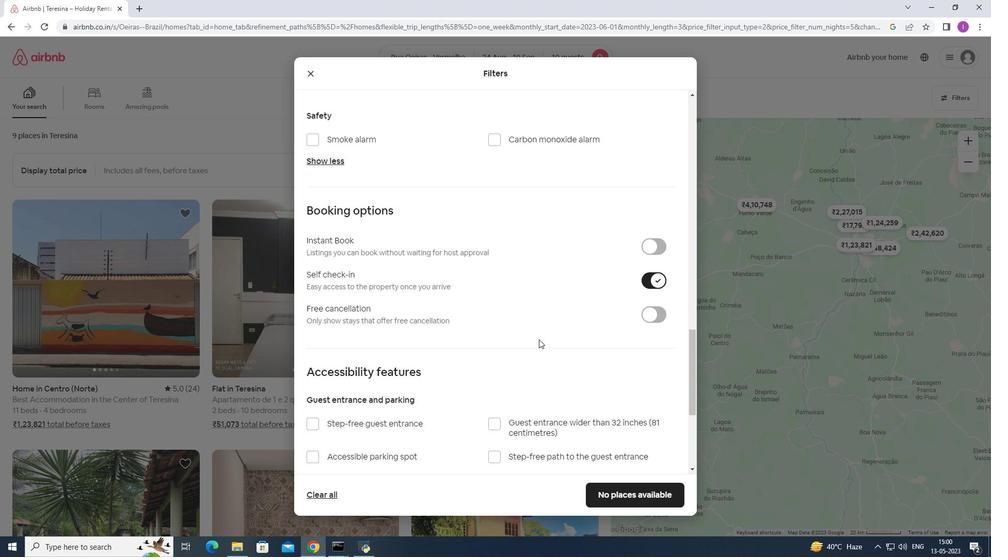 
Action: Mouse scrolled (538, 340) with delta (0, 0)
Screenshot: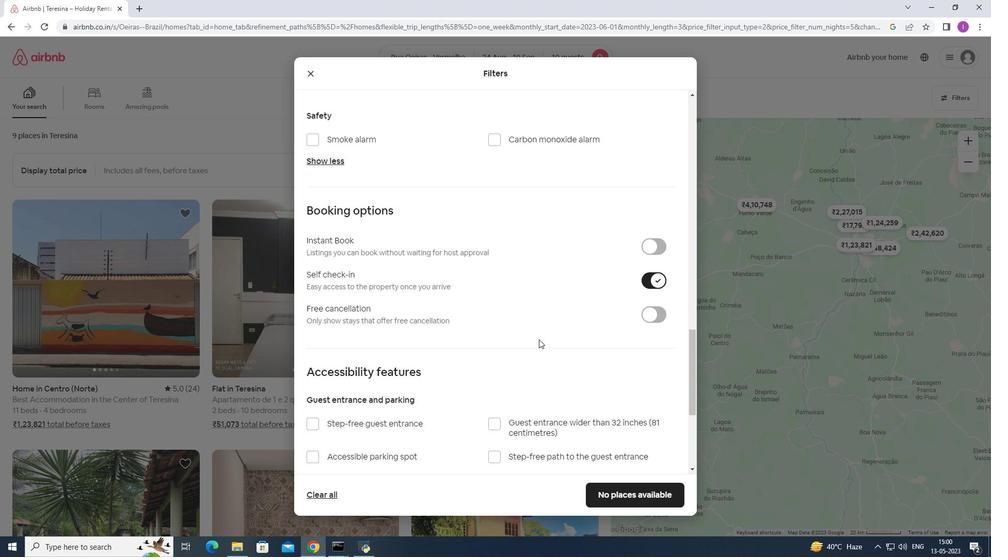 
Action: Mouse moved to (537, 341)
Screenshot: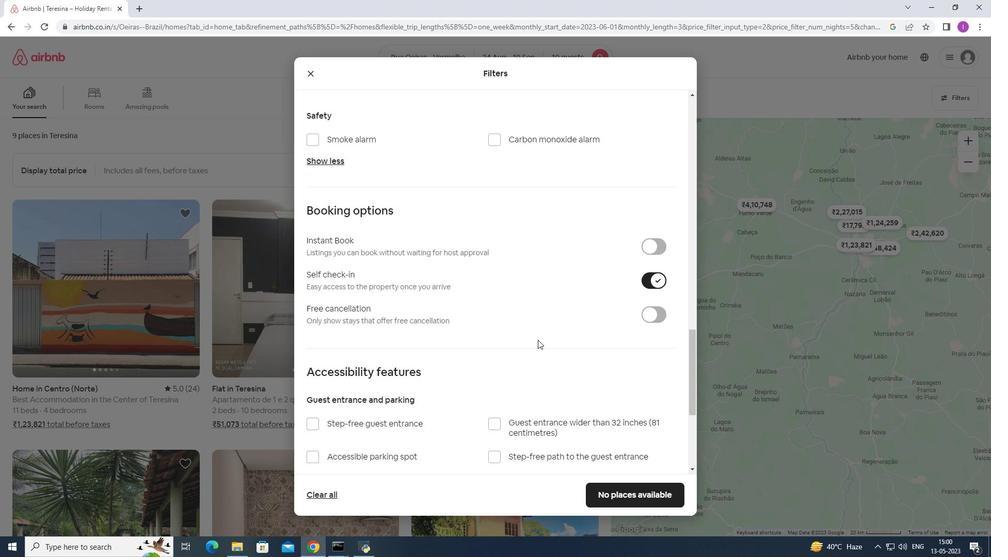 
Action: Mouse scrolled (537, 341) with delta (0, 0)
Screenshot: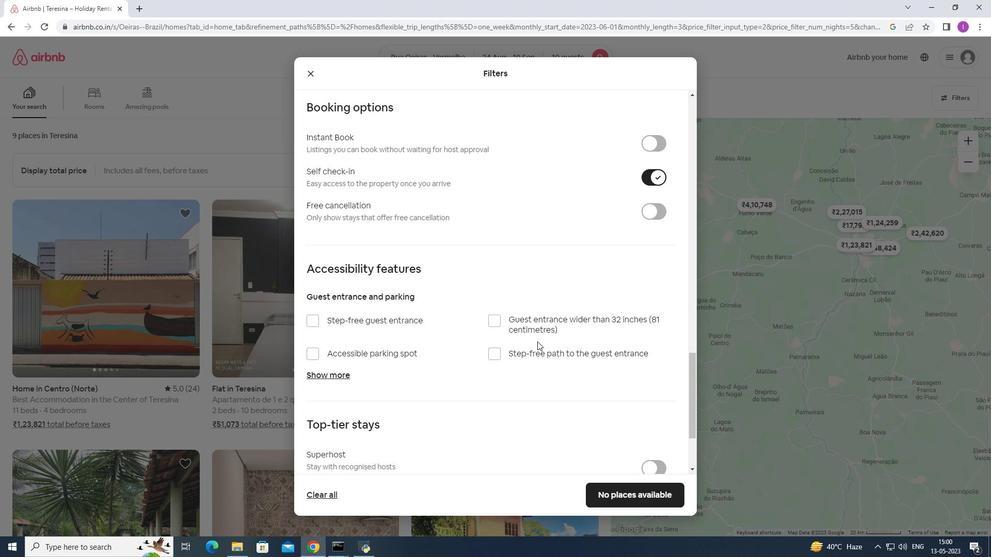 
Action: Mouse scrolled (537, 341) with delta (0, 0)
Screenshot: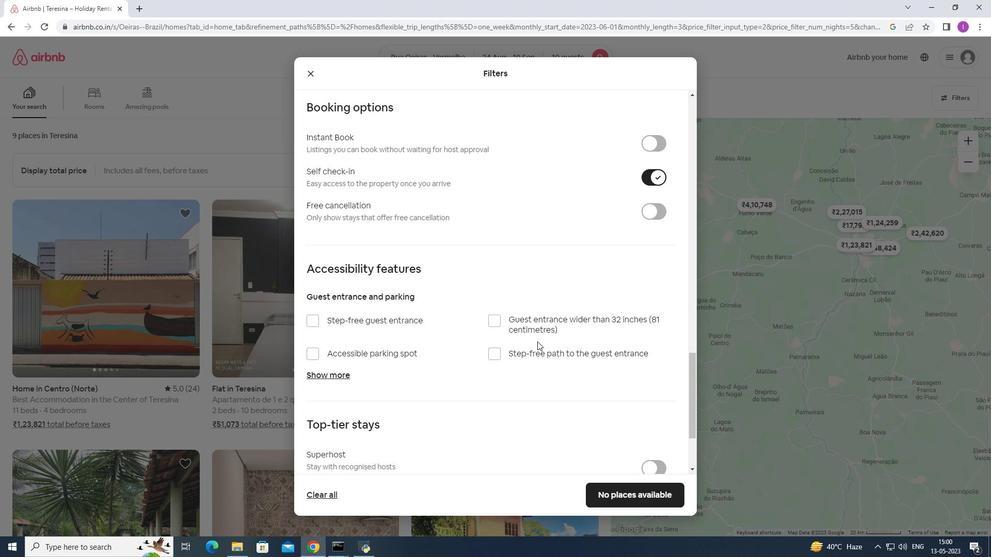 
Action: Mouse moved to (535, 342)
Screenshot: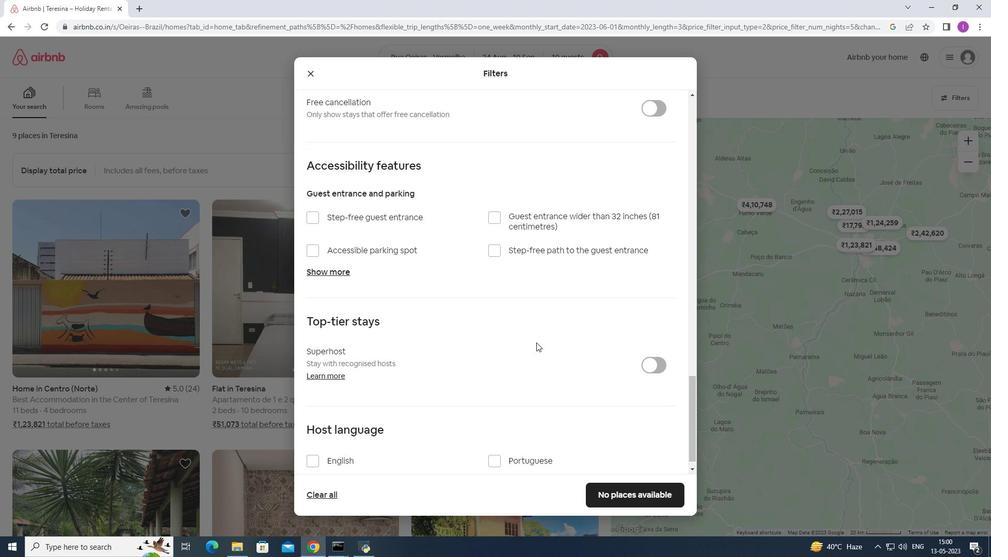 
Action: Mouse scrolled (535, 342) with delta (0, 0)
Screenshot: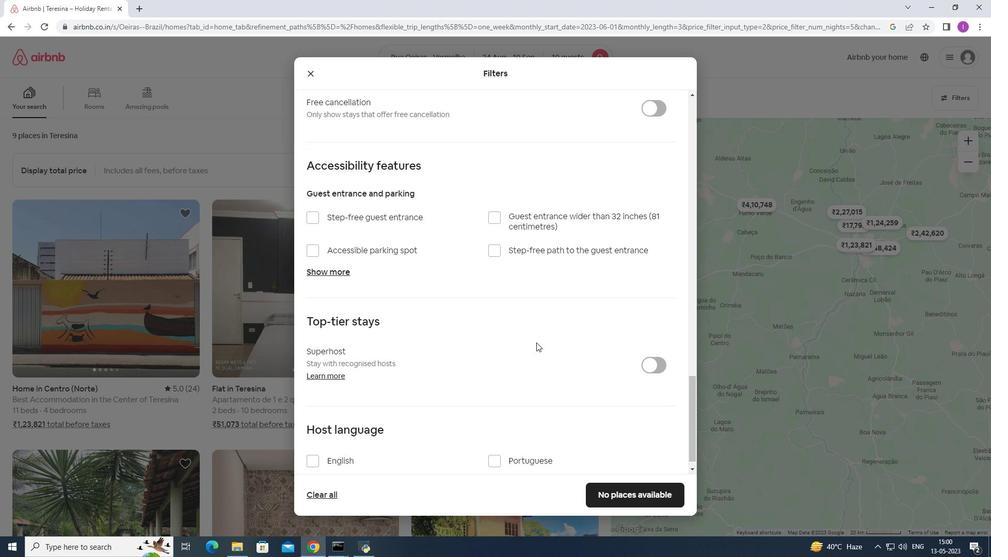
Action: Mouse moved to (535, 343)
Screenshot: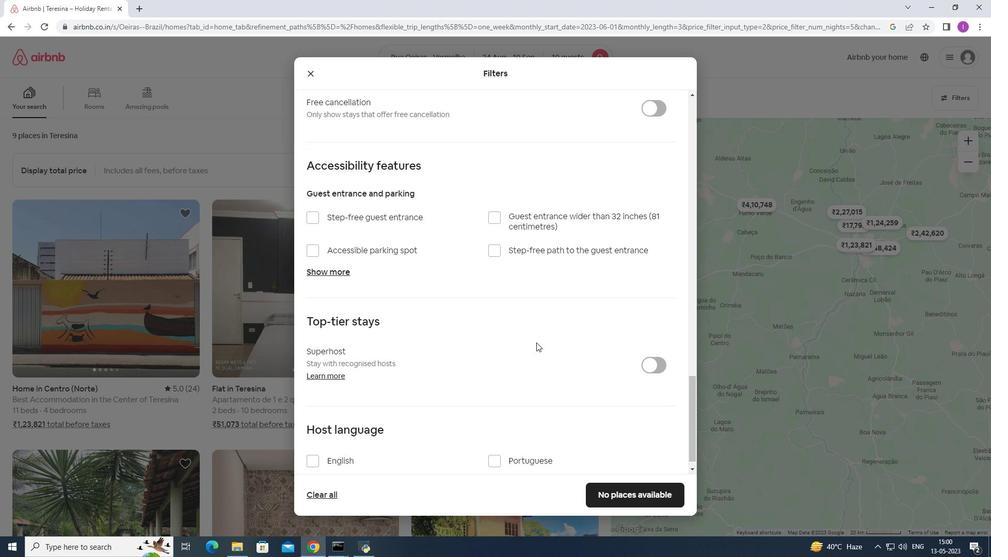 
Action: Mouse scrolled (535, 342) with delta (0, 0)
Screenshot: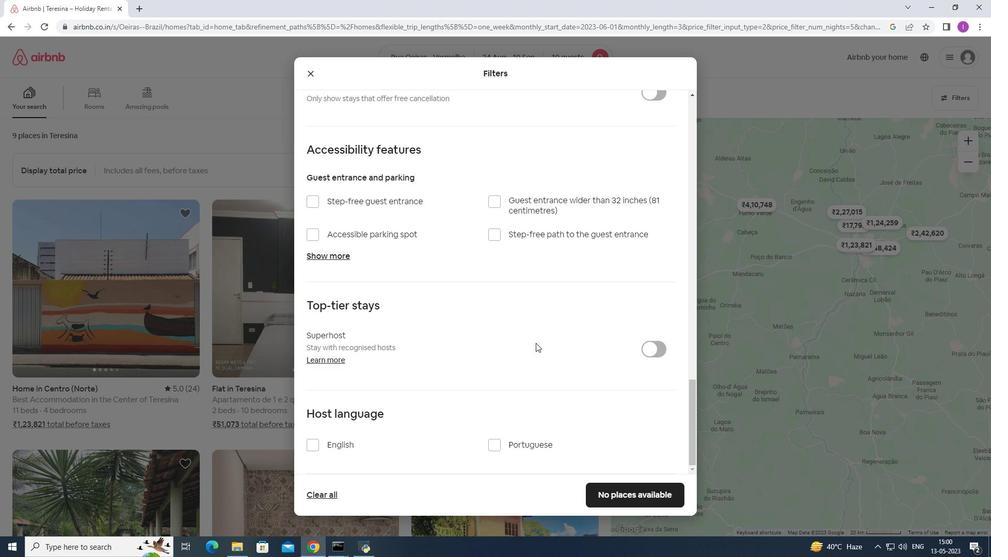
Action: Mouse scrolled (535, 342) with delta (0, 0)
Screenshot: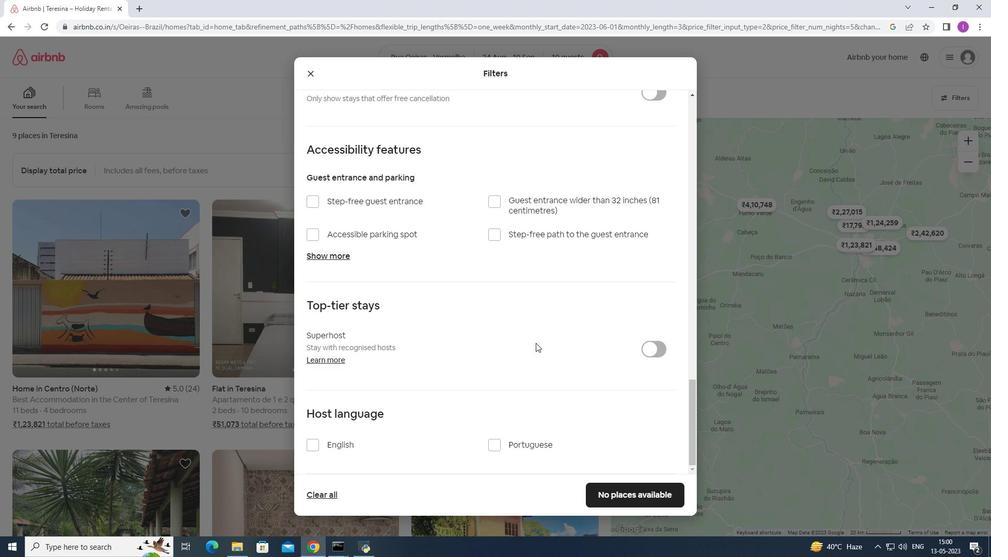 
Action: Mouse moved to (309, 443)
Screenshot: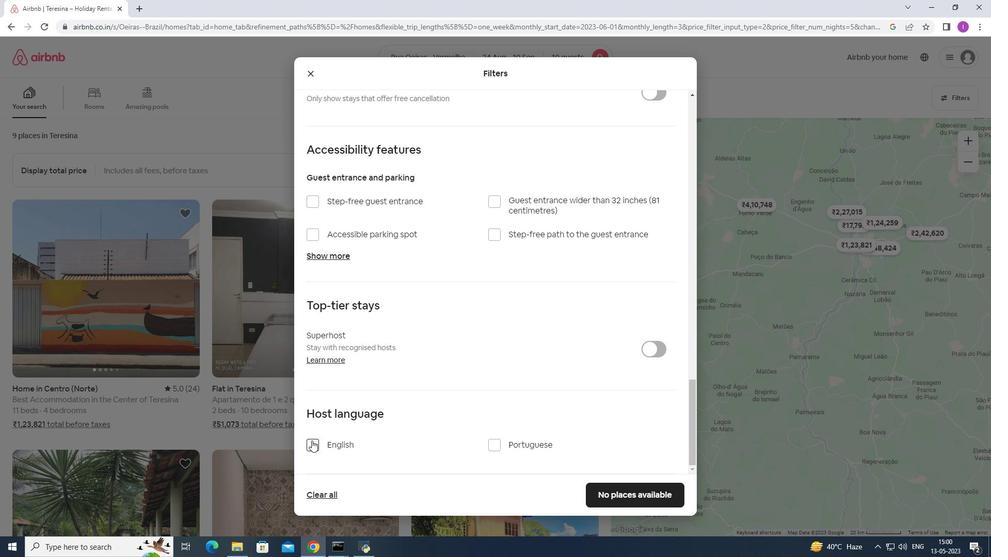 
Action: Mouse pressed left at (309, 443)
Screenshot: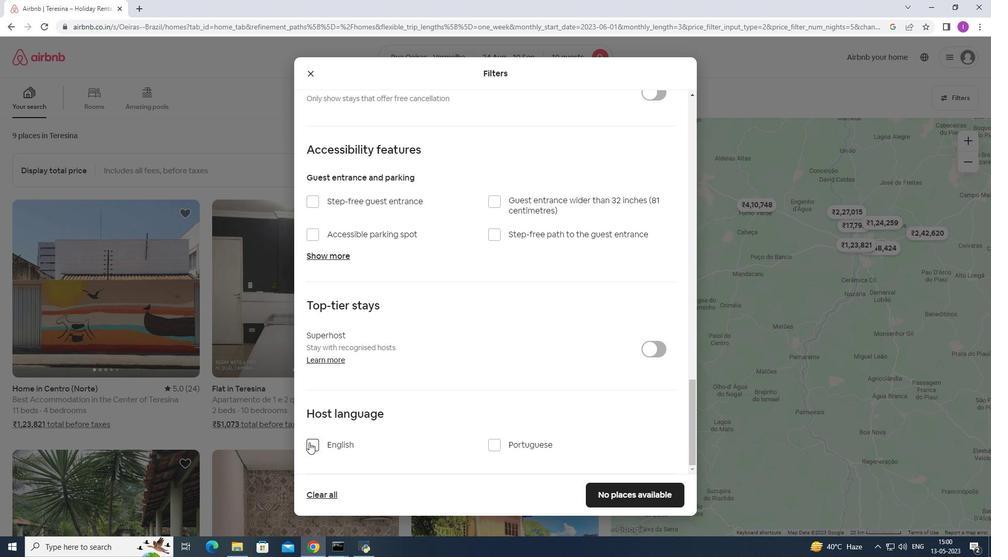 
Action: Mouse moved to (479, 435)
Screenshot: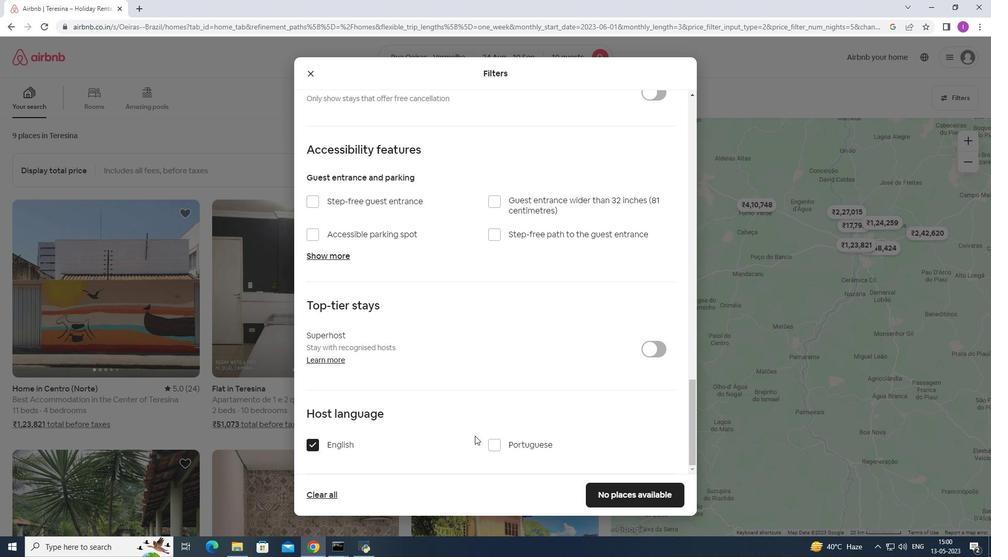 
Action: Mouse scrolled (479, 434) with delta (0, 0)
Screenshot: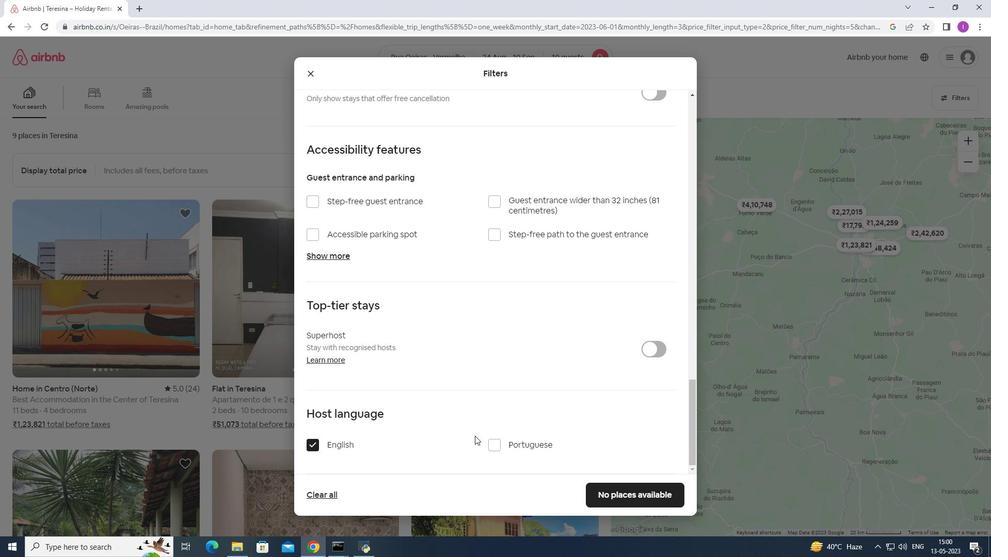 
Action: Mouse scrolled (479, 434) with delta (0, 0)
Screenshot: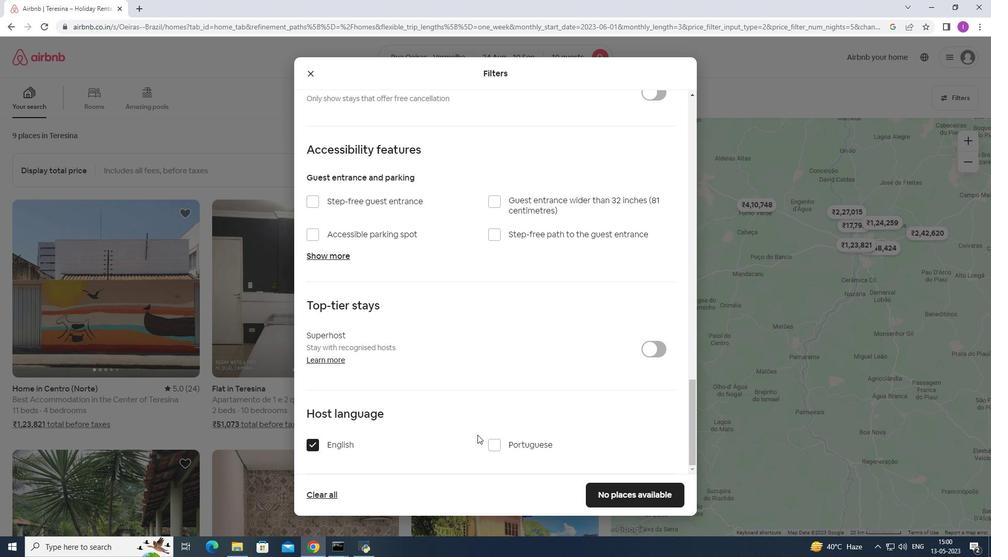 
Action: Mouse moved to (479, 435)
Screenshot: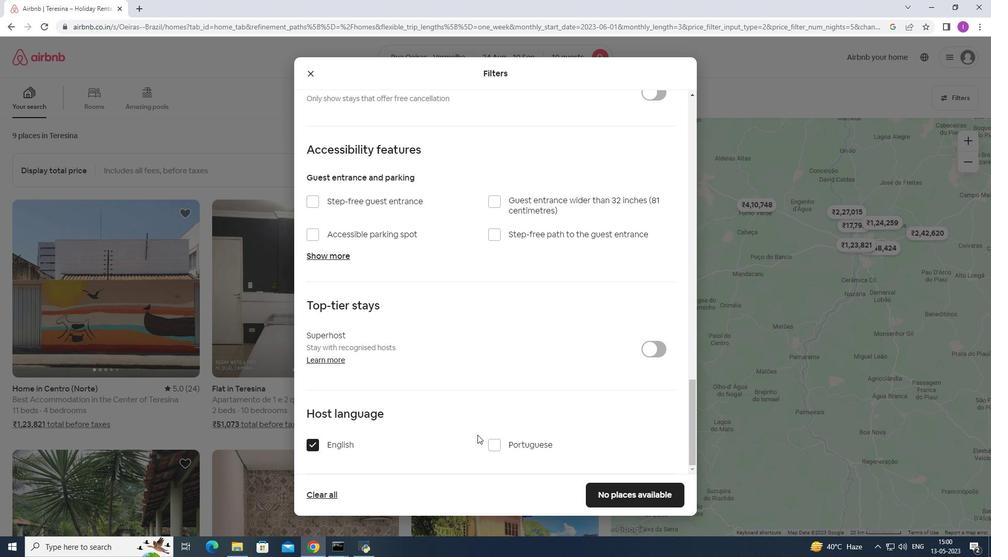 
Action: Mouse scrolled (479, 434) with delta (0, 0)
Screenshot: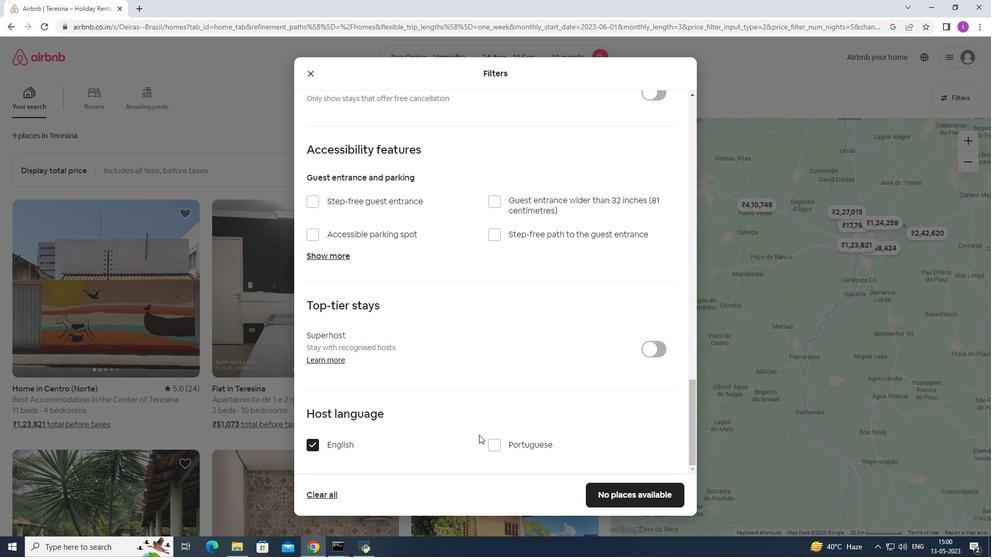 
Action: Mouse moved to (479, 435)
Screenshot: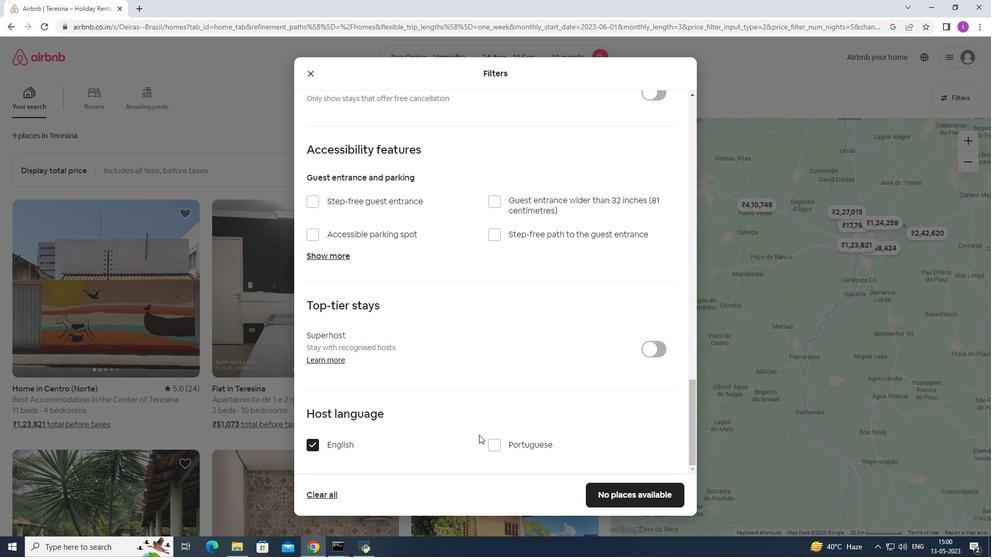 
Action: Mouse scrolled (479, 434) with delta (0, 0)
Screenshot: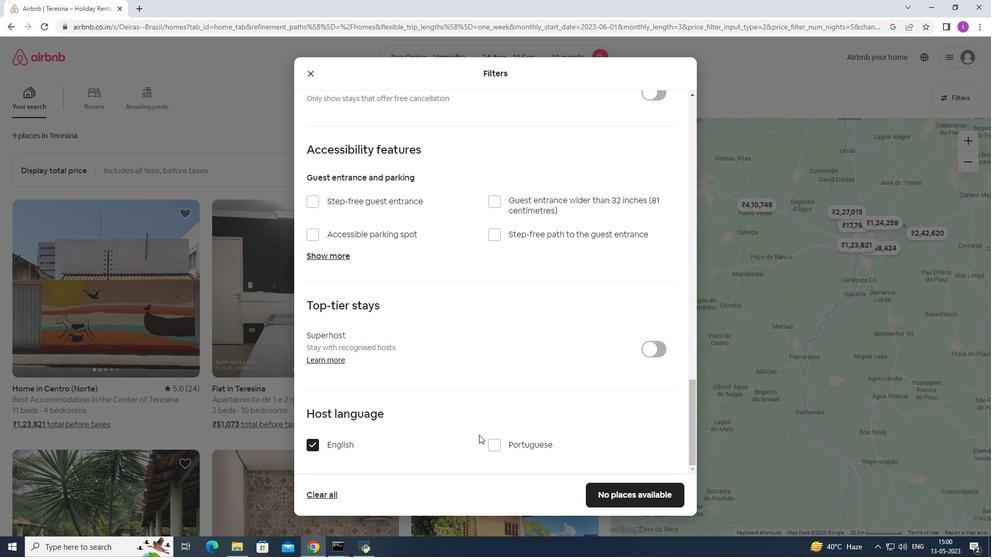 
Action: Mouse moved to (622, 498)
Screenshot: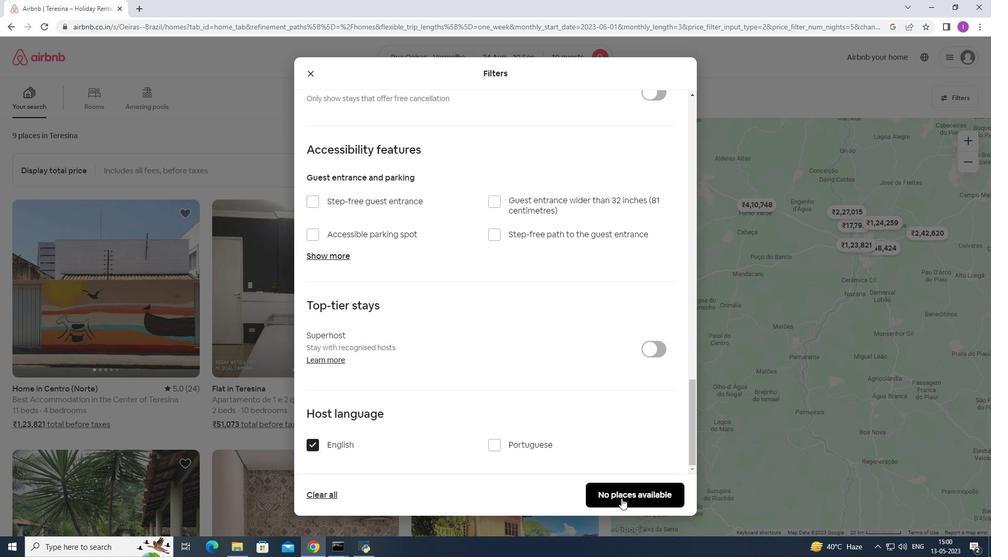 
Action: Mouse pressed left at (622, 498)
Screenshot: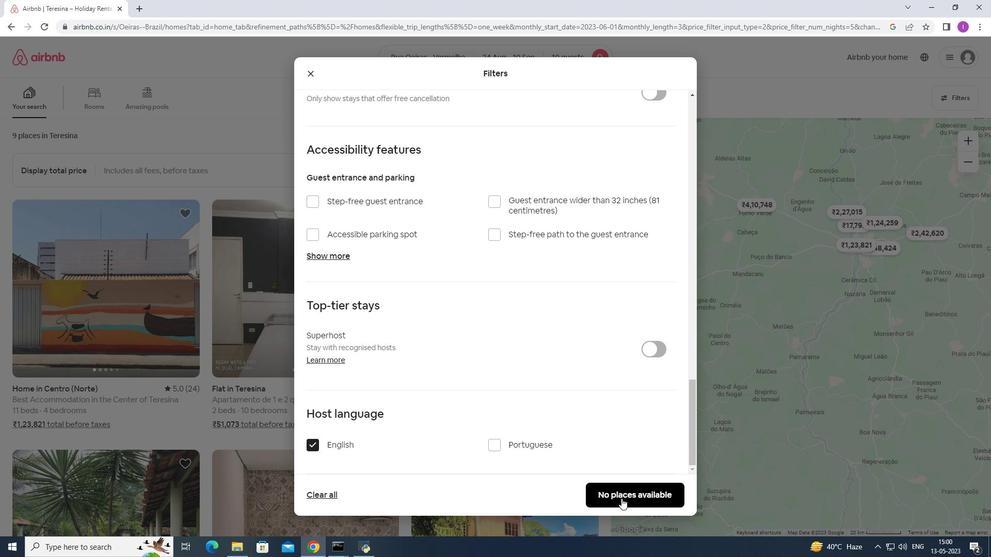 
Action: Mouse moved to (595, 496)
Screenshot: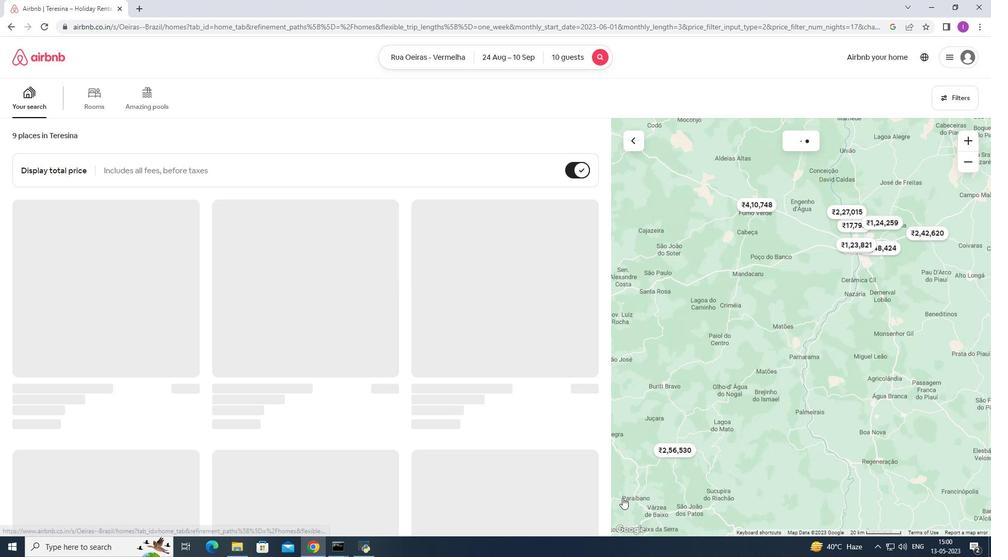 
